 Task: Look for space in Ústí nad Orlicí, Czech Republic from 5th June, 2023 to 16th June, 2023 for 2 adults in price range Rs.14000 to Rs.18000. Place can be entire place with 1  bedroom having 1 bed and 1 bathroom. Property type can be house, flat, guest house, hotel. Booking option can be shelf check-in. Required host language is English.
Action: Mouse moved to (472, 88)
Screenshot: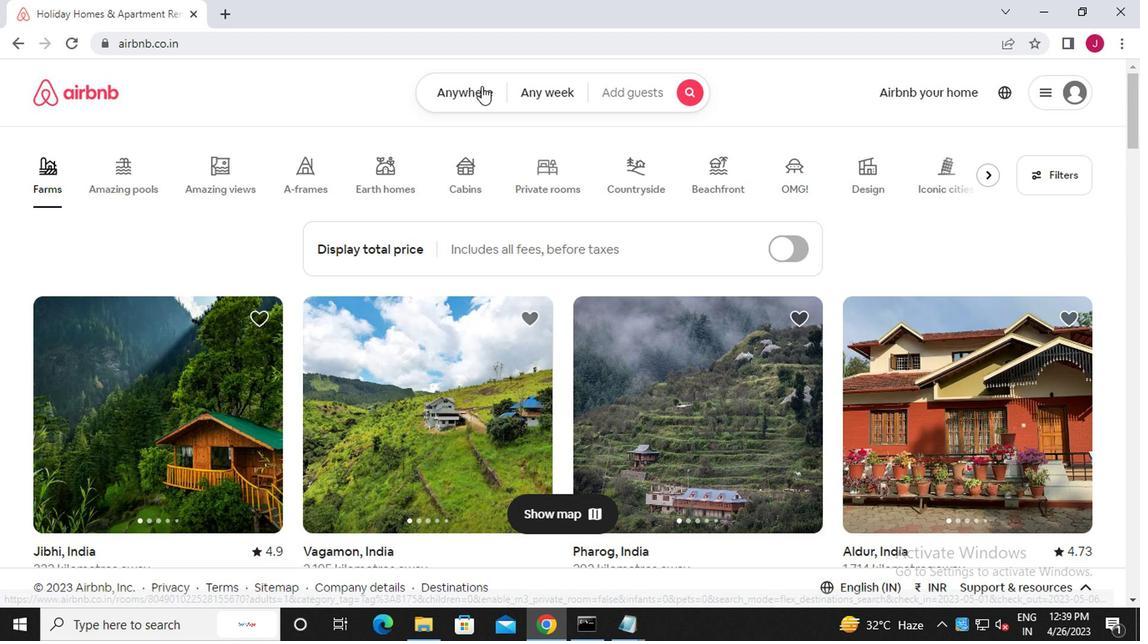 
Action: Mouse pressed left at (472, 88)
Screenshot: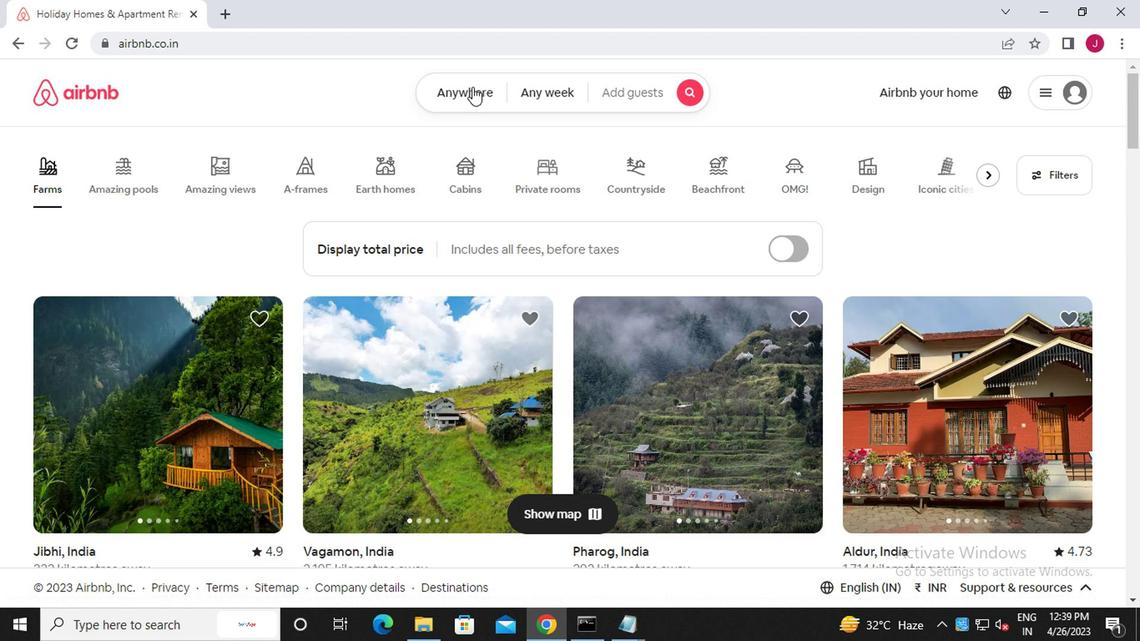 
Action: Mouse moved to (279, 159)
Screenshot: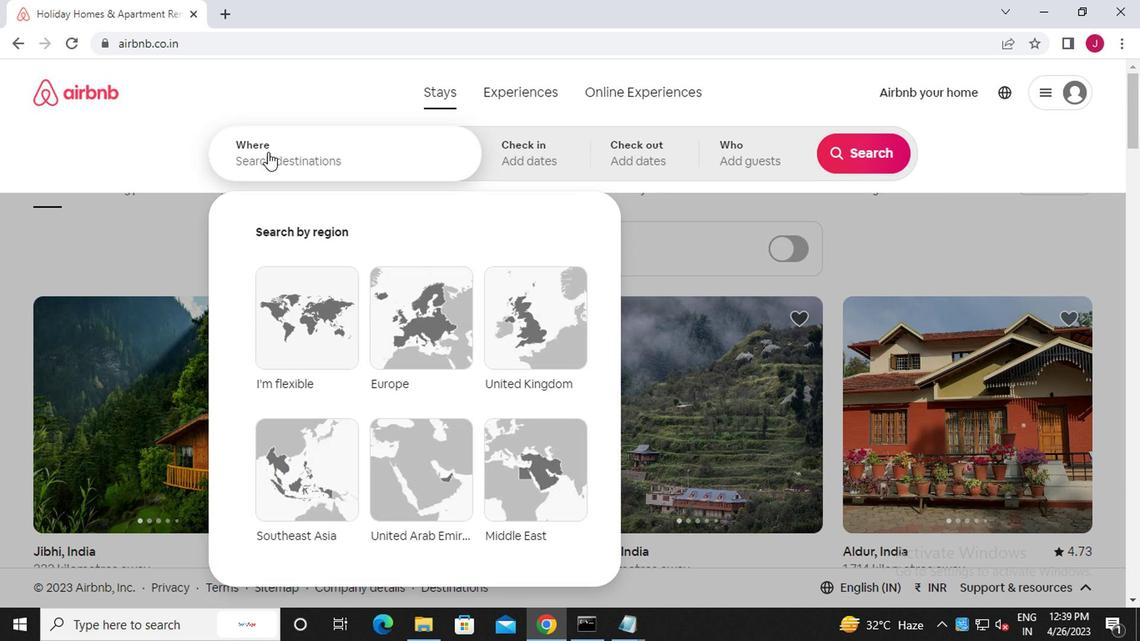 
Action: Mouse pressed left at (279, 159)
Screenshot: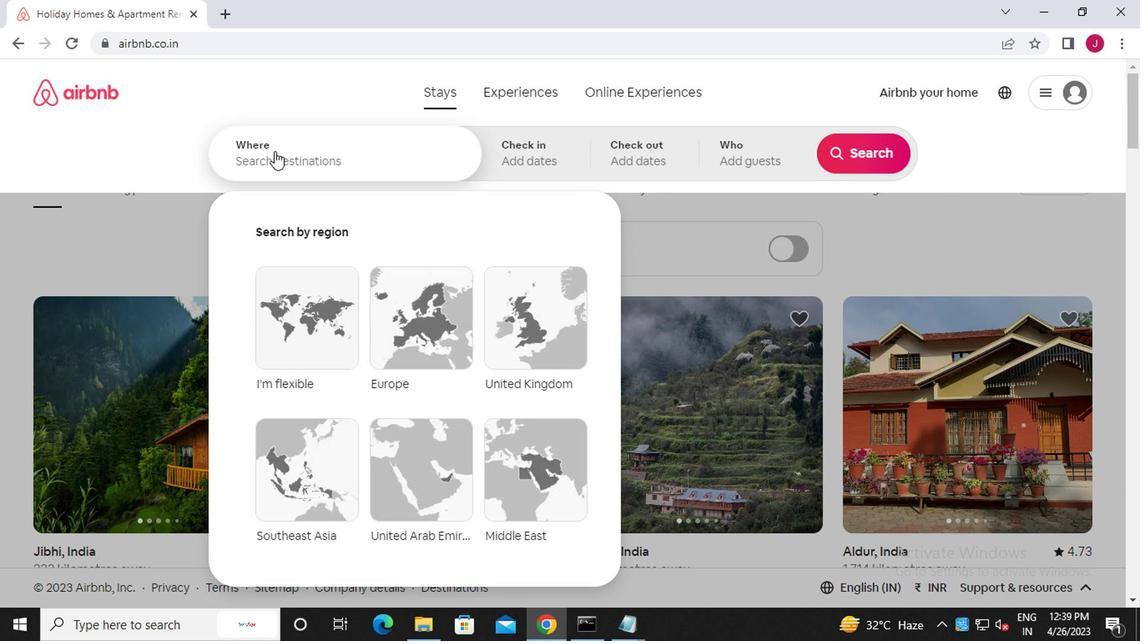 
Action: Mouse moved to (279, 159)
Screenshot: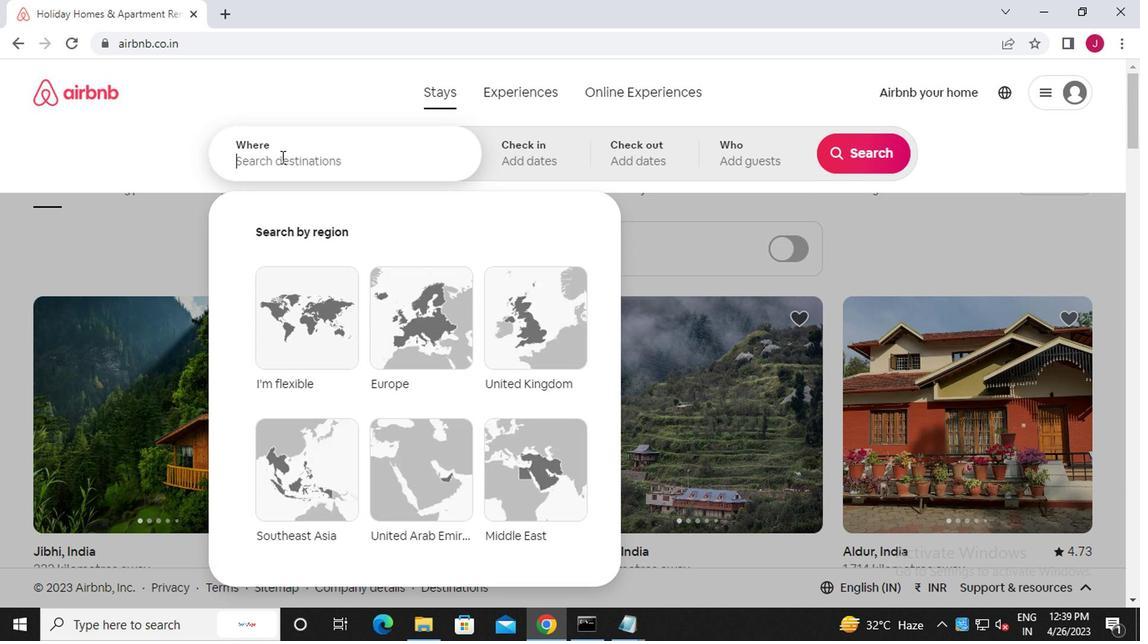 
Action: Key pressed u<Key.caps_lock>sti<Key.space>nad<Key.space><Key.caps_lock>o<Key.caps_lock>rlici,<Key.caps_lock>c<Key.caps_lock>zech<Key.space><Key.caps_lock>r<Key.caps_lock>epubliv<Key.backspace>c
Screenshot: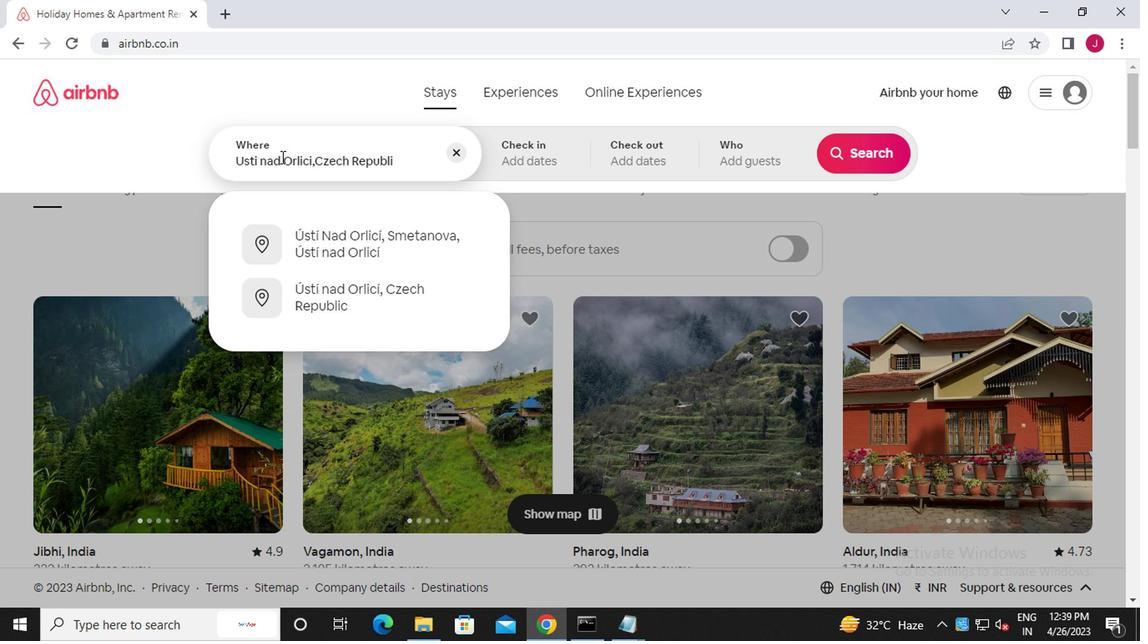 
Action: Mouse moved to (538, 159)
Screenshot: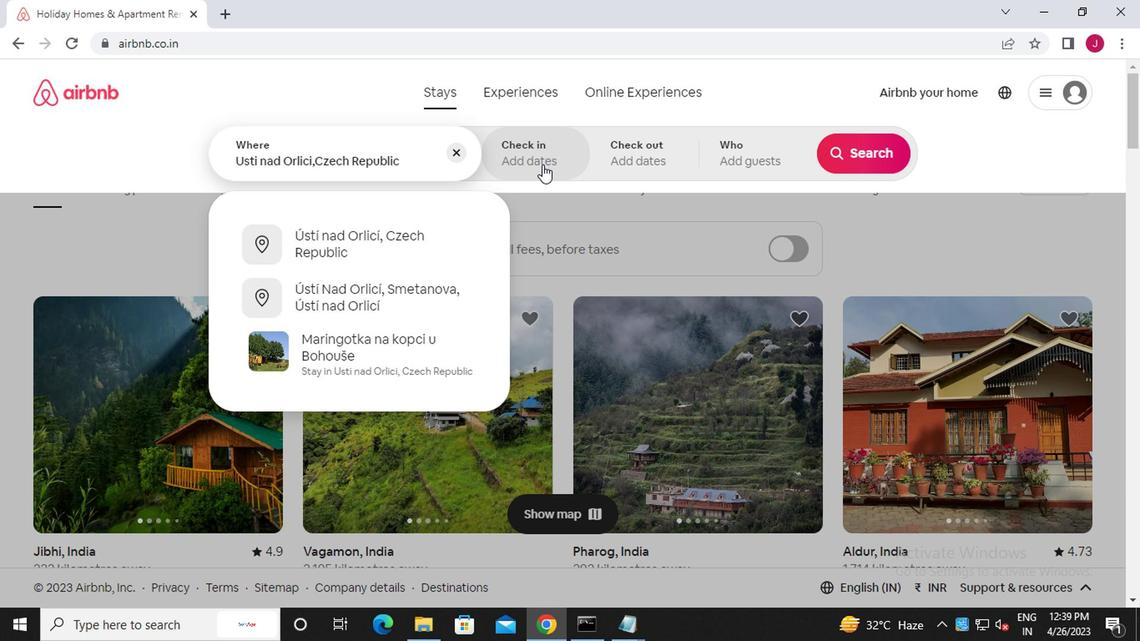 
Action: Mouse pressed left at (538, 159)
Screenshot: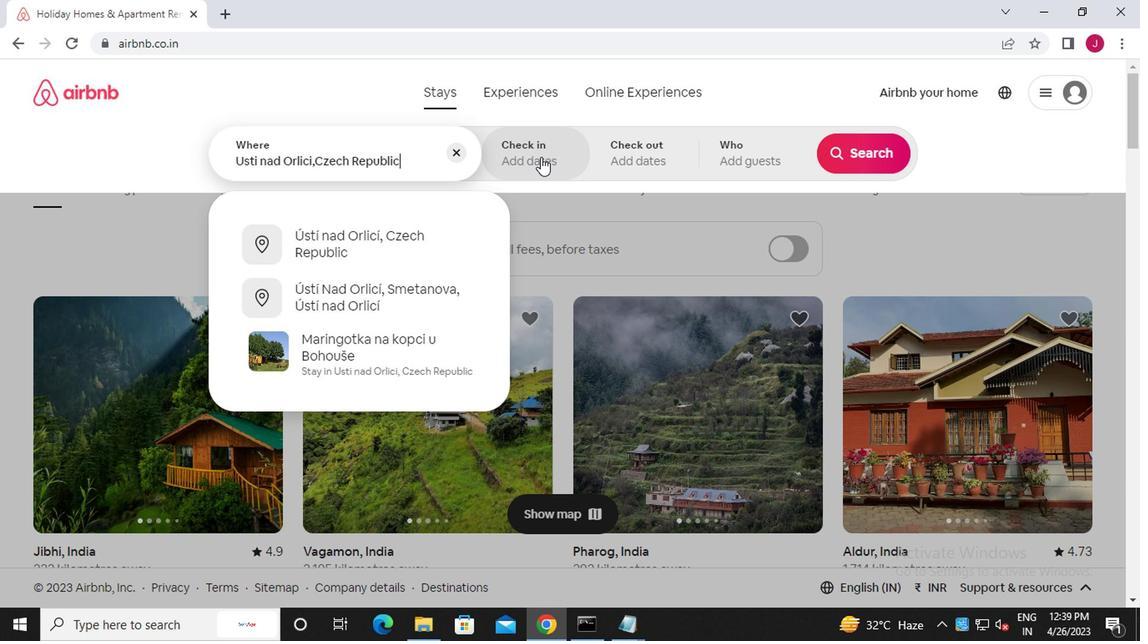 
Action: Mouse moved to (843, 292)
Screenshot: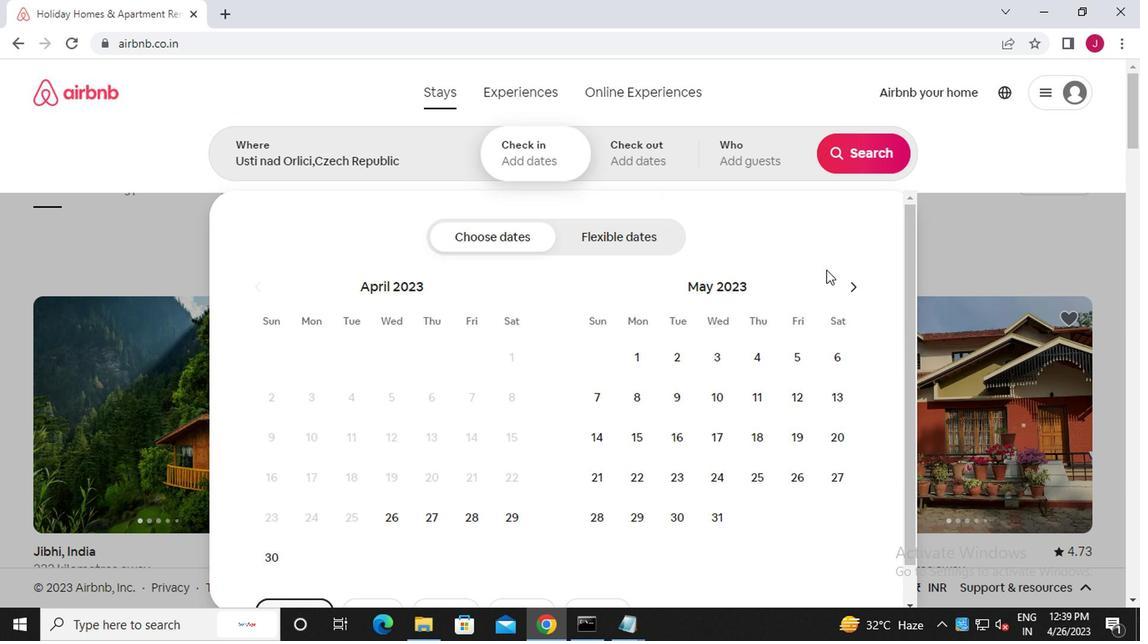 
Action: Mouse pressed left at (843, 292)
Screenshot: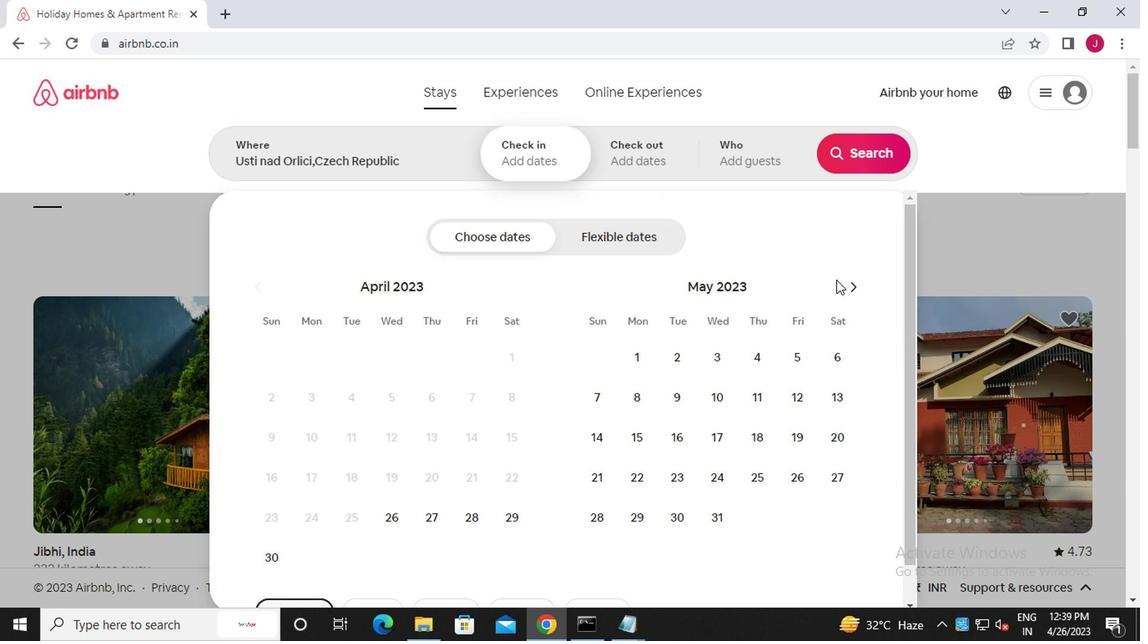 
Action: Mouse moved to (640, 398)
Screenshot: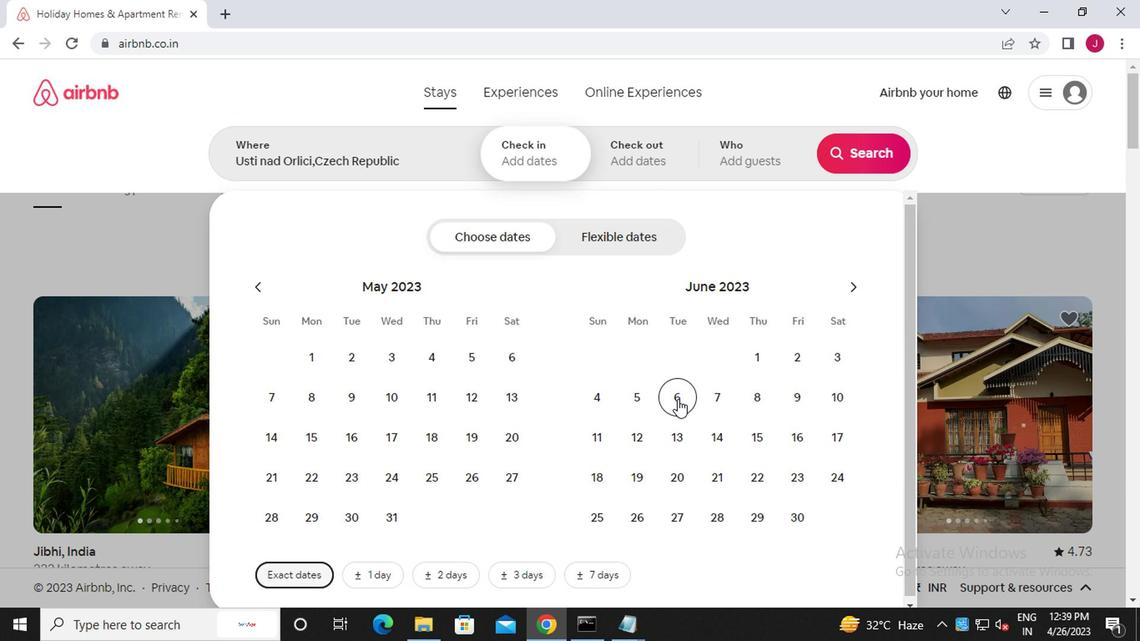 
Action: Mouse pressed left at (640, 398)
Screenshot: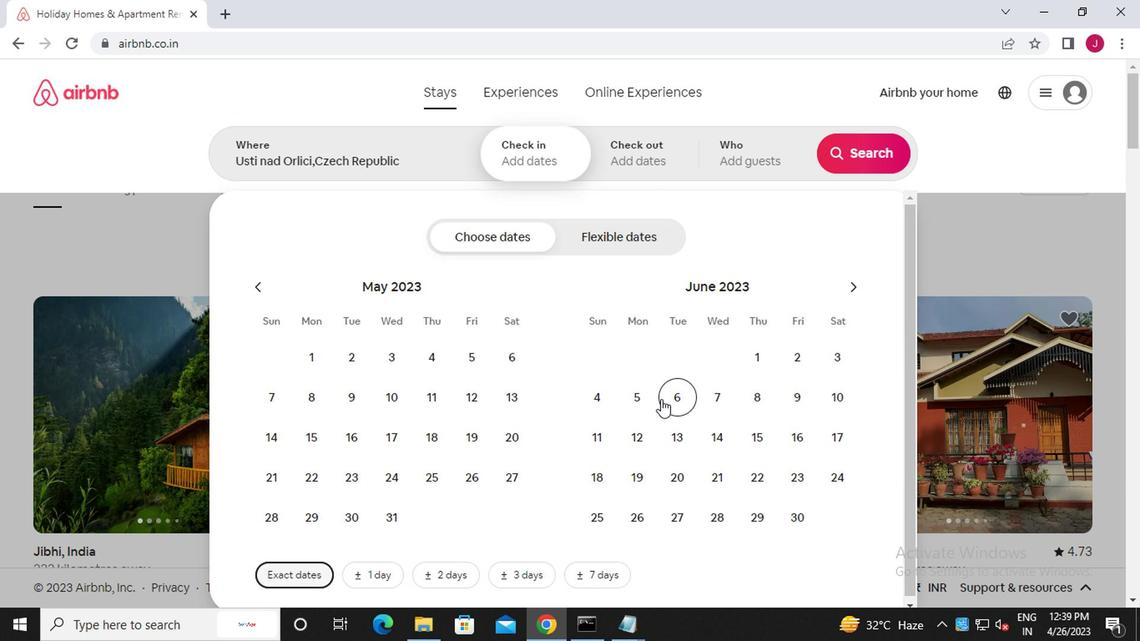 
Action: Mouse moved to (786, 436)
Screenshot: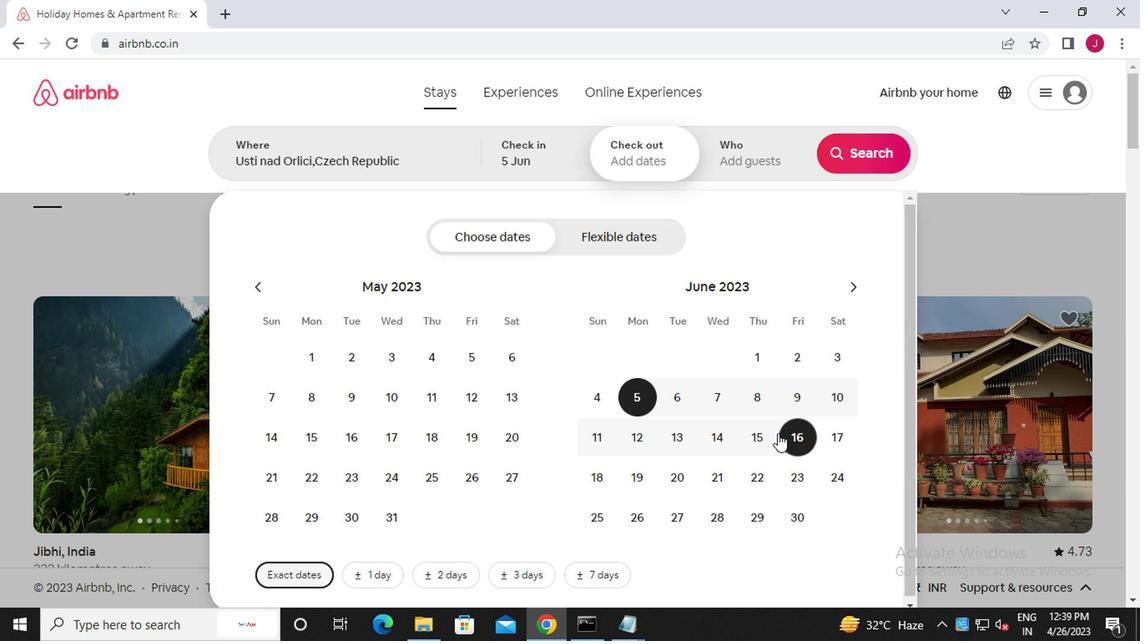 
Action: Mouse pressed left at (786, 436)
Screenshot: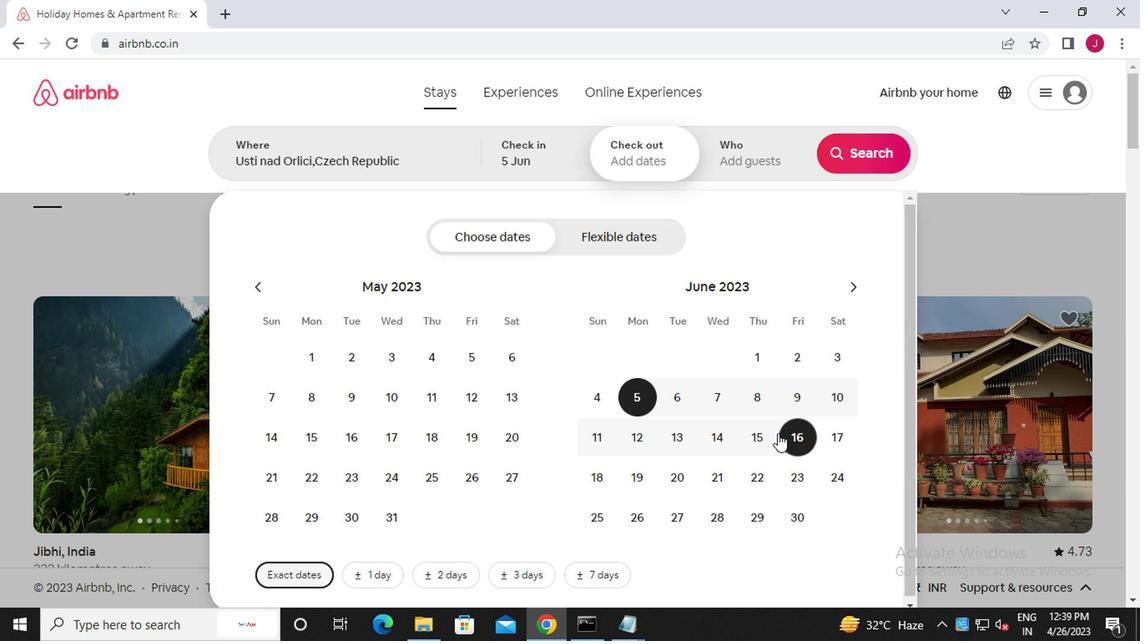 
Action: Mouse moved to (748, 157)
Screenshot: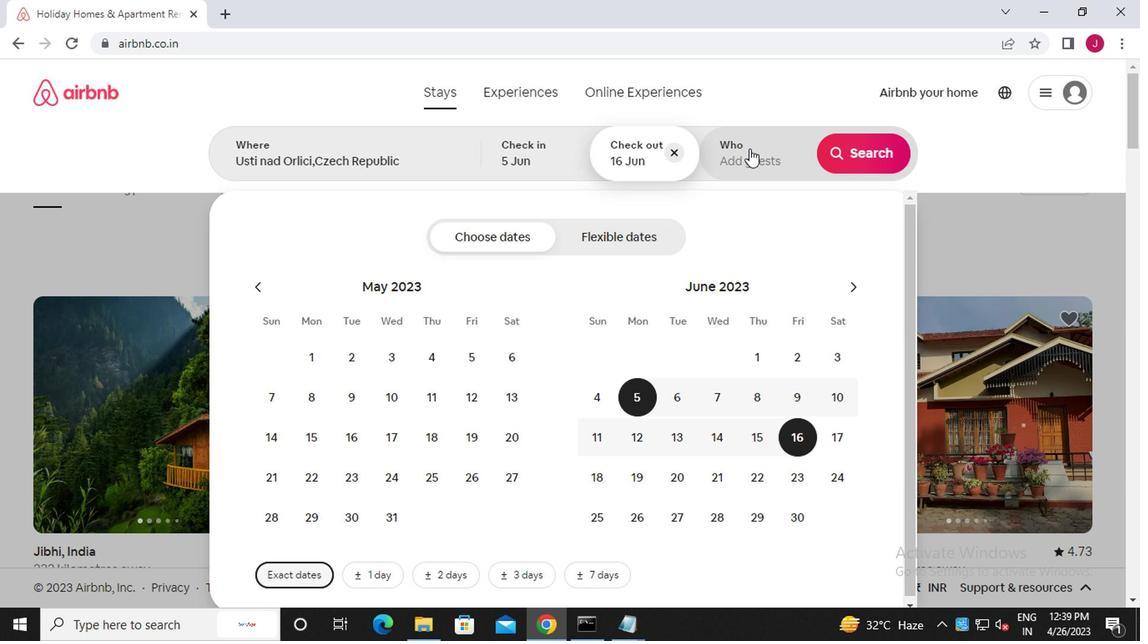 
Action: Mouse pressed left at (748, 157)
Screenshot: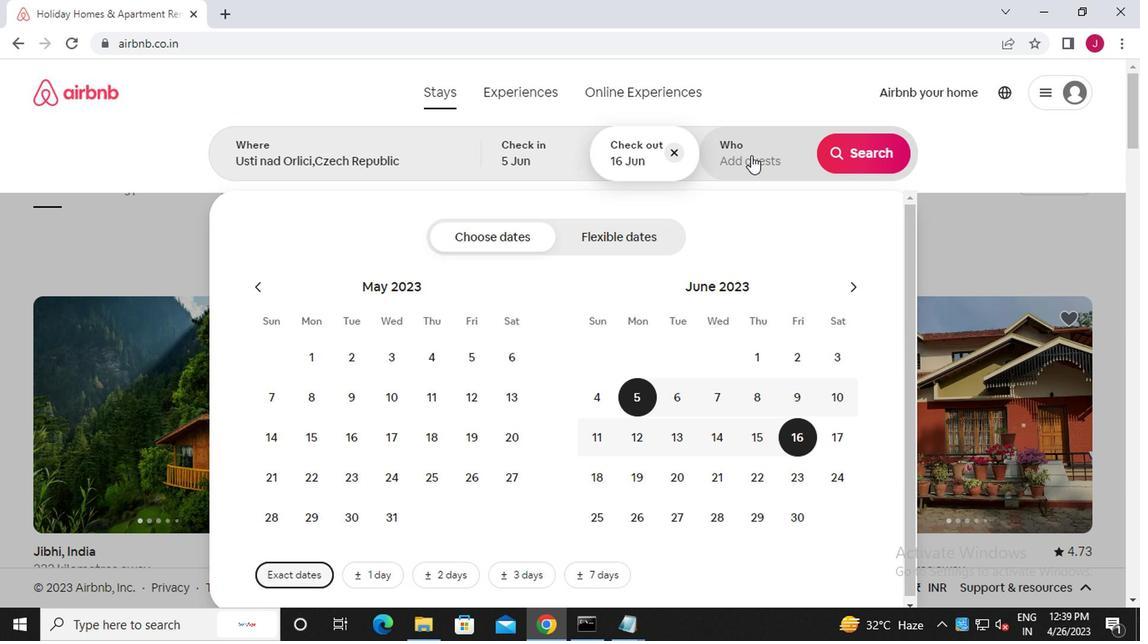 
Action: Mouse moved to (863, 246)
Screenshot: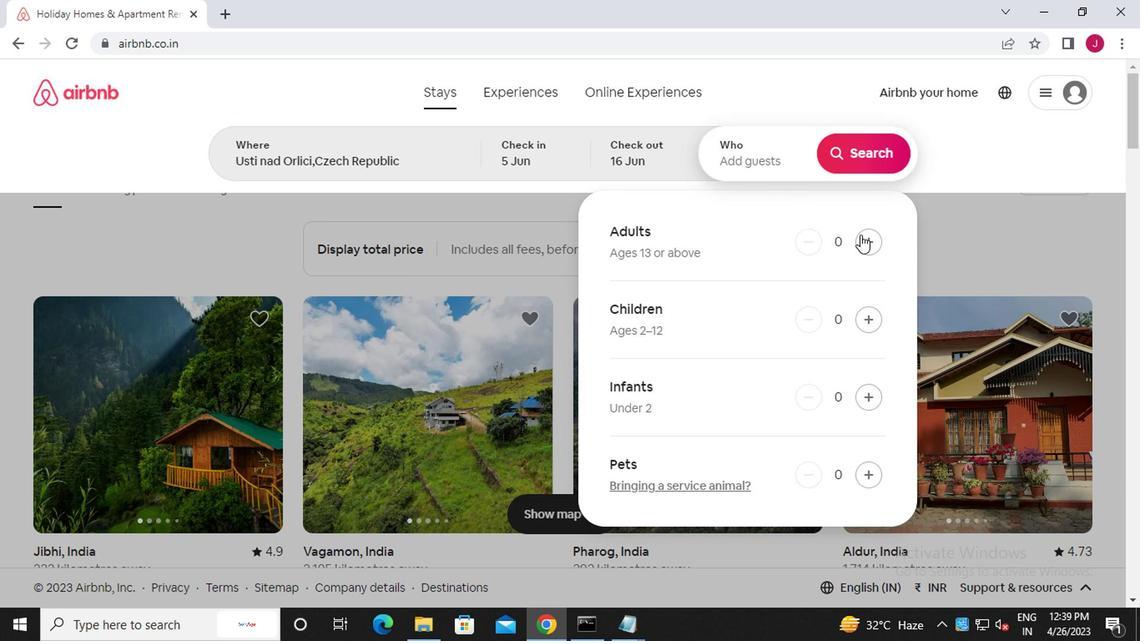 
Action: Mouse pressed left at (863, 246)
Screenshot: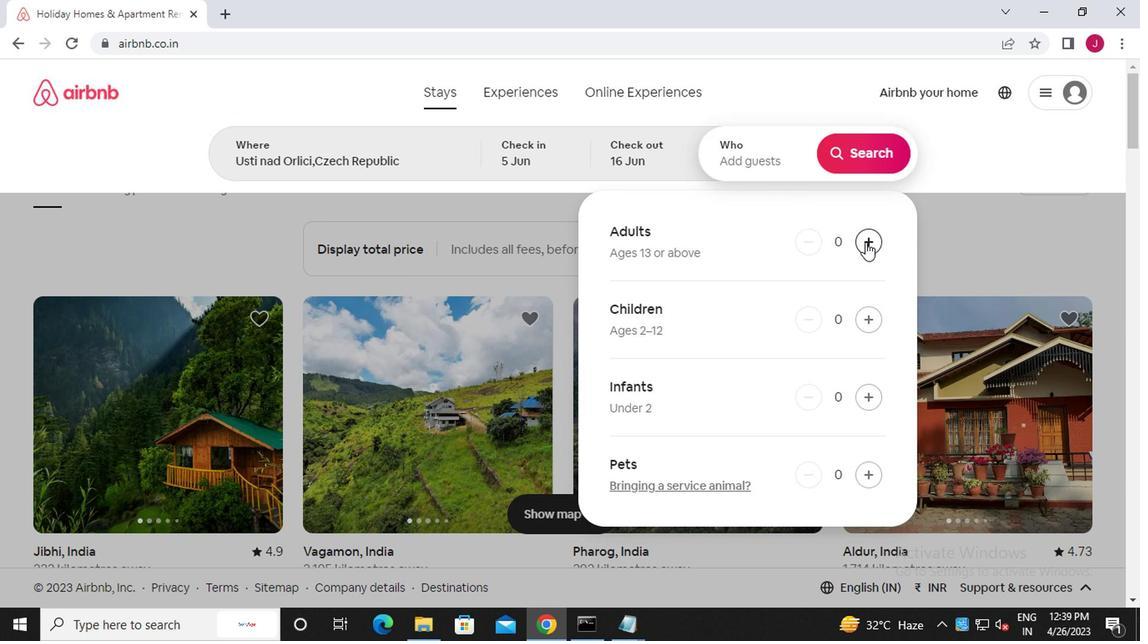 
Action: Mouse pressed left at (863, 246)
Screenshot: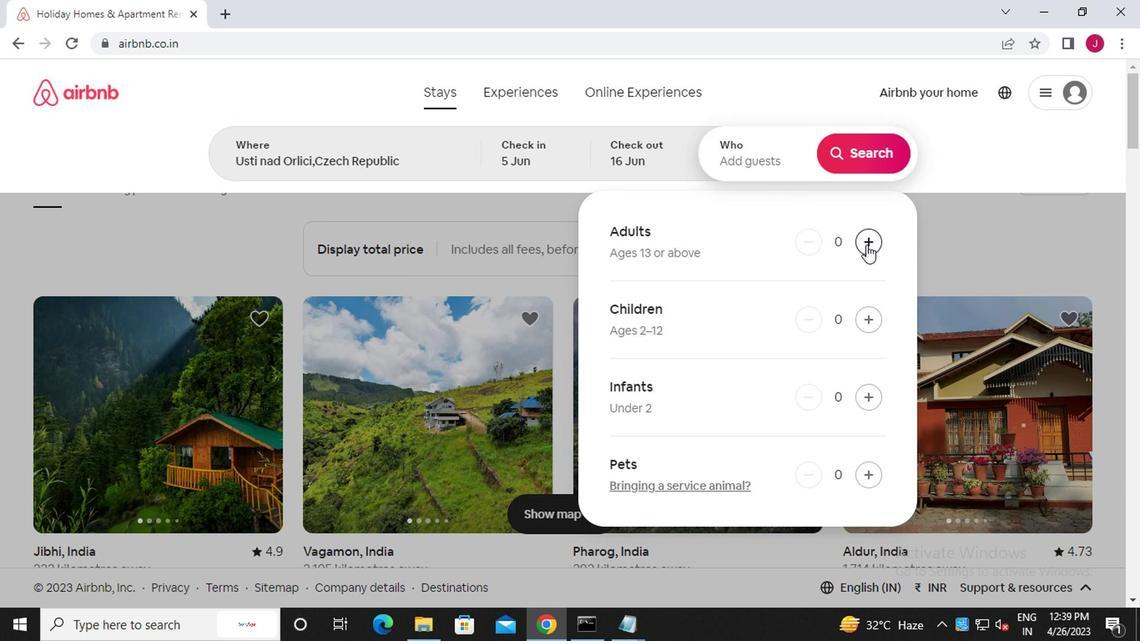 
Action: Mouse moved to (867, 154)
Screenshot: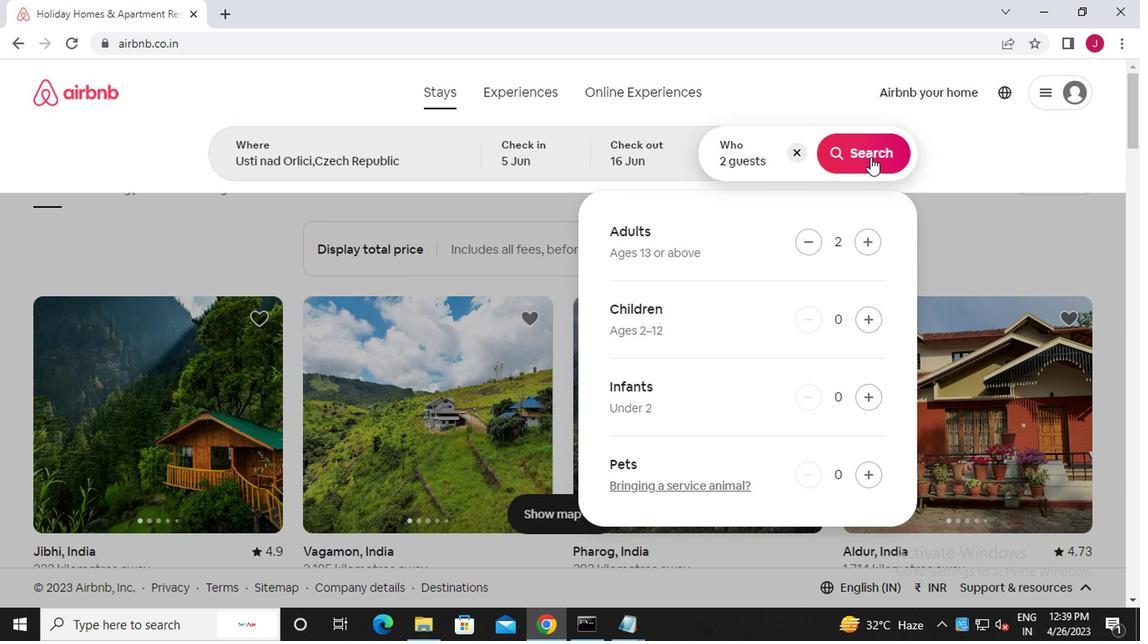 
Action: Mouse pressed left at (867, 154)
Screenshot: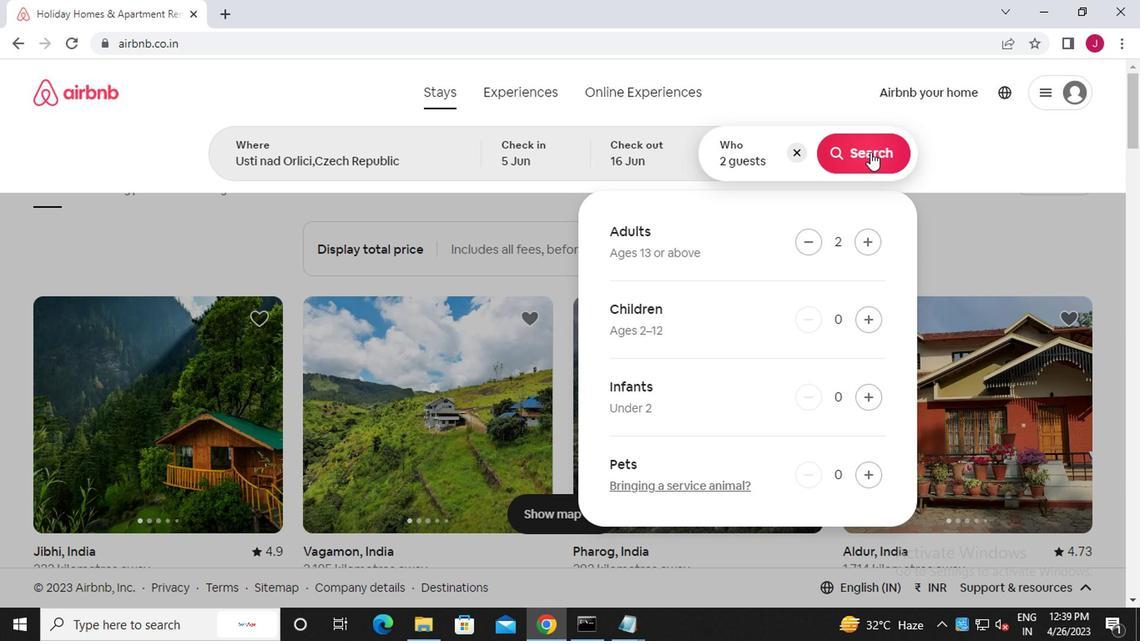 
Action: Mouse moved to (1082, 160)
Screenshot: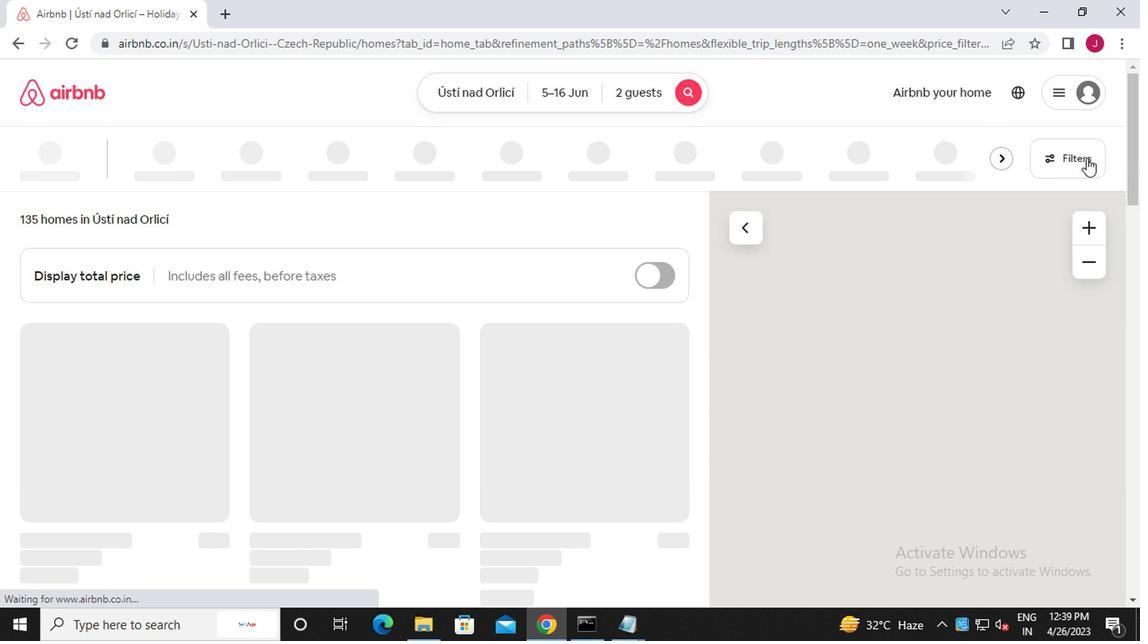 
Action: Mouse pressed left at (1082, 160)
Screenshot: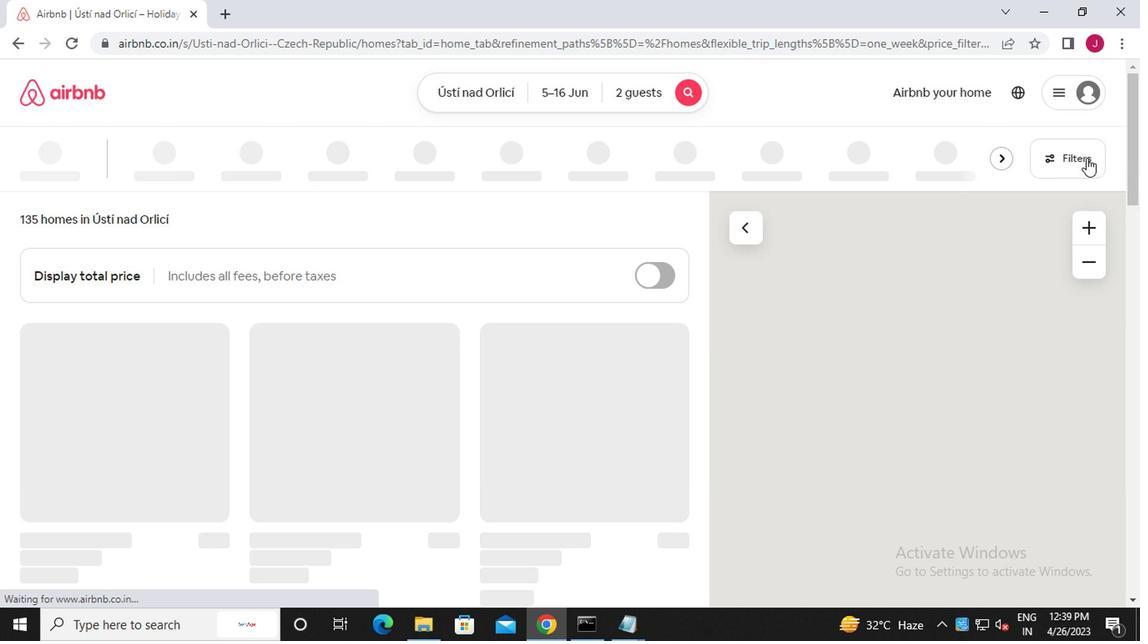 
Action: Mouse moved to (373, 371)
Screenshot: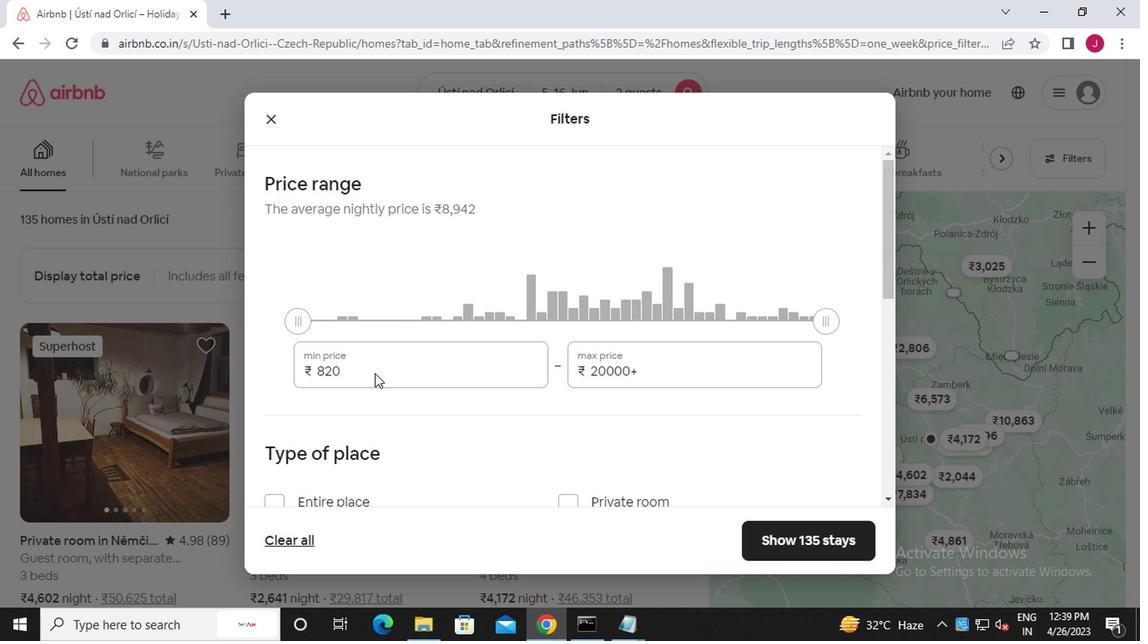 
Action: Mouse pressed left at (373, 371)
Screenshot: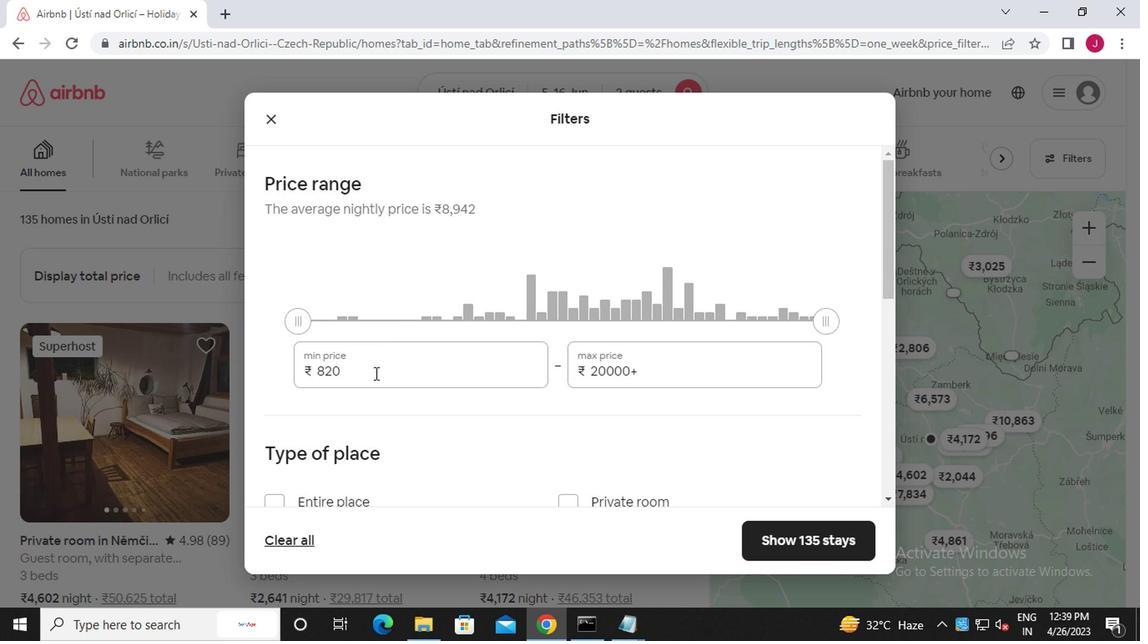 
Action: Mouse moved to (355, 352)
Screenshot: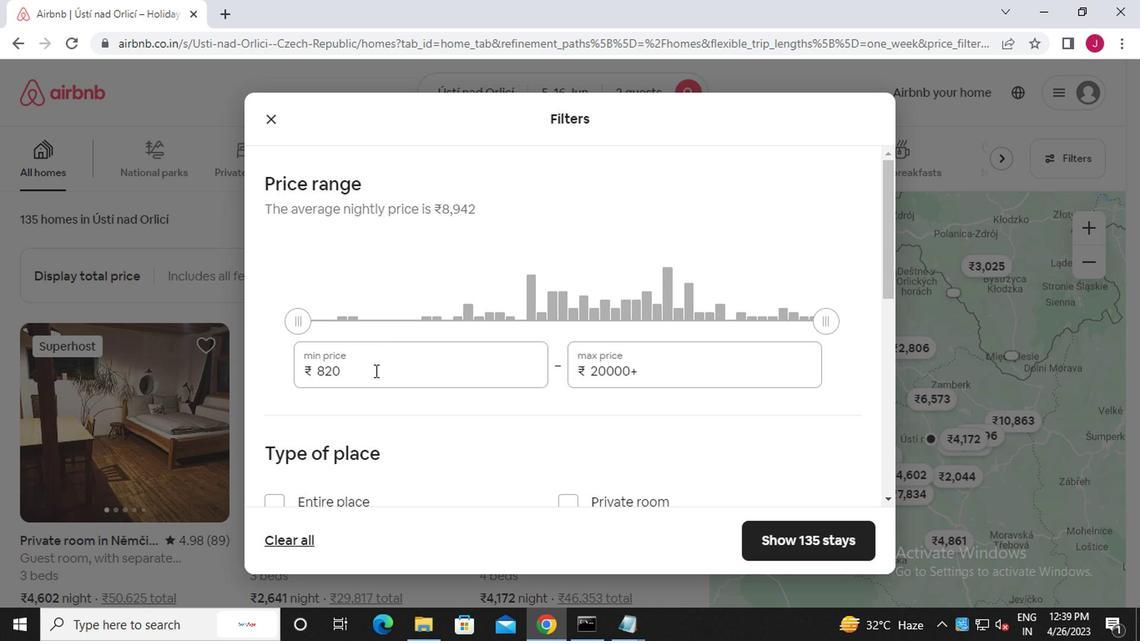 
Action: Key pressed <Key.backspace><Key.backspace><Key.backspace><<97>><<100>><<96>><<96>><<96>>
Screenshot: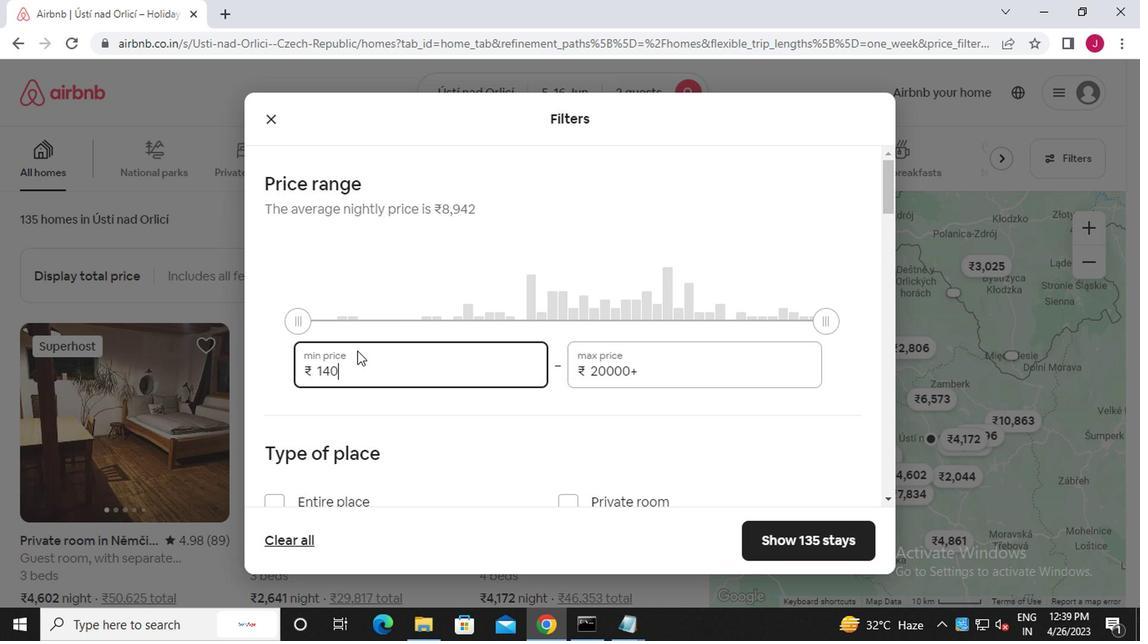 
Action: Mouse moved to (739, 371)
Screenshot: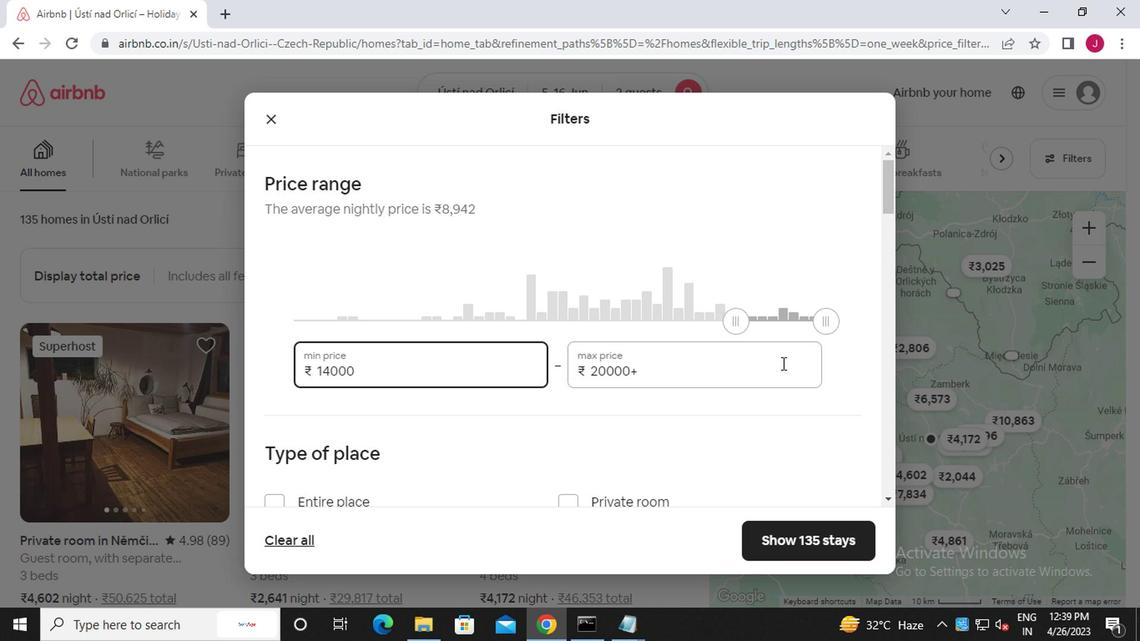 
Action: Mouse pressed left at (739, 371)
Screenshot: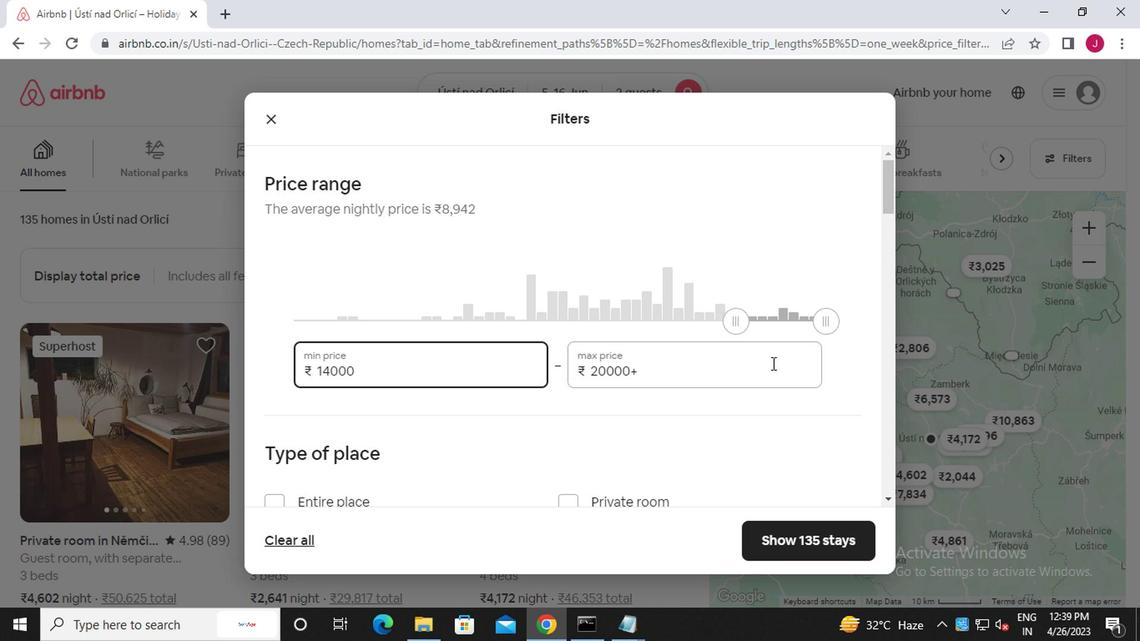 
Action: Mouse moved to (742, 379)
Screenshot: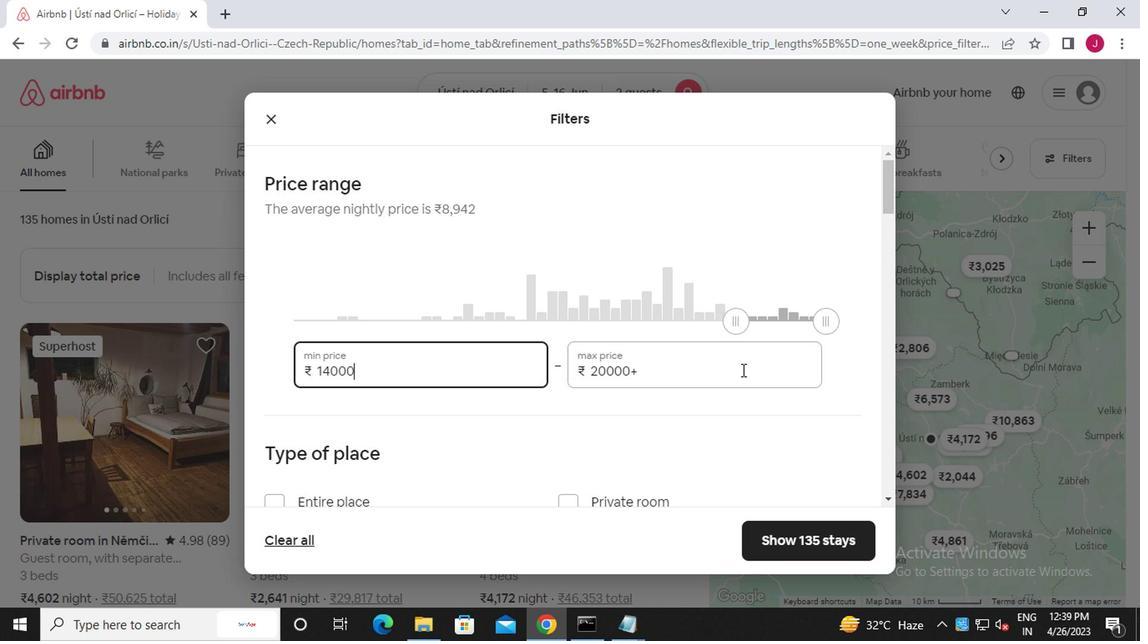 
Action: Key pressed <Key.backspace><Key.backspace><Key.backspace><Key.backspace><Key.backspace><Key.backspace><<97>><<104>><<96>><<96>><<96>>
Screenshot: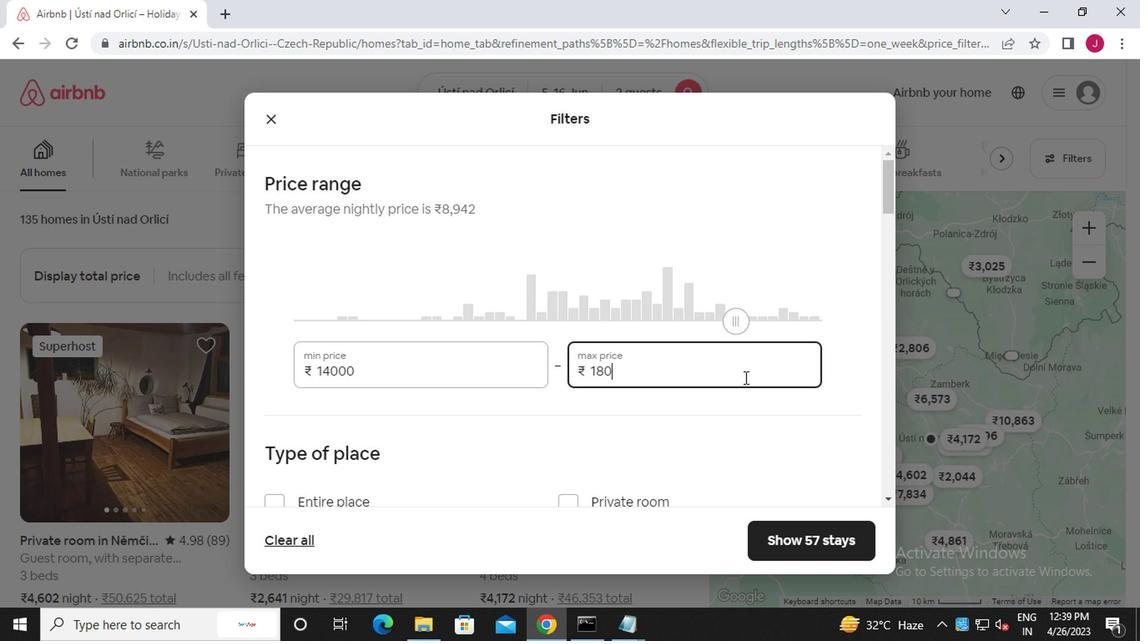 
Action: Mouse moved to (538, 371)
Screenshot: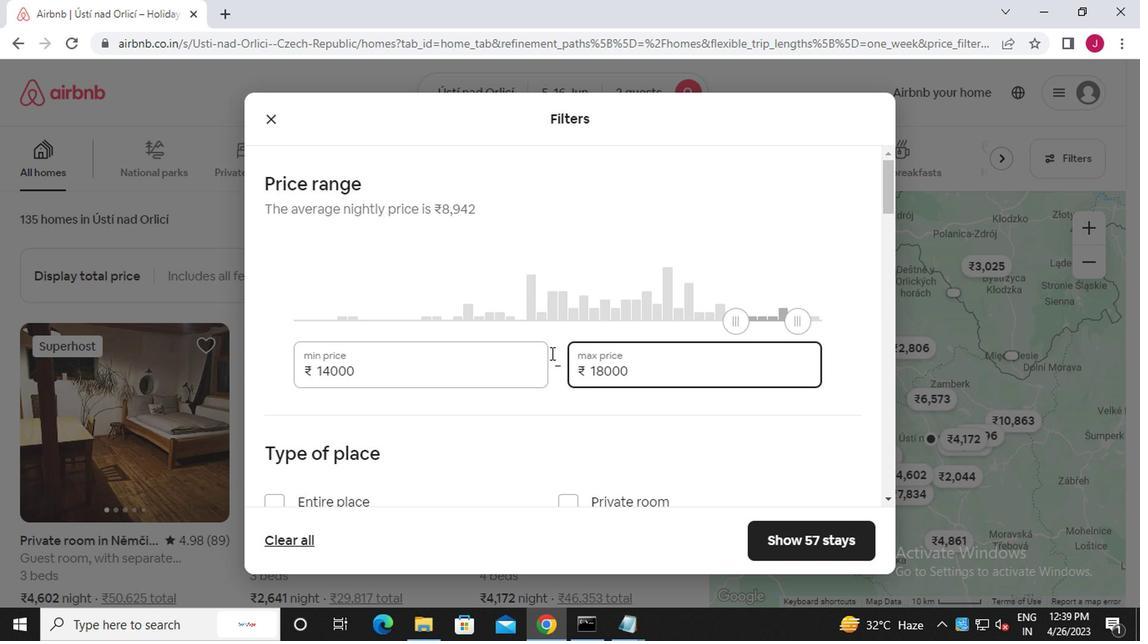 
Action: Mouse scrolled (538, 371) with delta (0, 0)
Screenshot: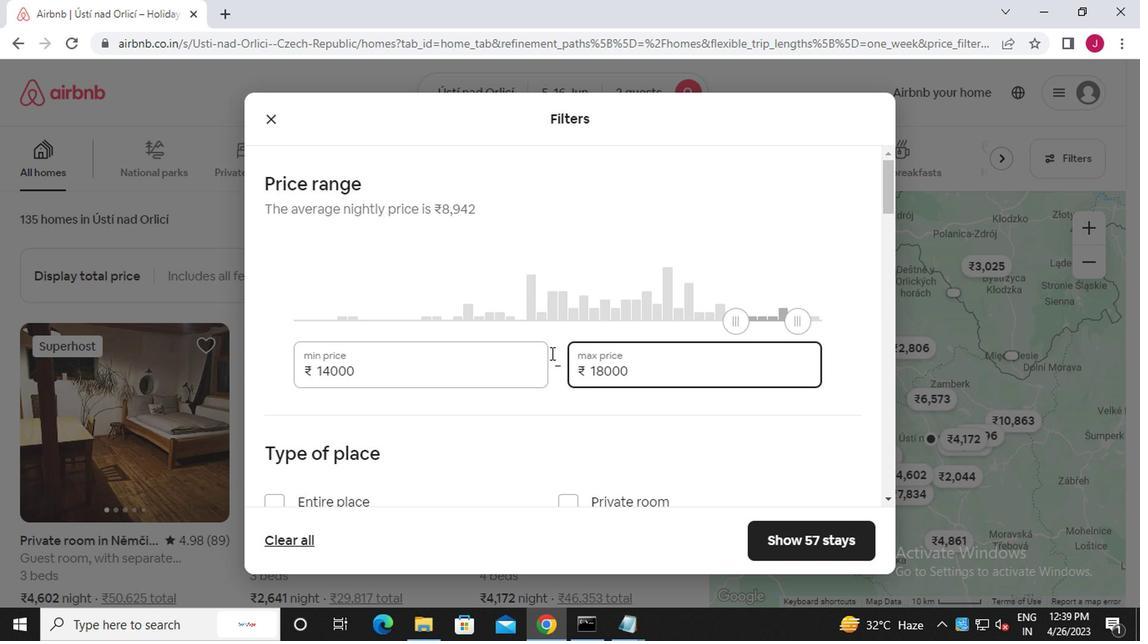 
Action: Mouse moved to (537, 379)
Screenshot: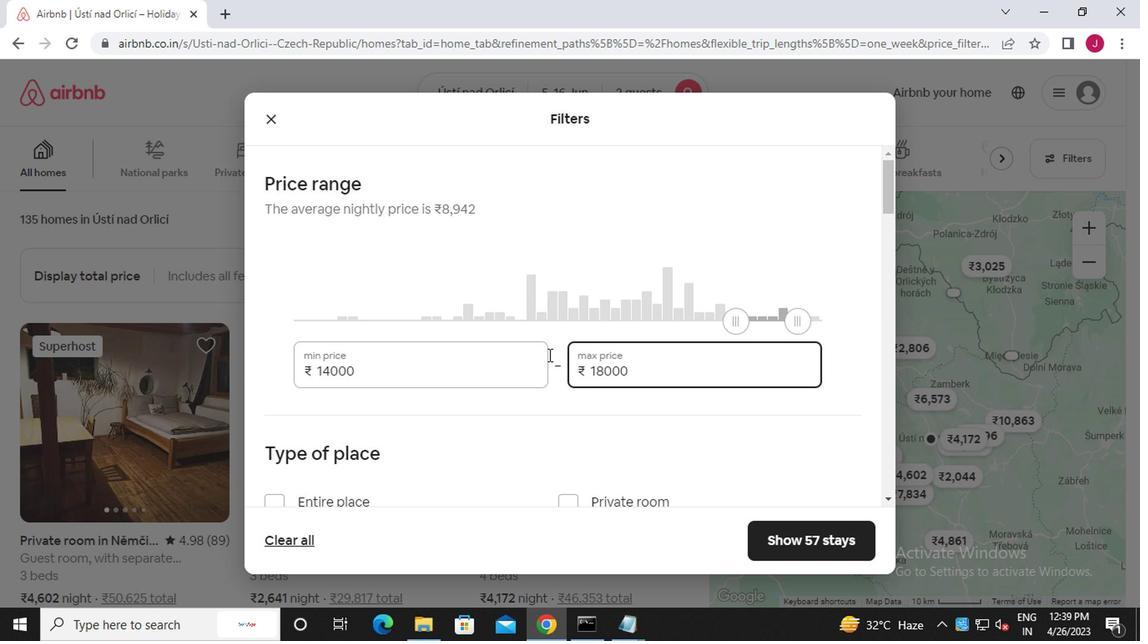 
Action: Mouse scrolled (537, 377) with delta (0, -1)
Screenshot: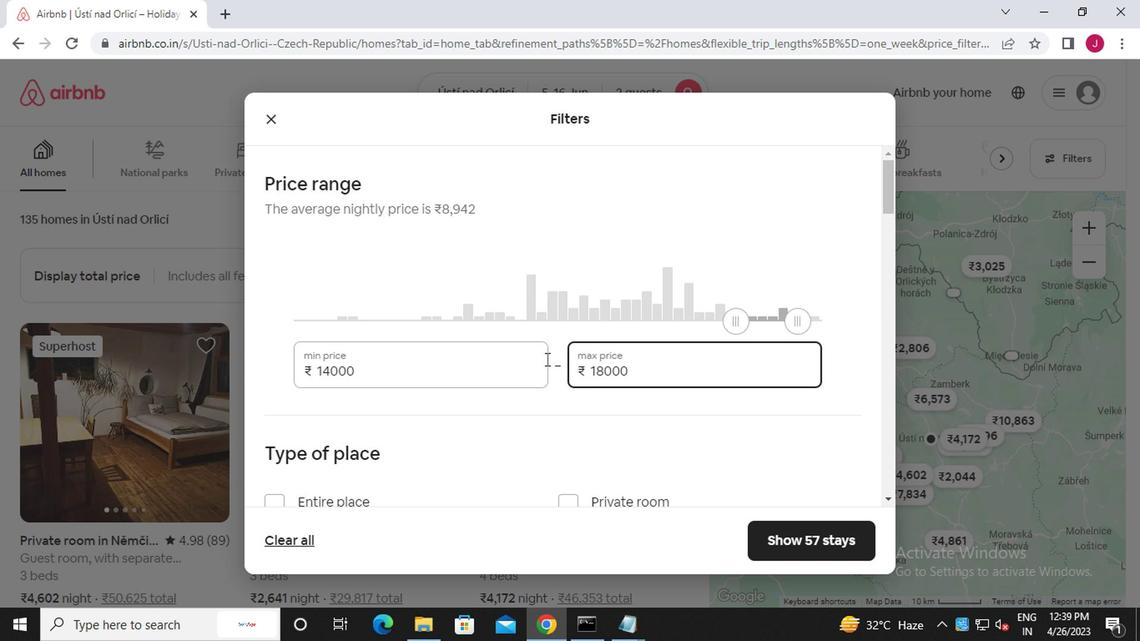 
Action: Mouse moved to (537, 379)
Screenshot: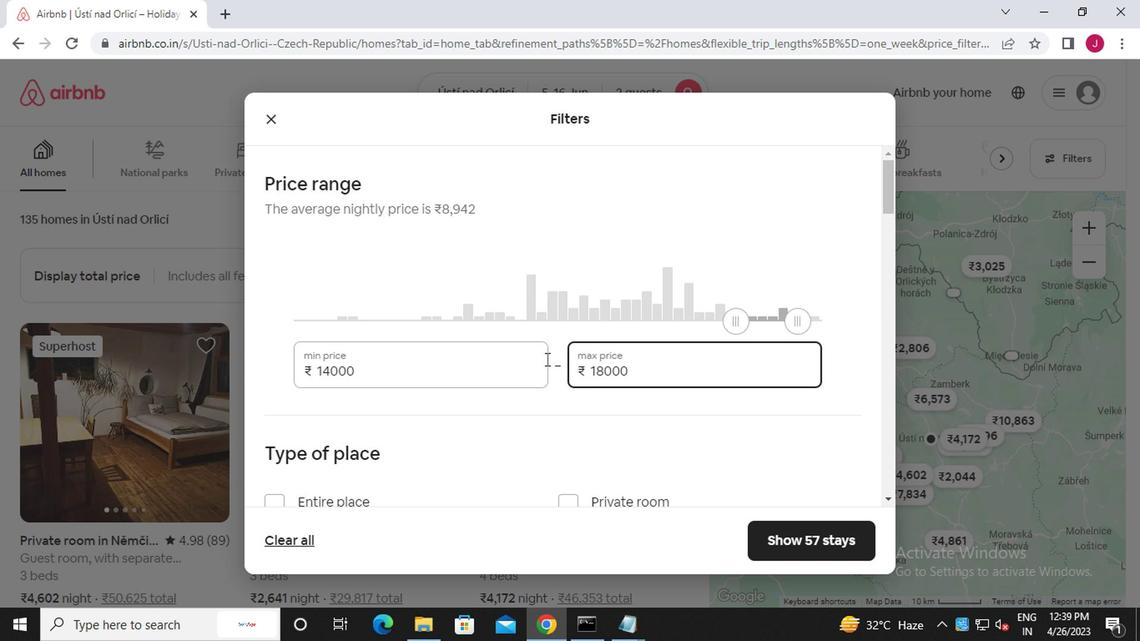 
Action: Mouse scrolled (537, 377) with delta (0, -1)
Screenshot: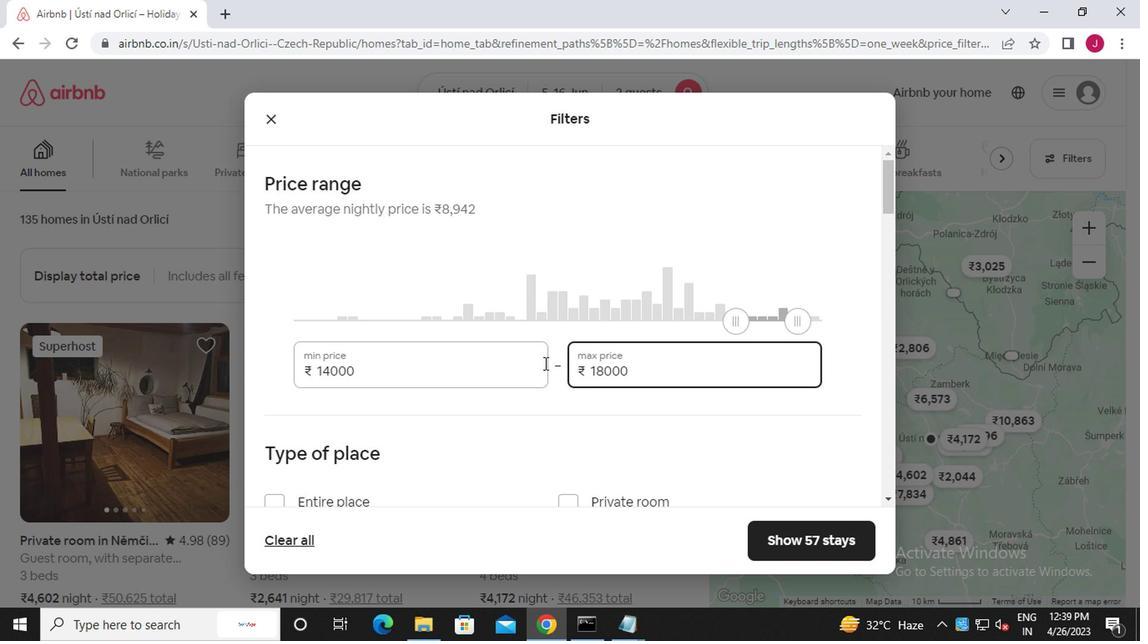 
Action: Mouse scrolled (537, 377) with delta (0, -1)
Screenshot: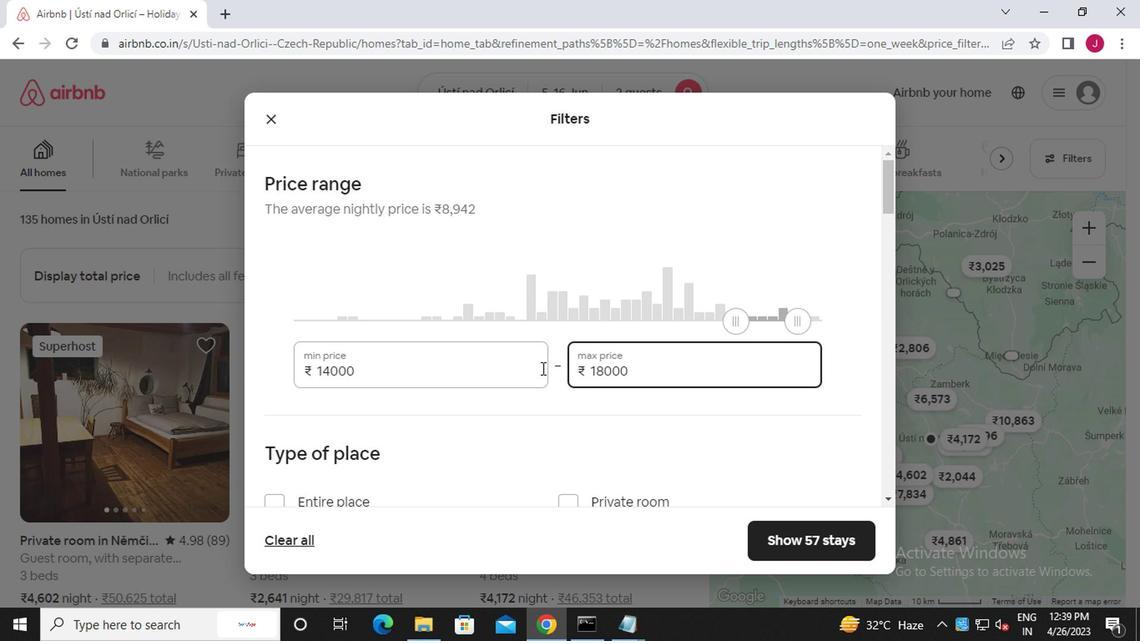 
Action: Mouse moved to (278, 175)
Screenshot: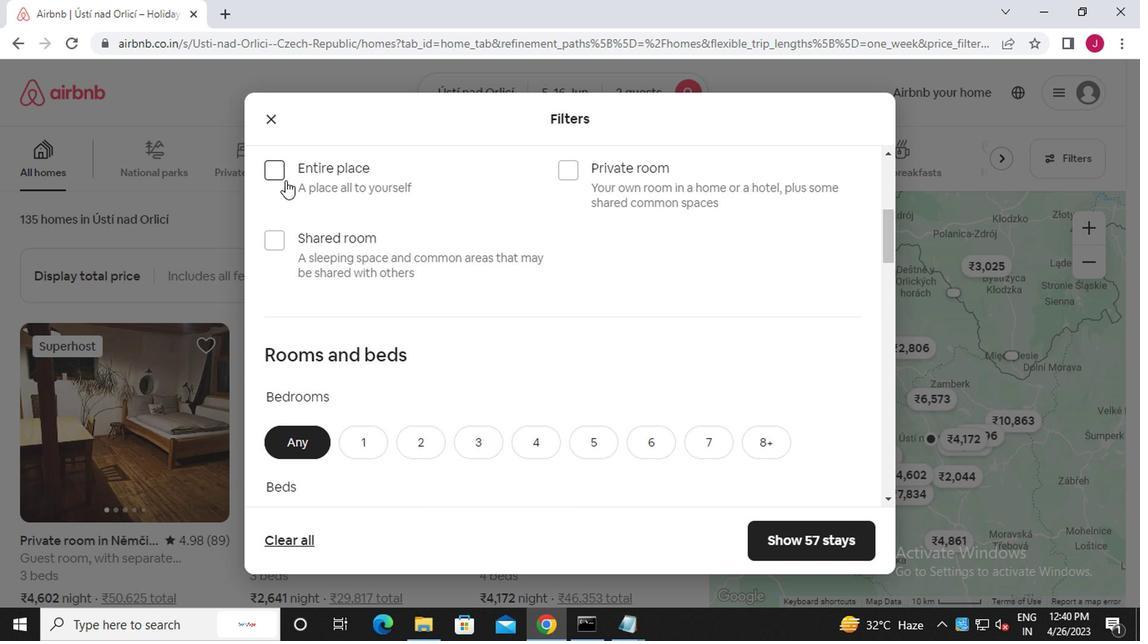 
Action: Mouse pressed left at (278, 175)
Screenshot: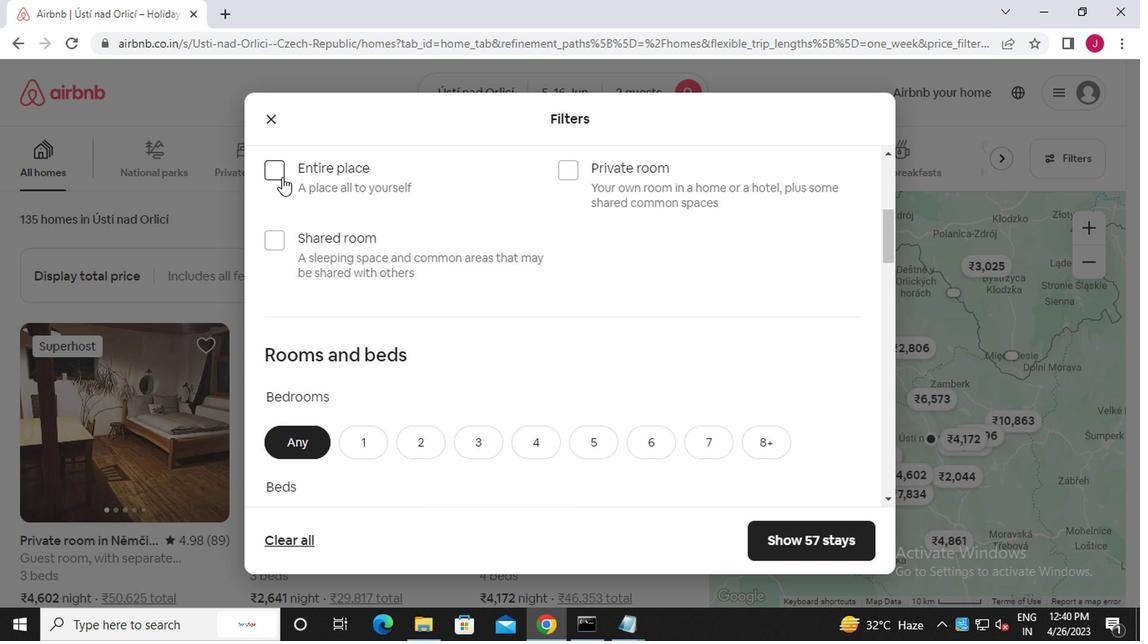 
Action: Mouse moved to (387, 319)
Screenshot: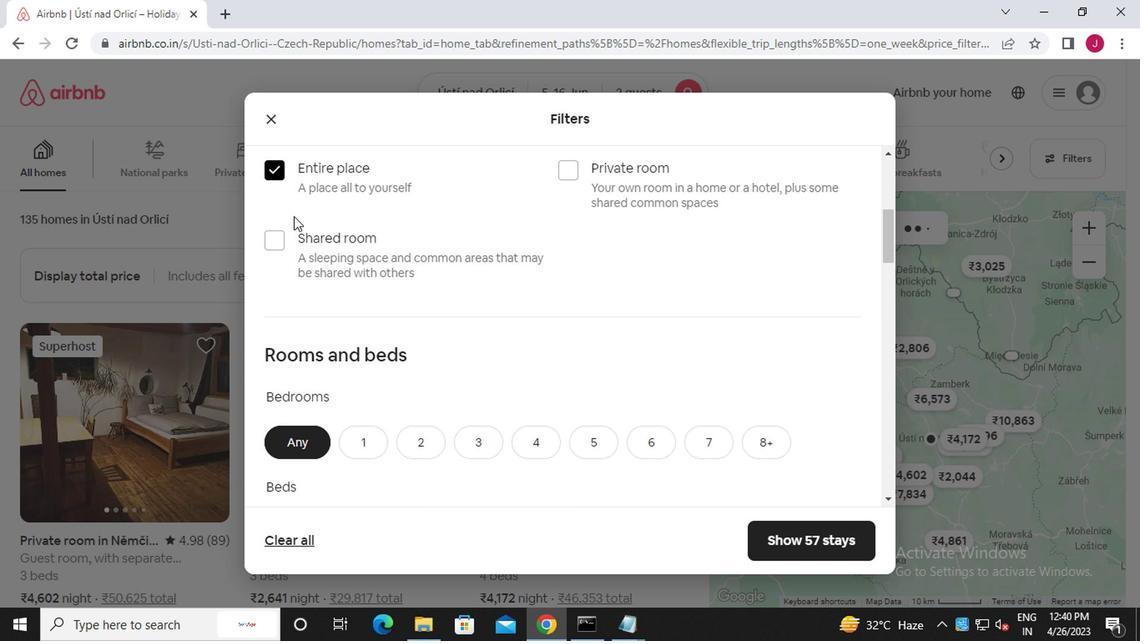 
Action: Mouse scrolled (387, 317) with delta (0, -1)
Screenshot: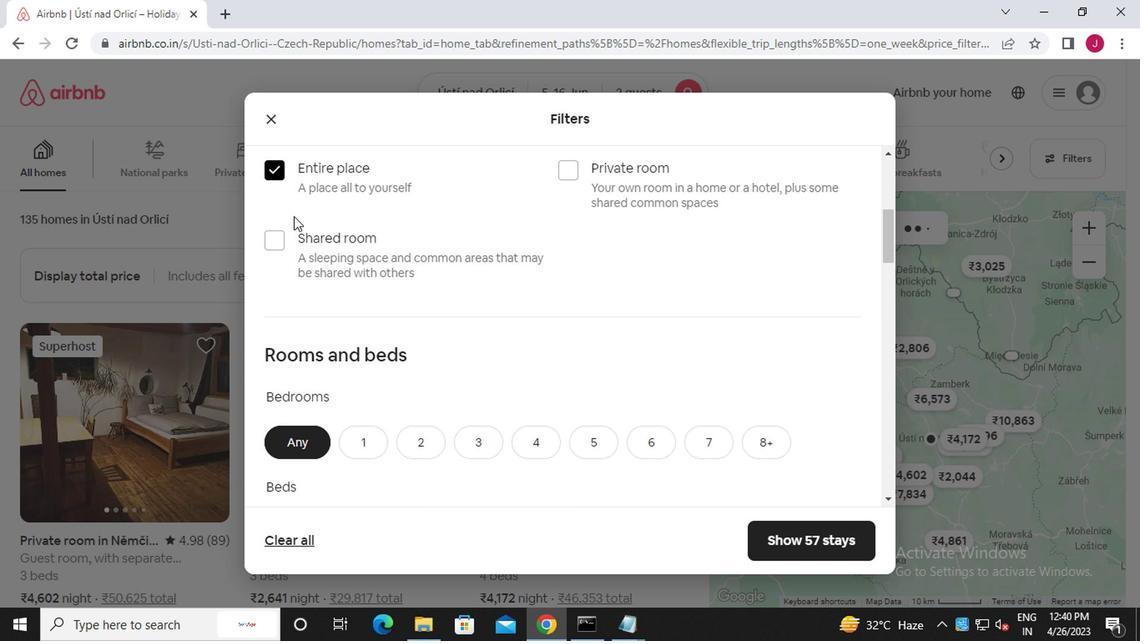 
Action: Mouse moved to (387, 320)
Screenshot: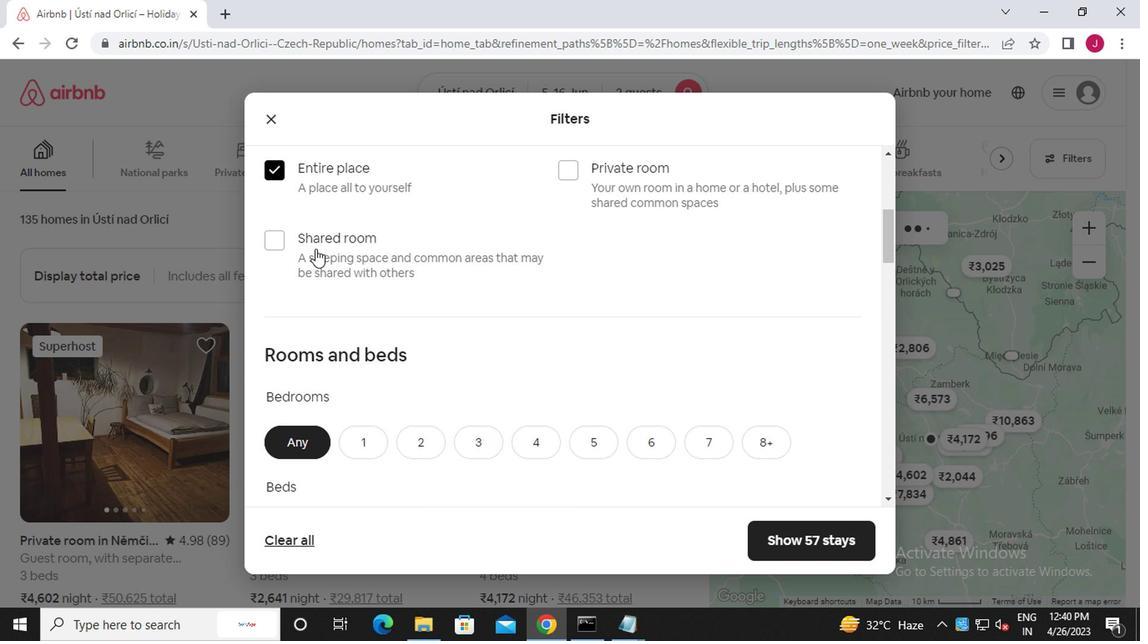 
Action: Mouse scrolled (387, 319) with delta (0, -1)
Screenshot: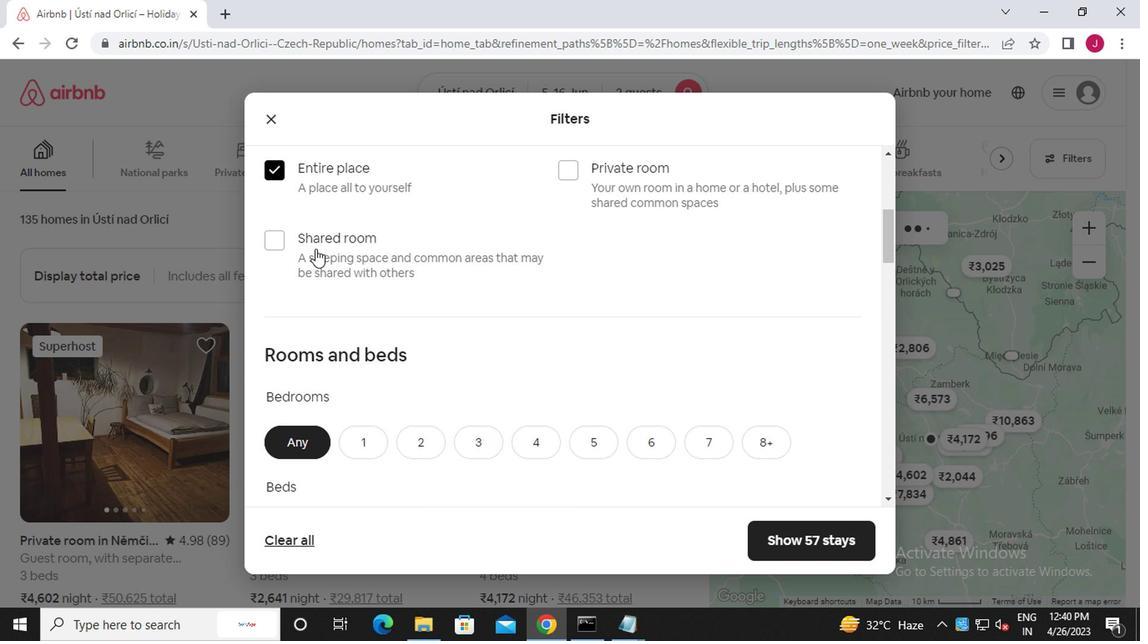 
Action: Mouse moved to (389, 322)
Screenshot: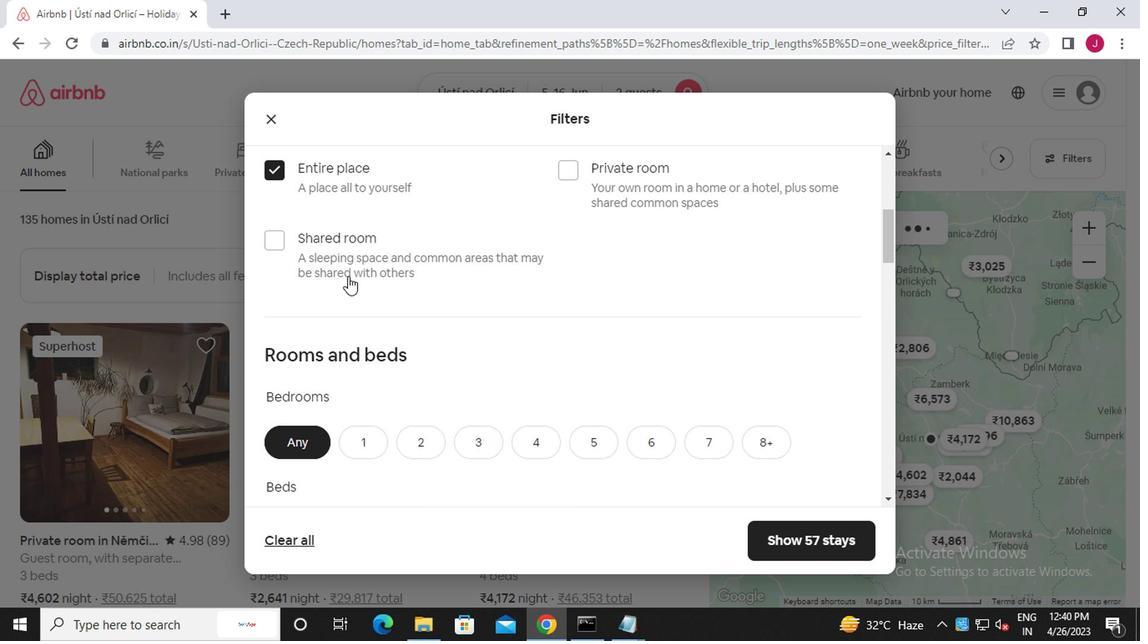 
Action: Mouse scrolled (389, 321) with delta (0, 0)
Screenshot: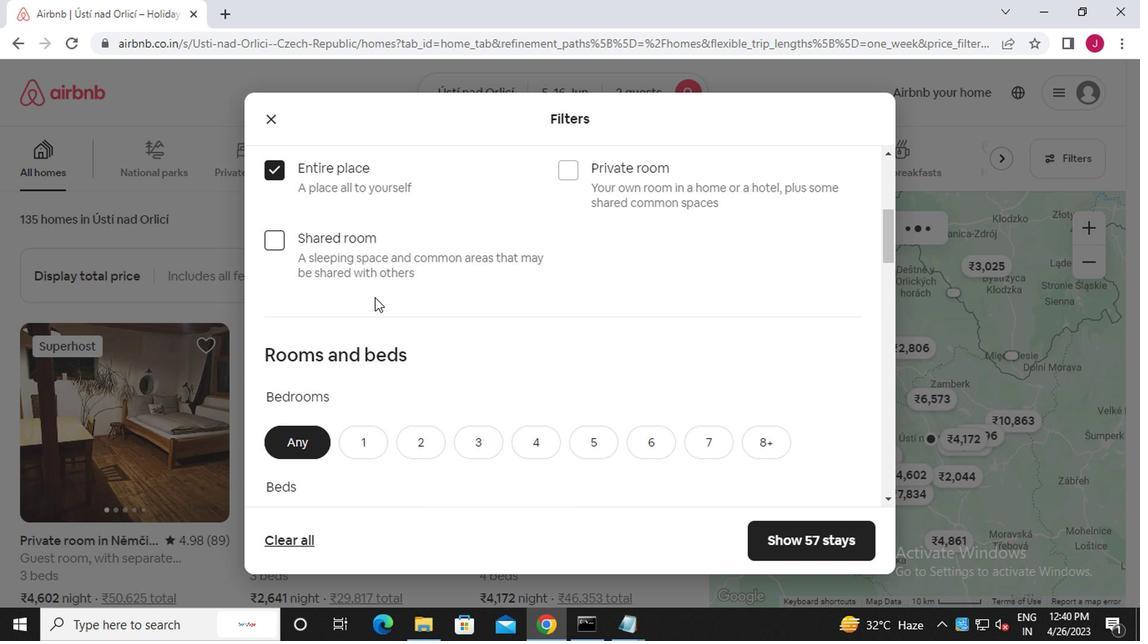 
Action: Mouse moved to (356, 196)
Screenshot: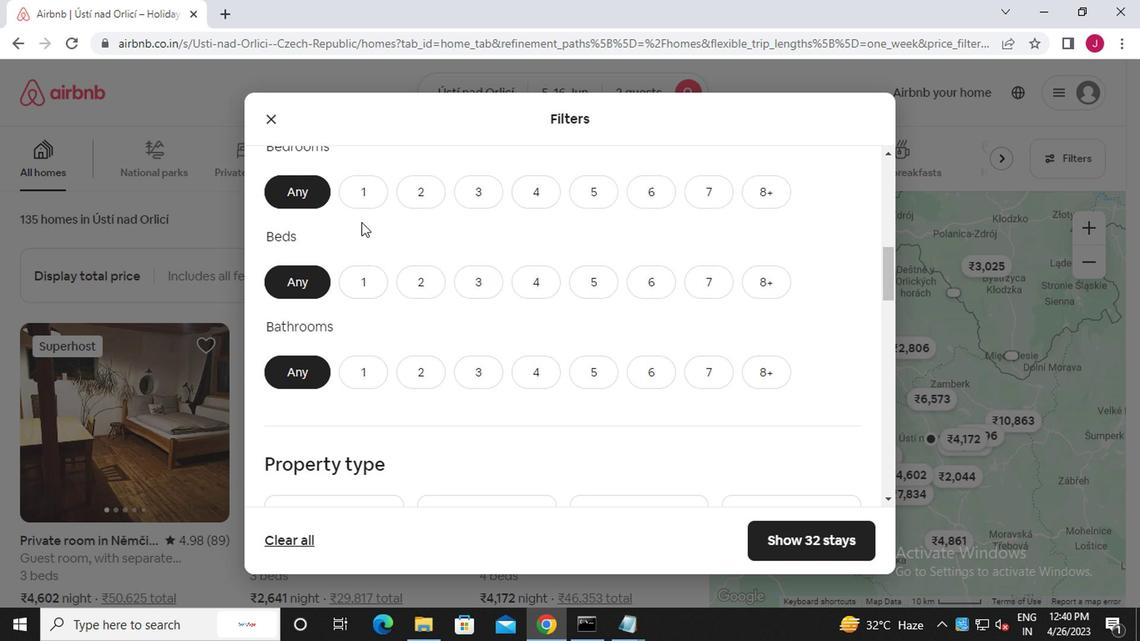 
Action: Mouse pressed left at (356, 196)
Screenshot: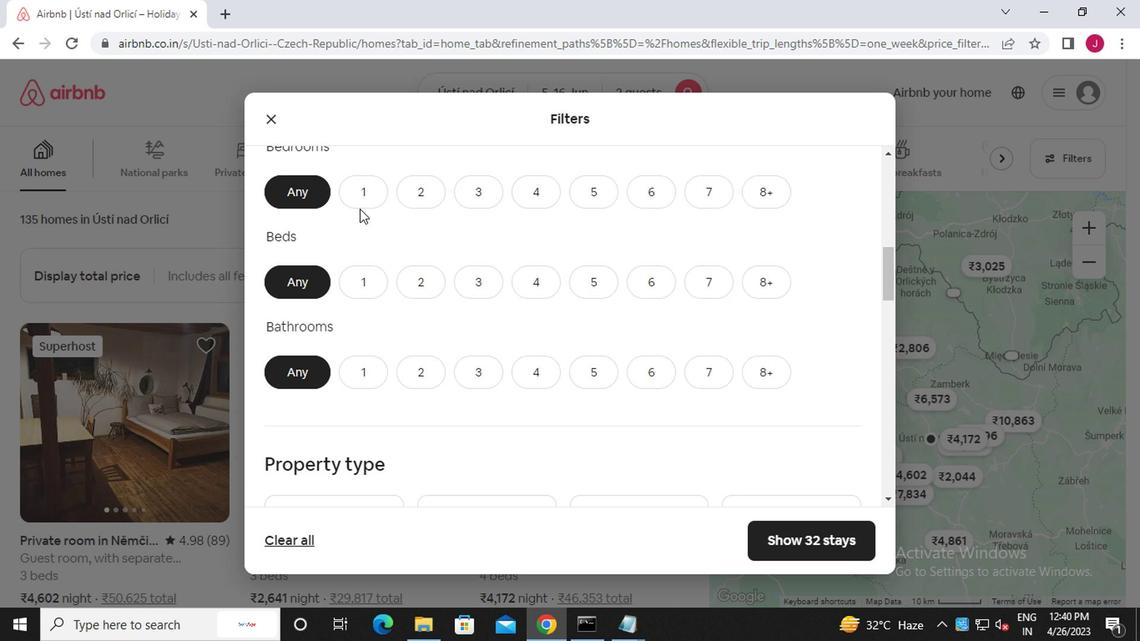 
Action: Mouse moved to (361, 279)
Screenshot: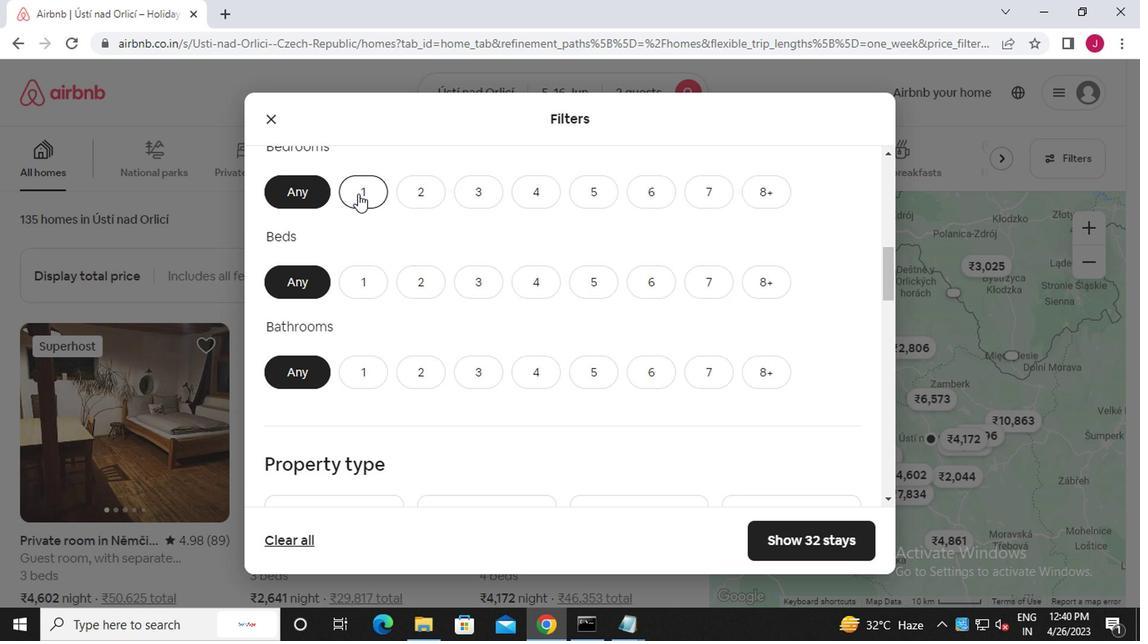 
Action: Mouse pressed left at (361, 279)
Screenshot: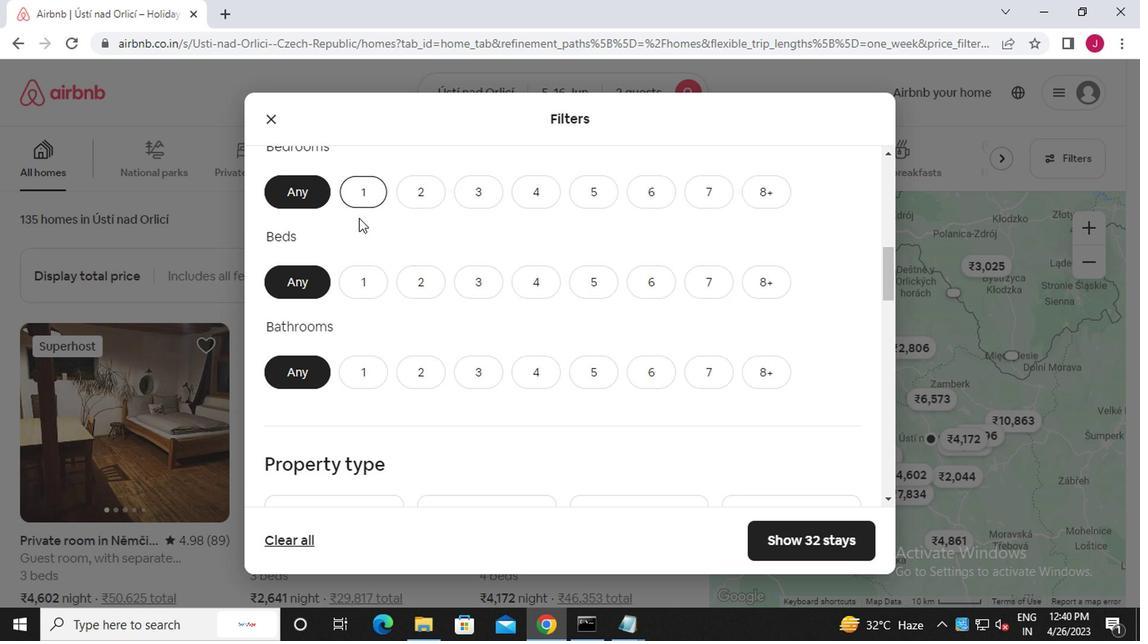 
Action: Mouse moved to (371, 379)
Screenshot: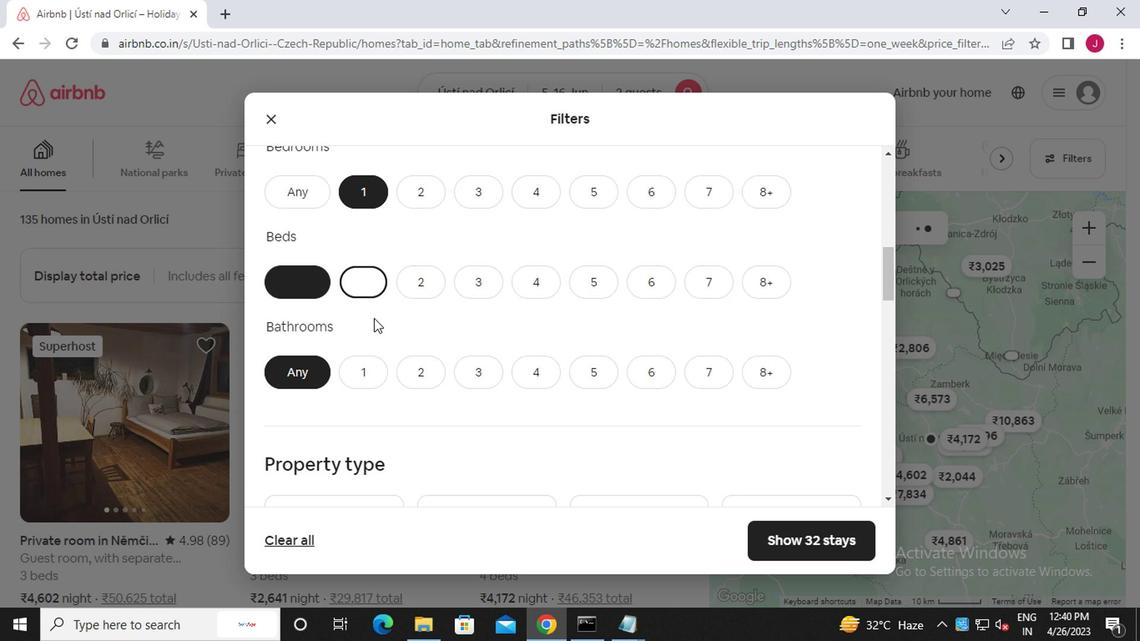 
Action: Mouse pressed left at (371, 379)
Screenshot: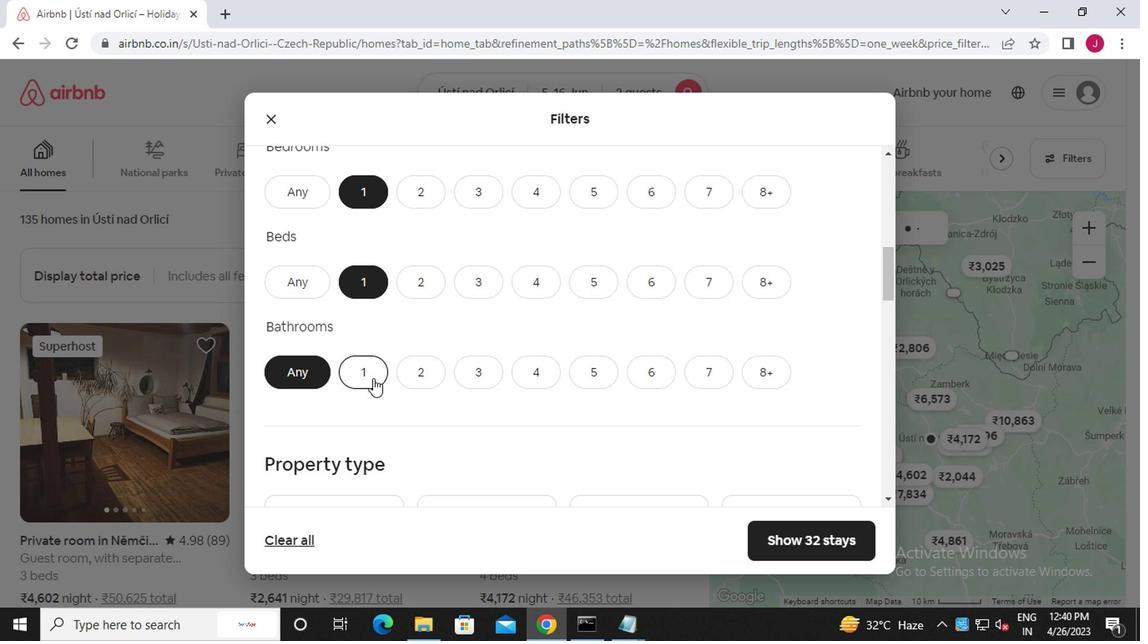 
Action: Mouse moved to (371, 380)
Screenshot: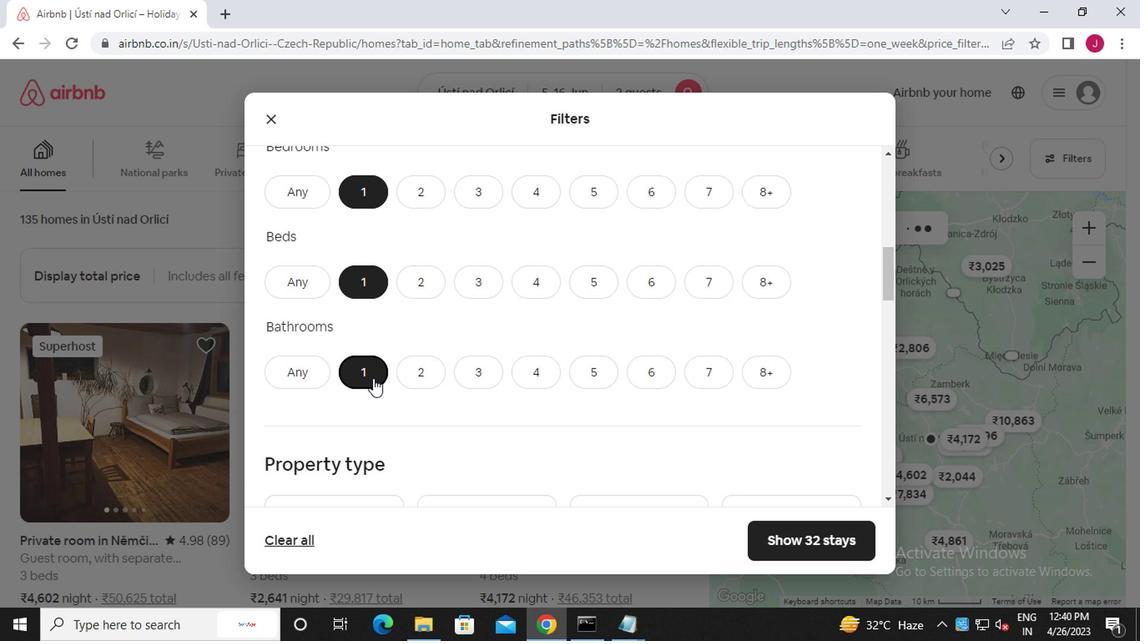 
Action: Mouse scrolled (371, 379) with delta (0, 0)
Screenshot: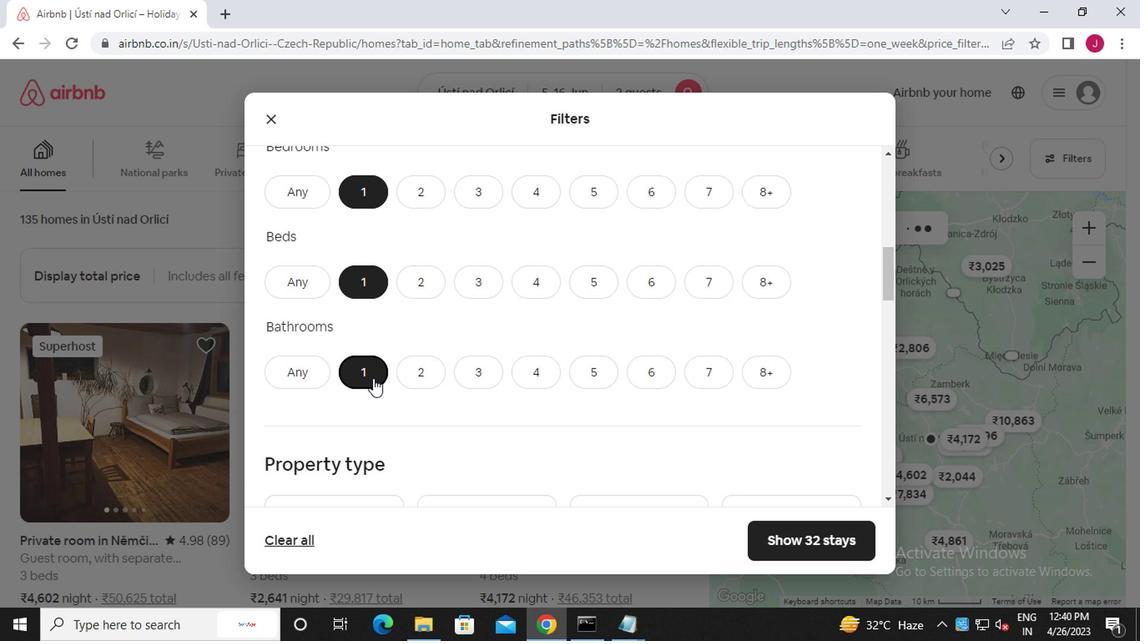
Action: Mouse moved to (373, 383)
Screenshot: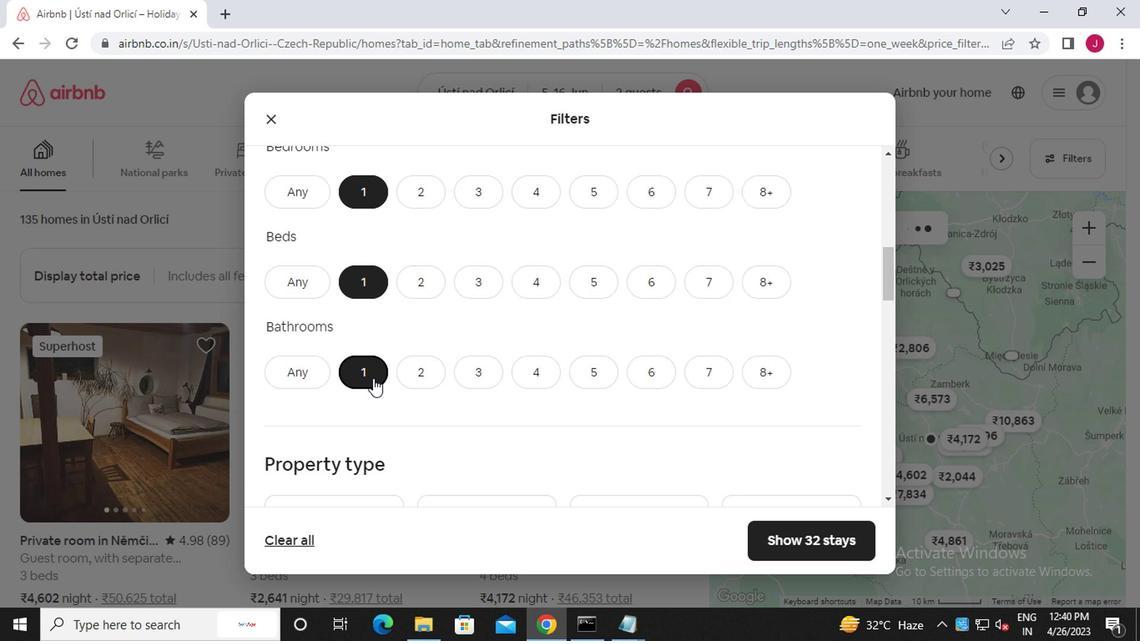 
Action: Mouse scrolled (373, 382) with delta (0, -1)
Screenshot: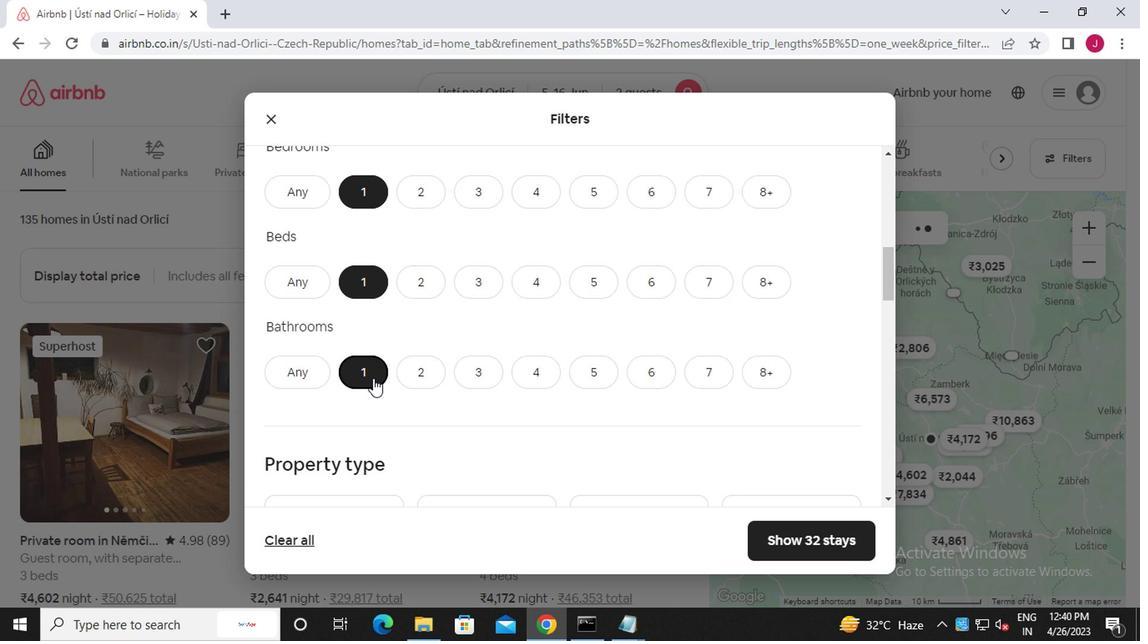 
Action: Mouse scrolled (373, 382) with delta (0, -1)
Screenshot: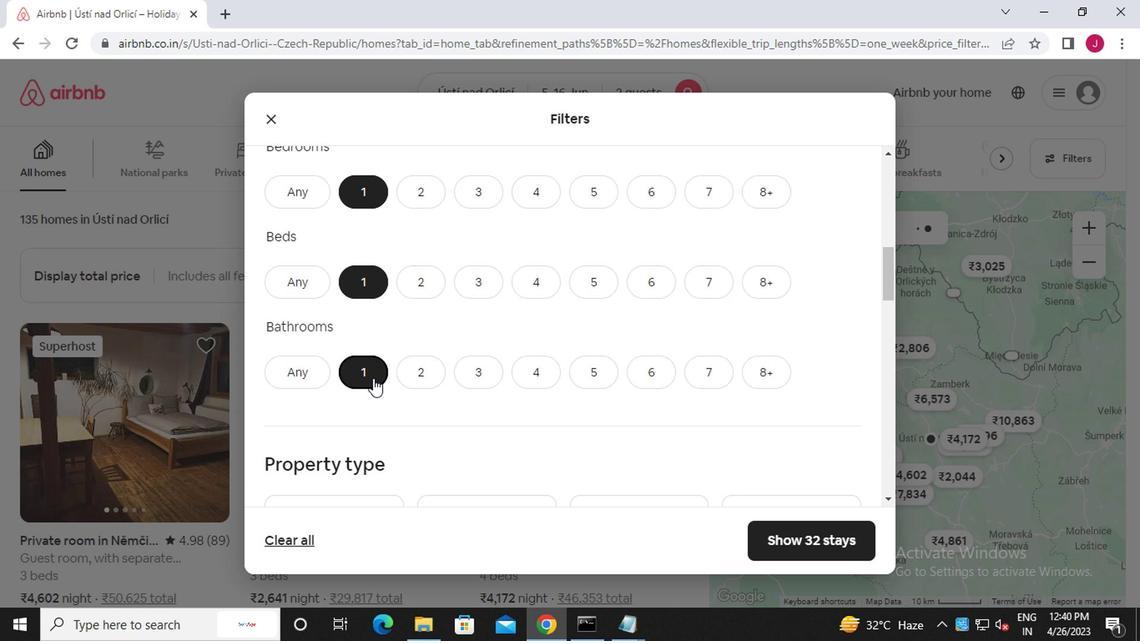 
Action: Mouse moved to (349, 319)
Screenshot: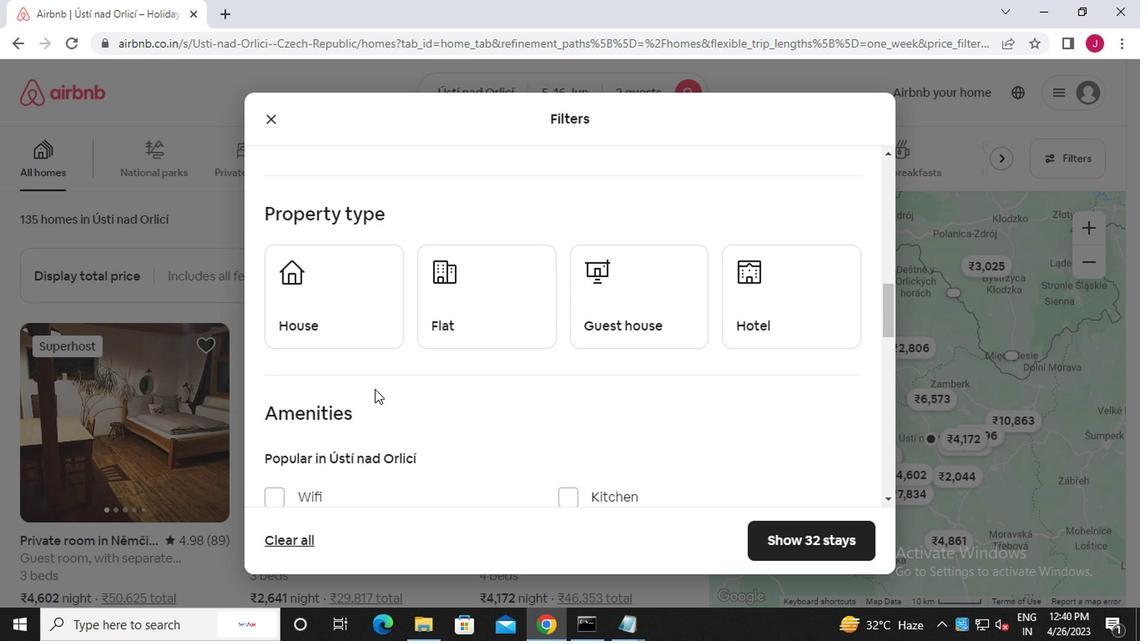 
Action: Mouse pressed left at (349, 319)
Screenshot: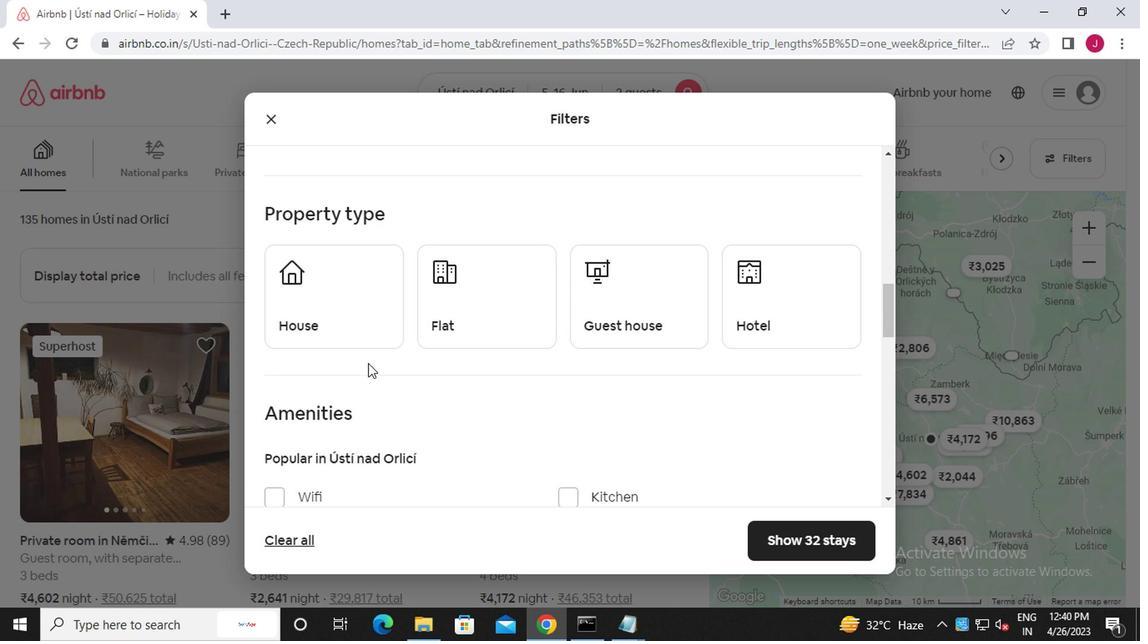 
Action: Mouse moved to (455, 317)
Screenshot: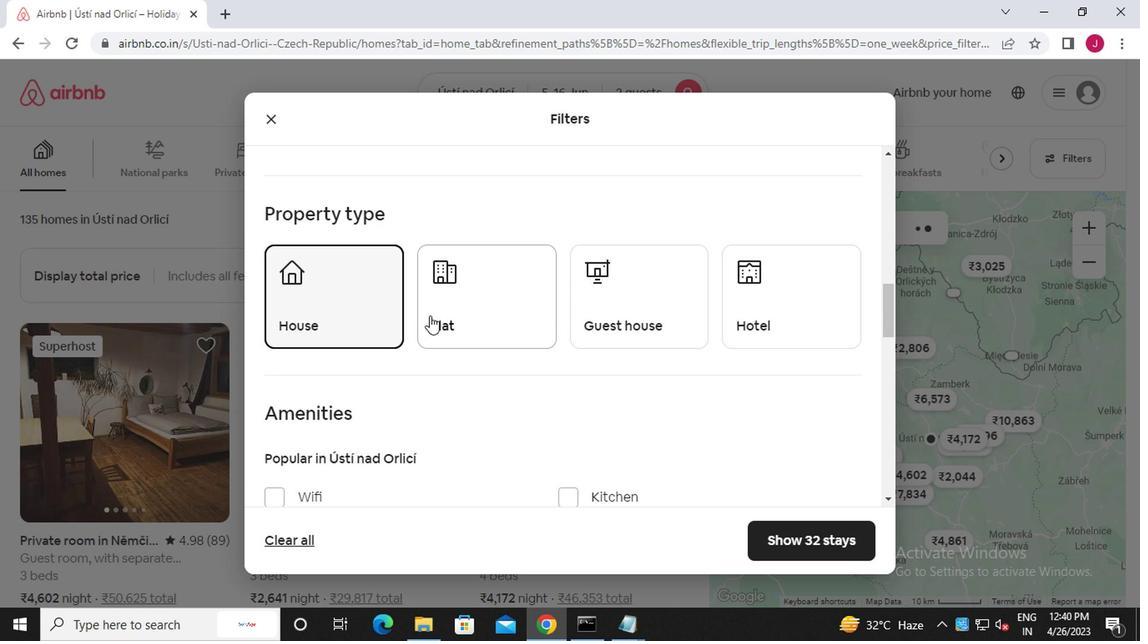 
Action: Mouse pressed left at (455, 317)
Screenshot: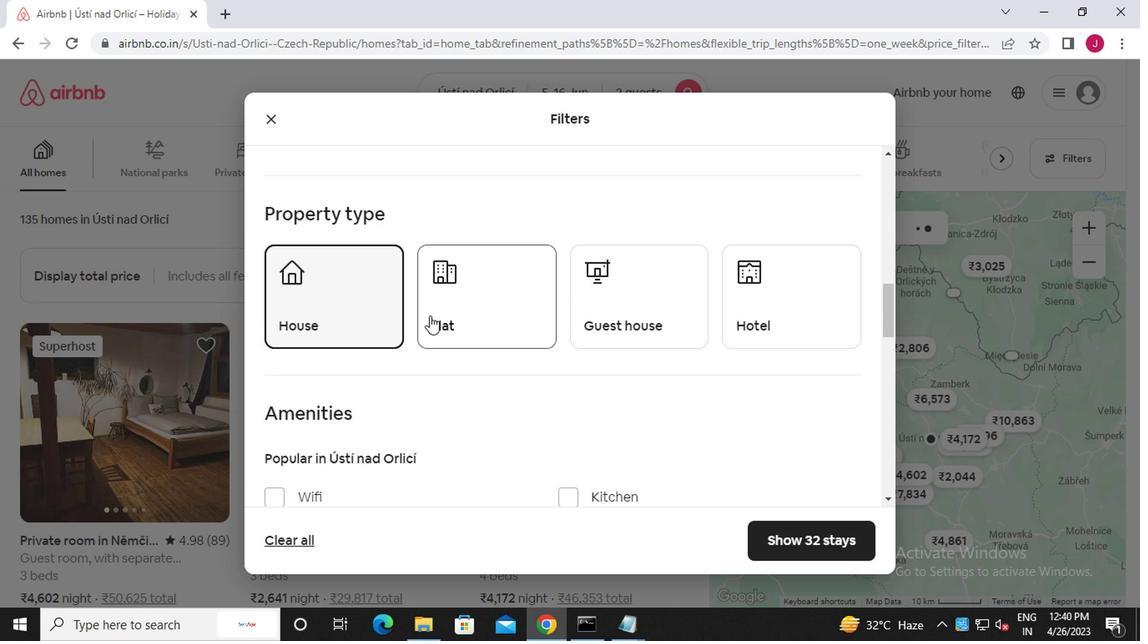 
Action: Mouse moved to (669, 313)
Screenshot: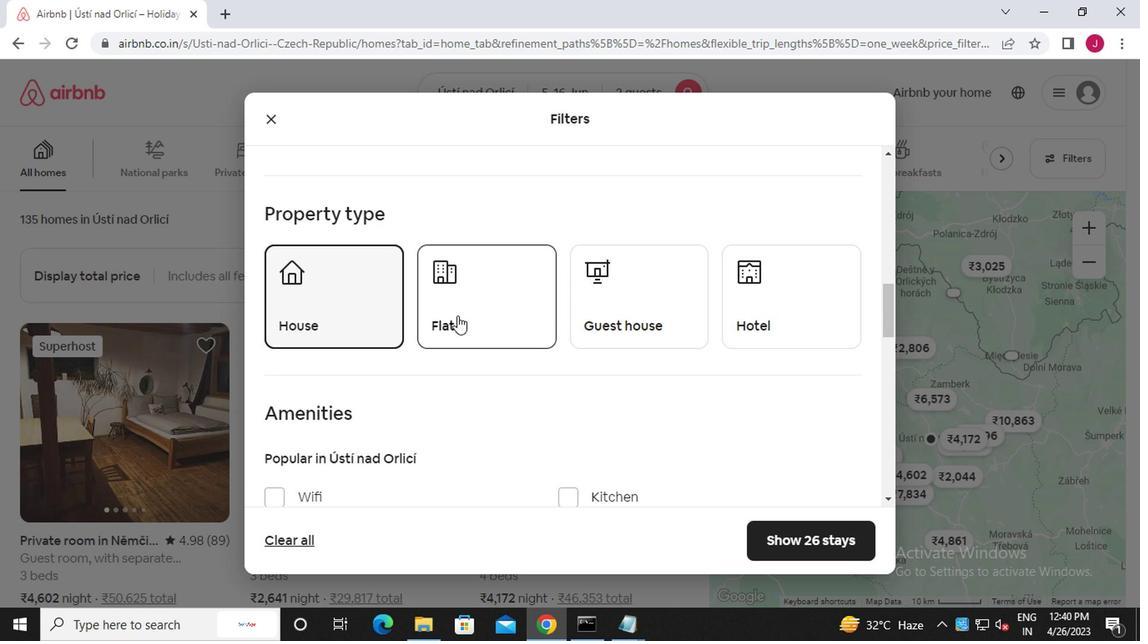 
Action: Mouse pressed left at (669, 313)
Screenshot: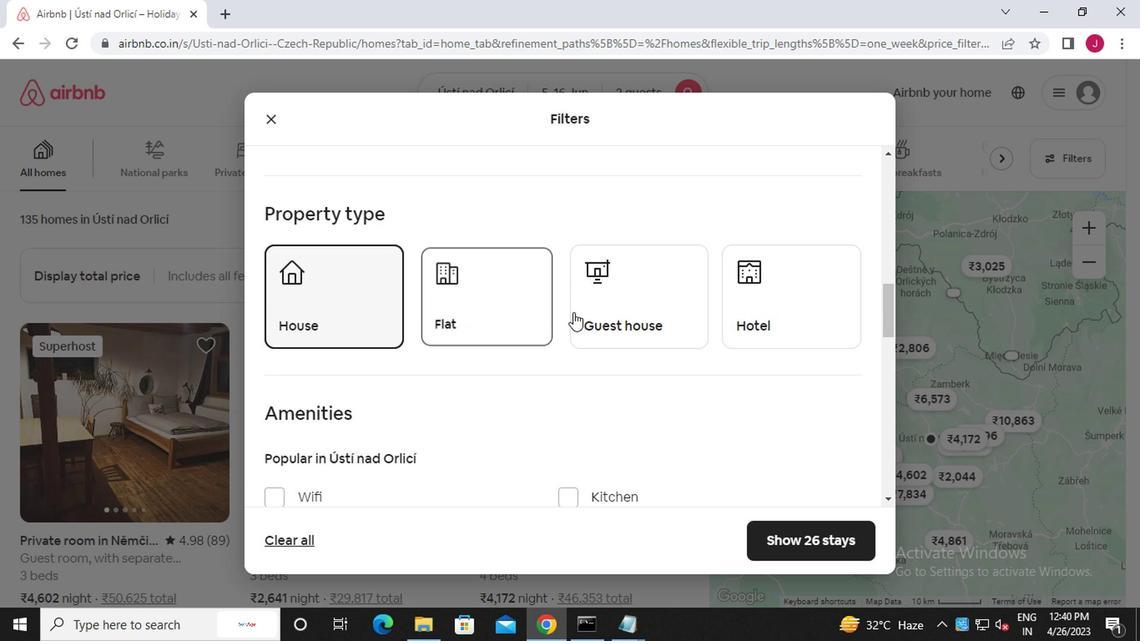 
Action: Mouse moved to (766, 314)
Screenshot: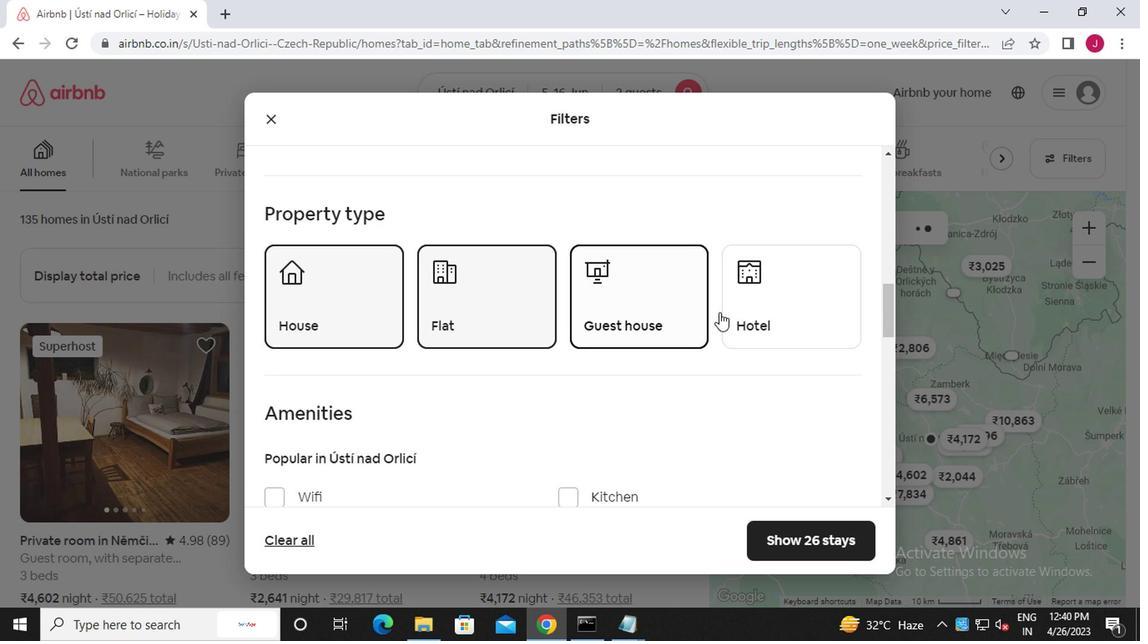 
Action: Mouse pressed left at (766, 314)
Screenshot: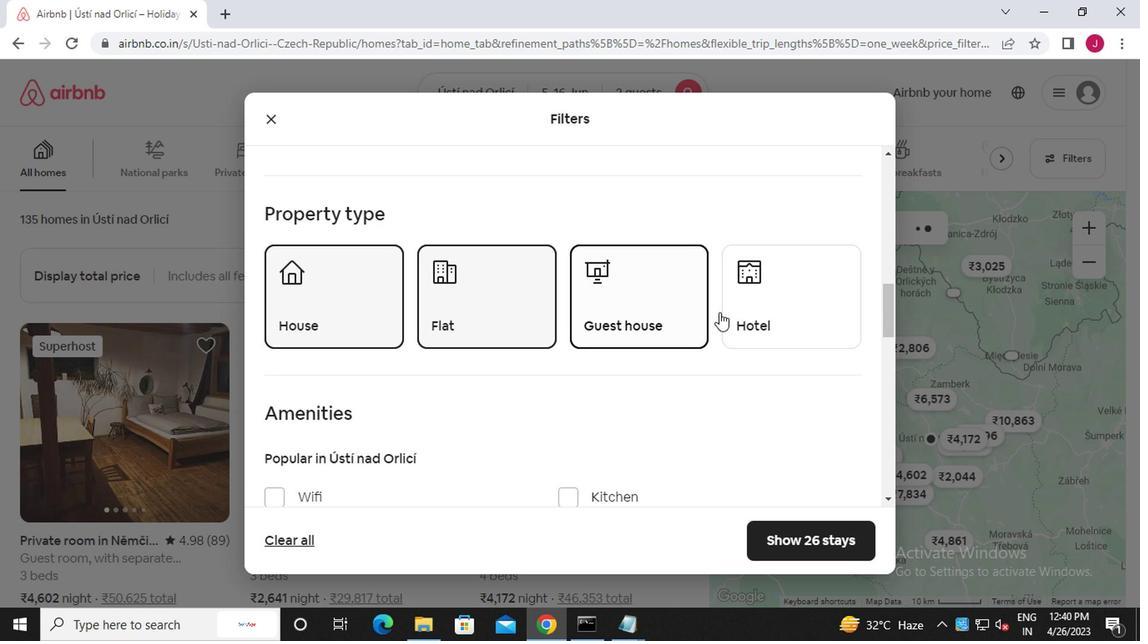 
Action: Mouse moved to (582, 363)
Screenshot: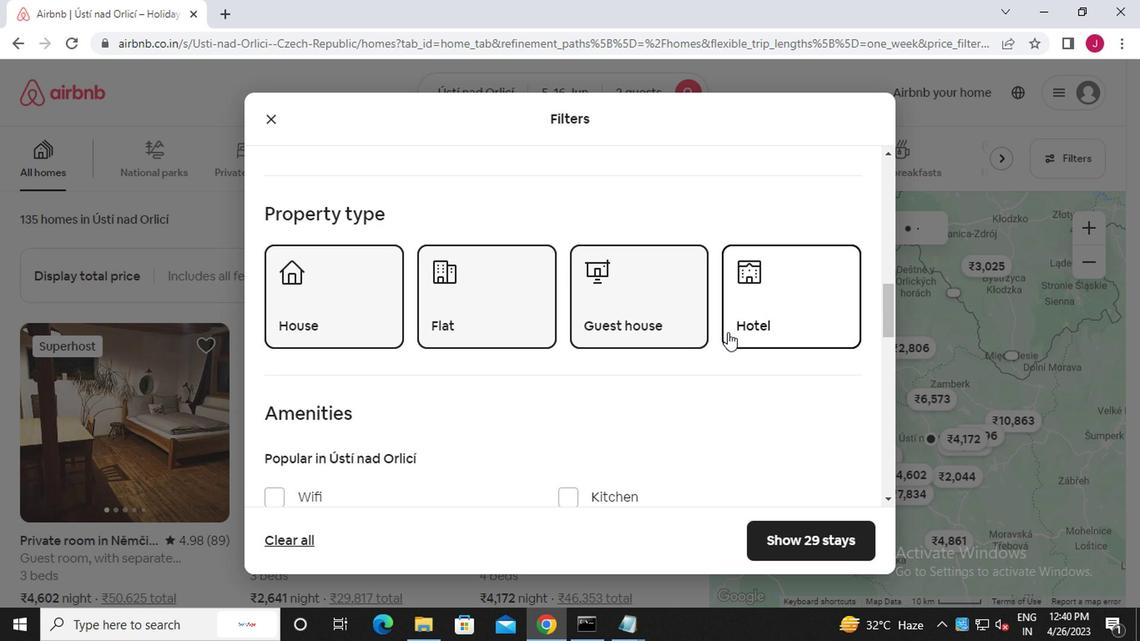 
Action: Mouse scrolled (582, 362) with delta (0, 0)
Screenshot: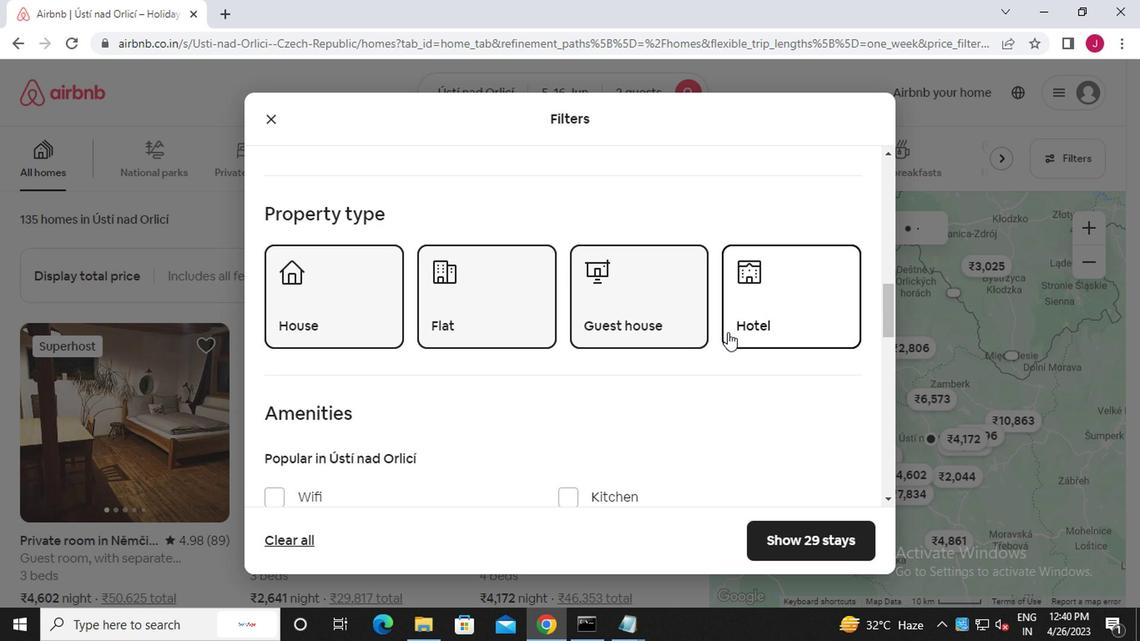 
Action: Mouse scrolled (582, 362) with delta (0, 0)
Screenshot: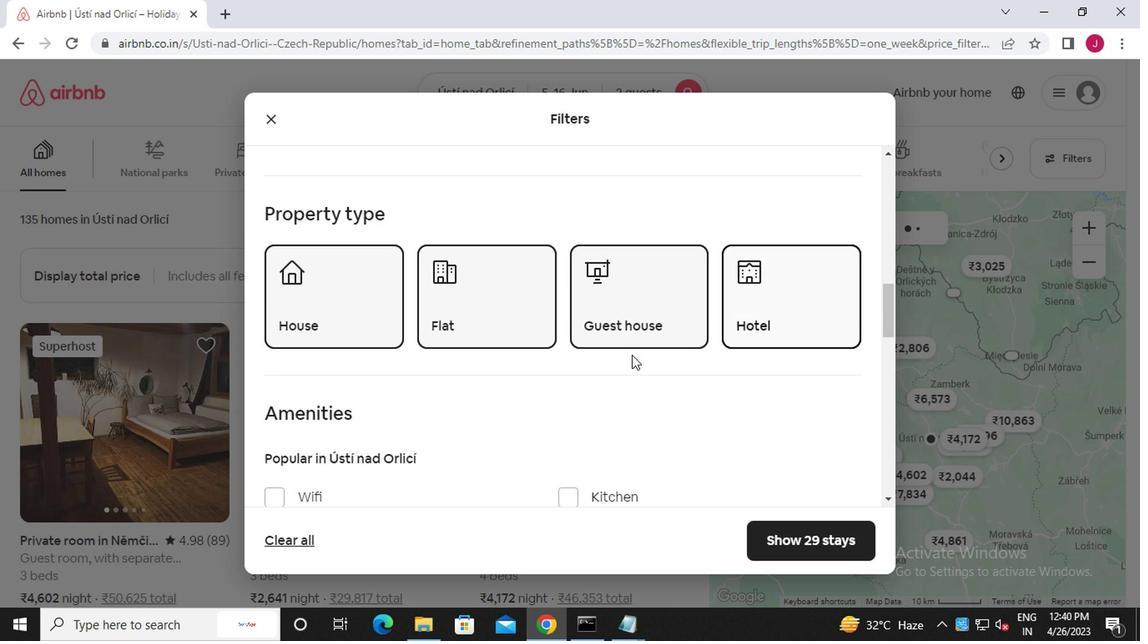 
Action: Mouse scrolled (582, 362) with delta (0, 0)
Screenshot: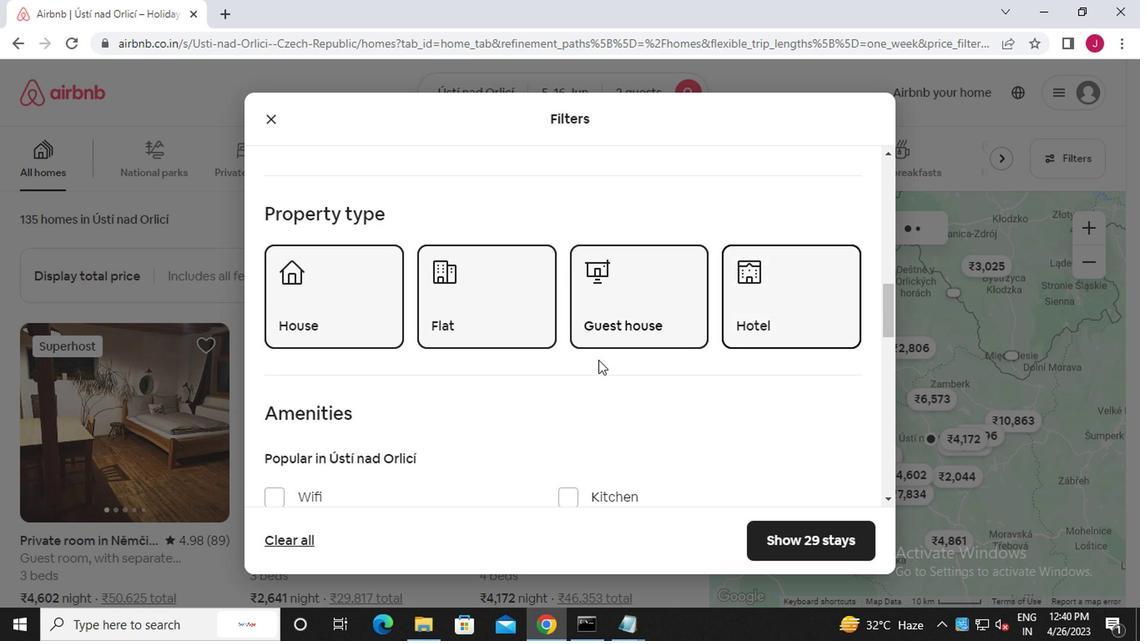 
Action: Mouse scrolled (582, 362) with delta (0, 0)
Screenshot: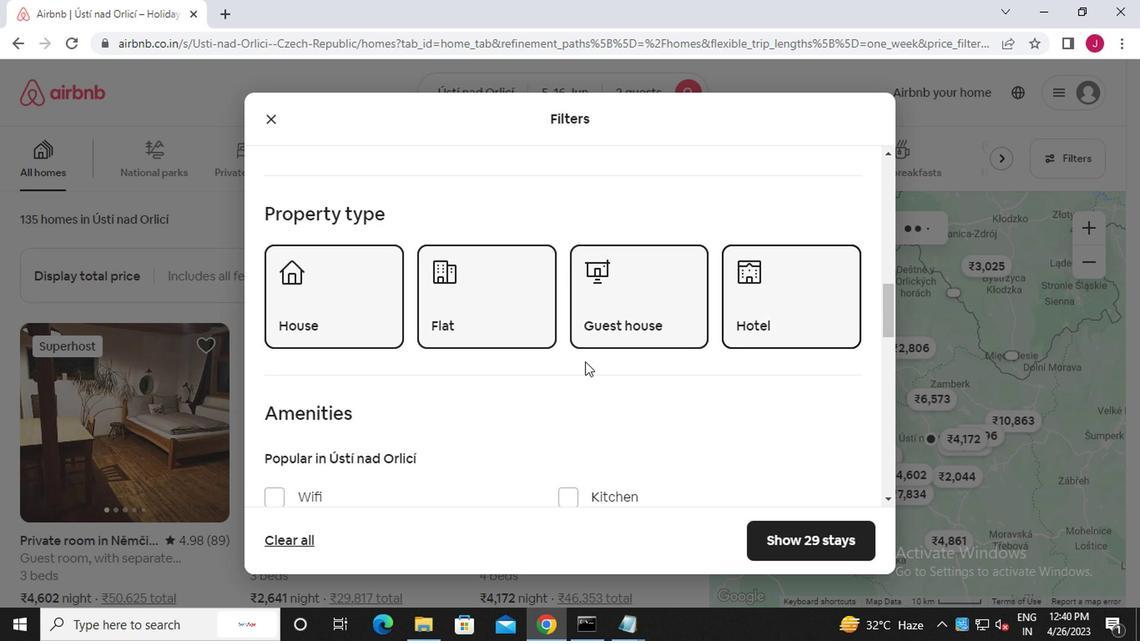 
Action: Mouse moved to (709, 385)
Screenshot: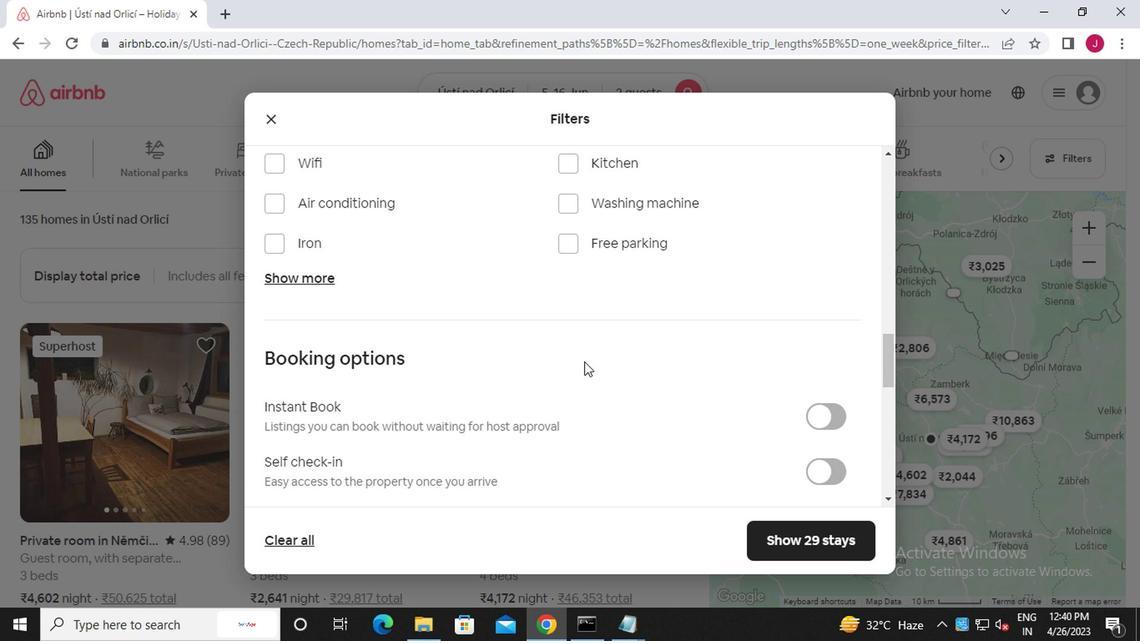 
Action: Mouse scrolled (709, 384) with delta (0, -1)
Screenshot: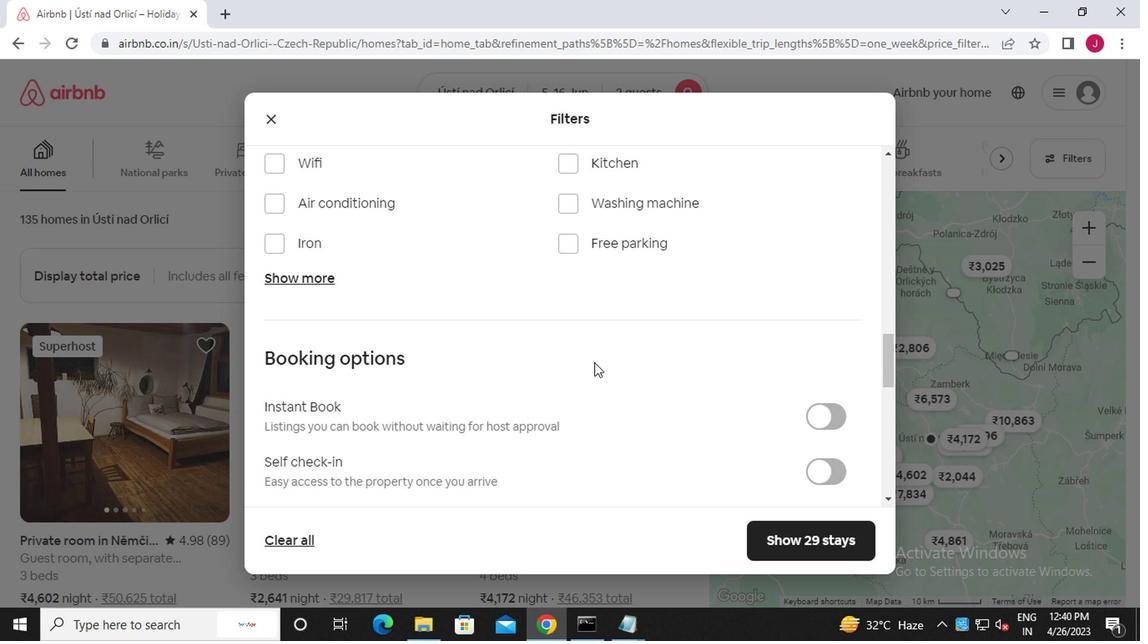 
Action: Mouse moved to (709, 385)
Screenshot: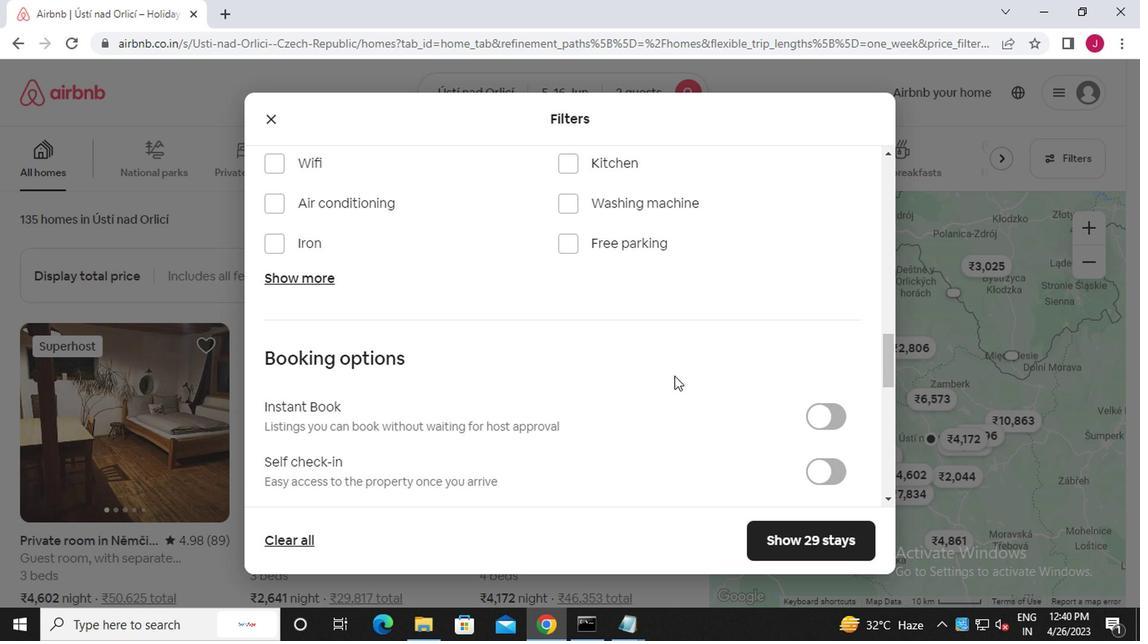 
Action: Mouse scrolled (709, 384) with delta (0, -1)
Screenshot: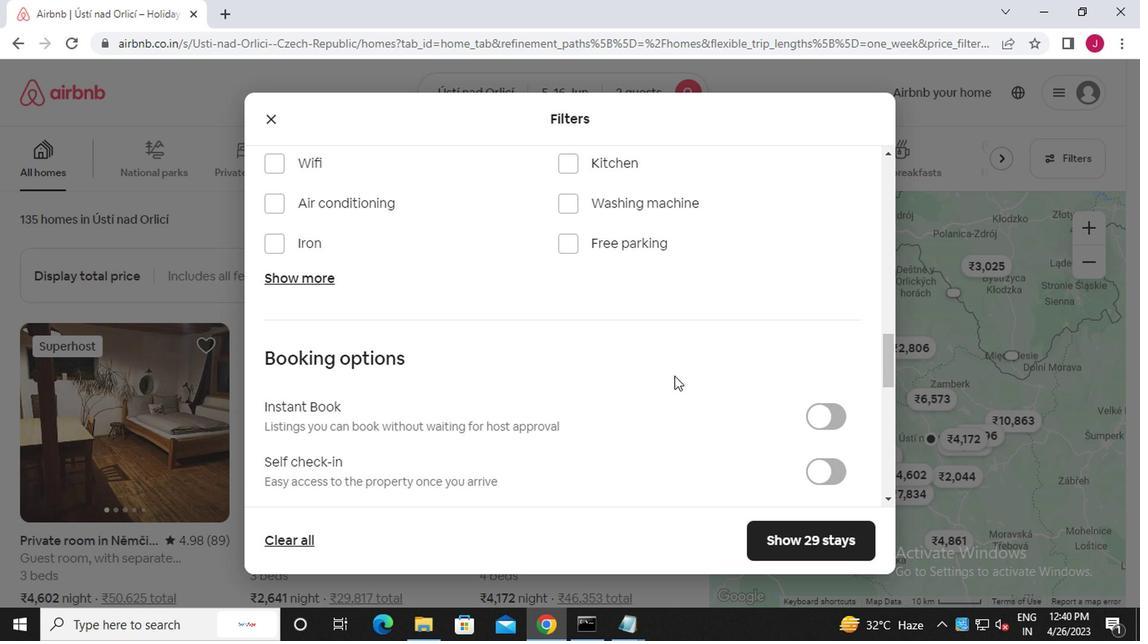 
Action: Mouse moved to (818, 308)
Screenshot: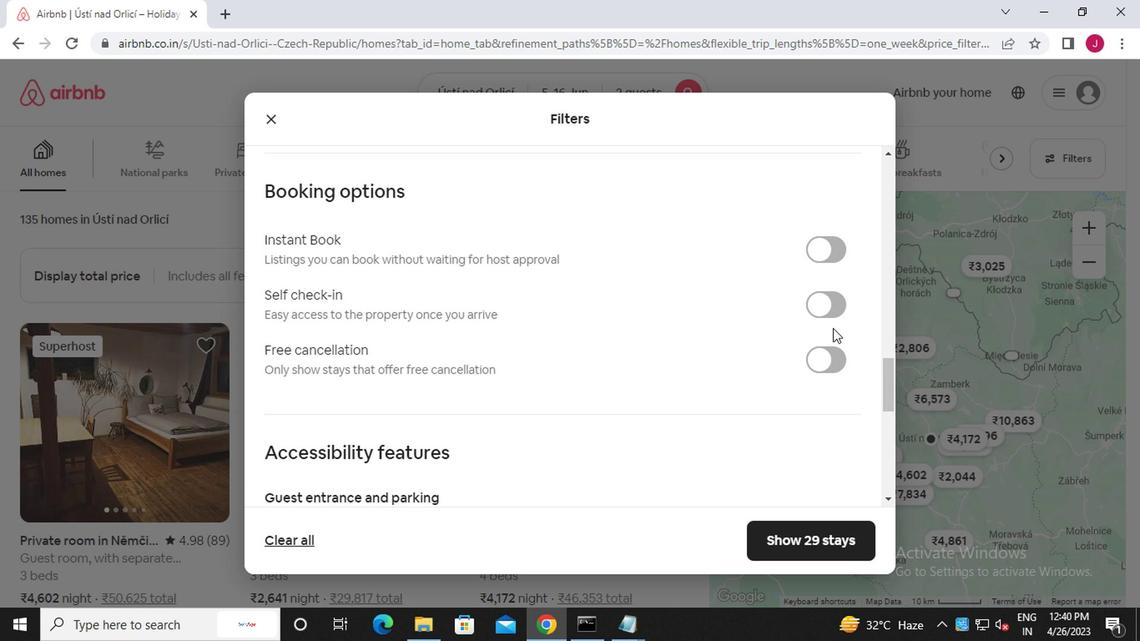 
Action: Mouse pressed left at (818, 308)
Screenshot: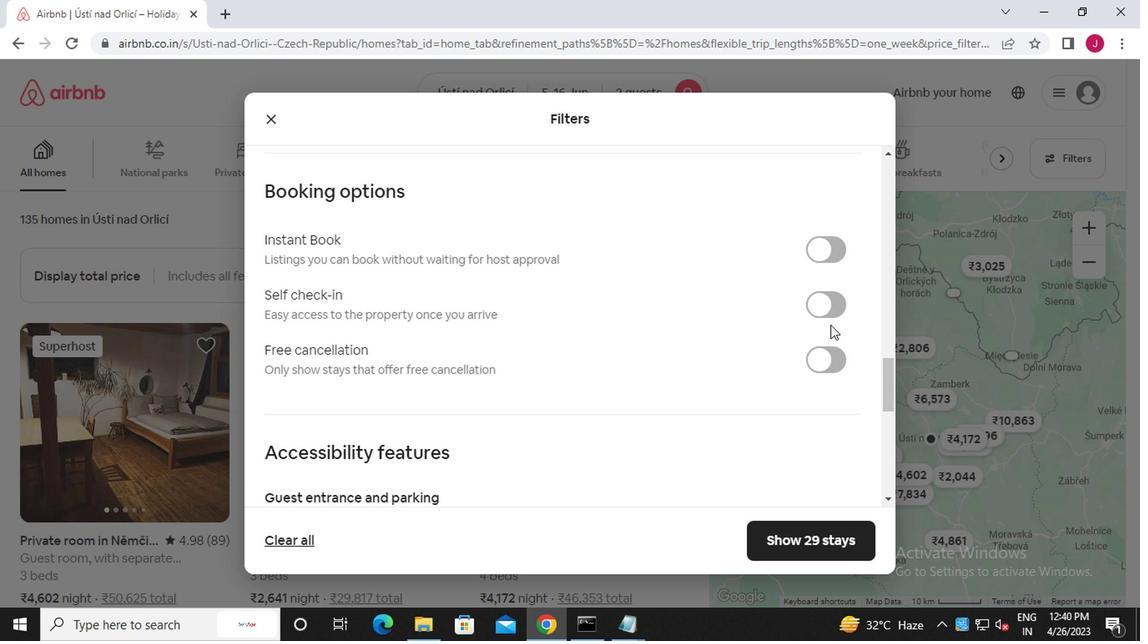 
Action: Mouse moved to (654, 348)
Screenshot: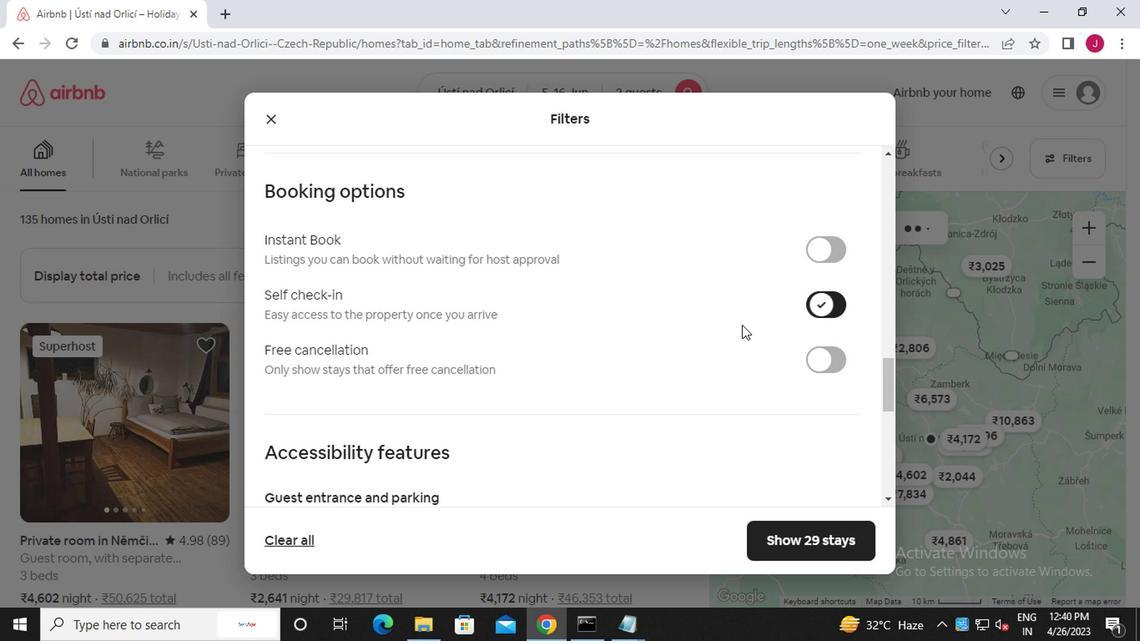 
Action: Mouse scrolled (654, 348) with delta (0, 0)
Screenshot: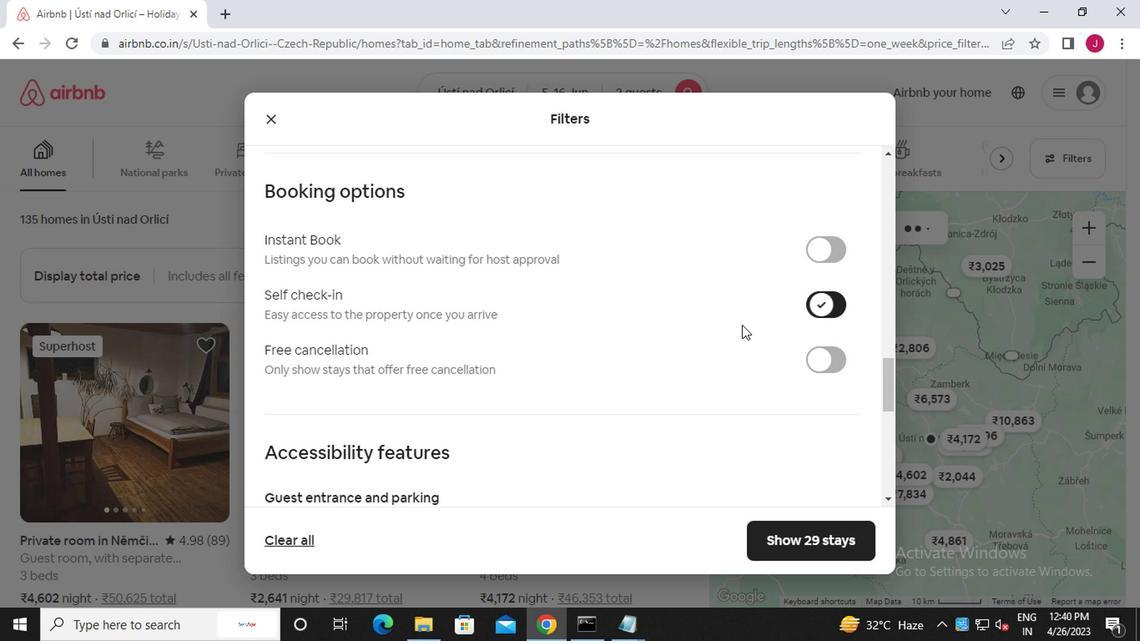 
Action: Mouse moved to (651, 354)
Screenshot: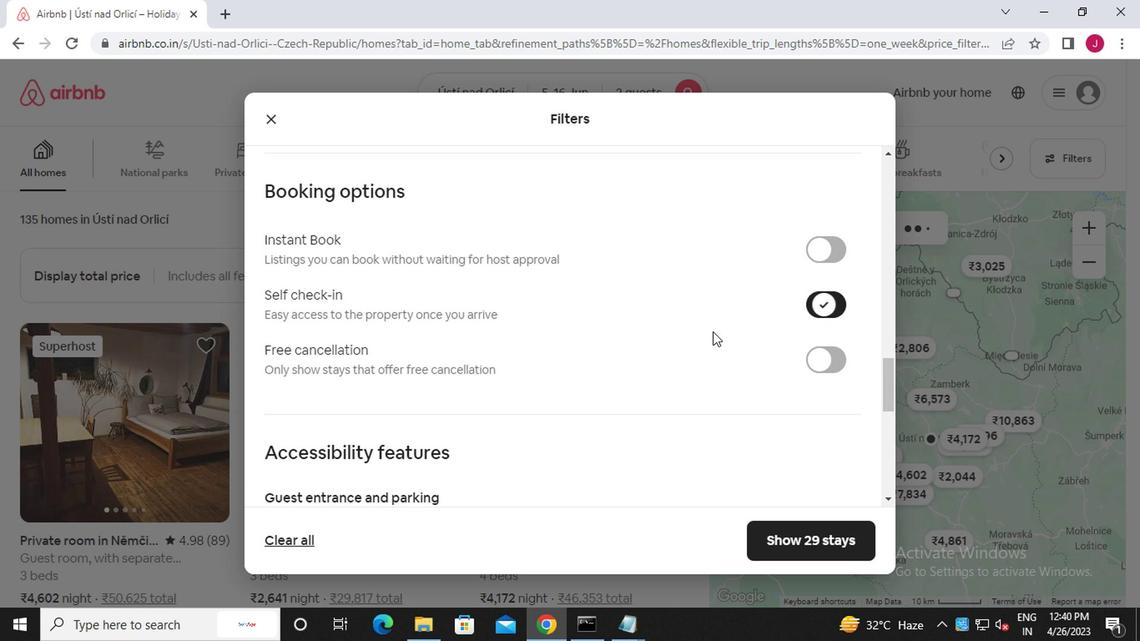
Action: Mouse scrolled (651, 352) with delta (0, -1)
Screenshot: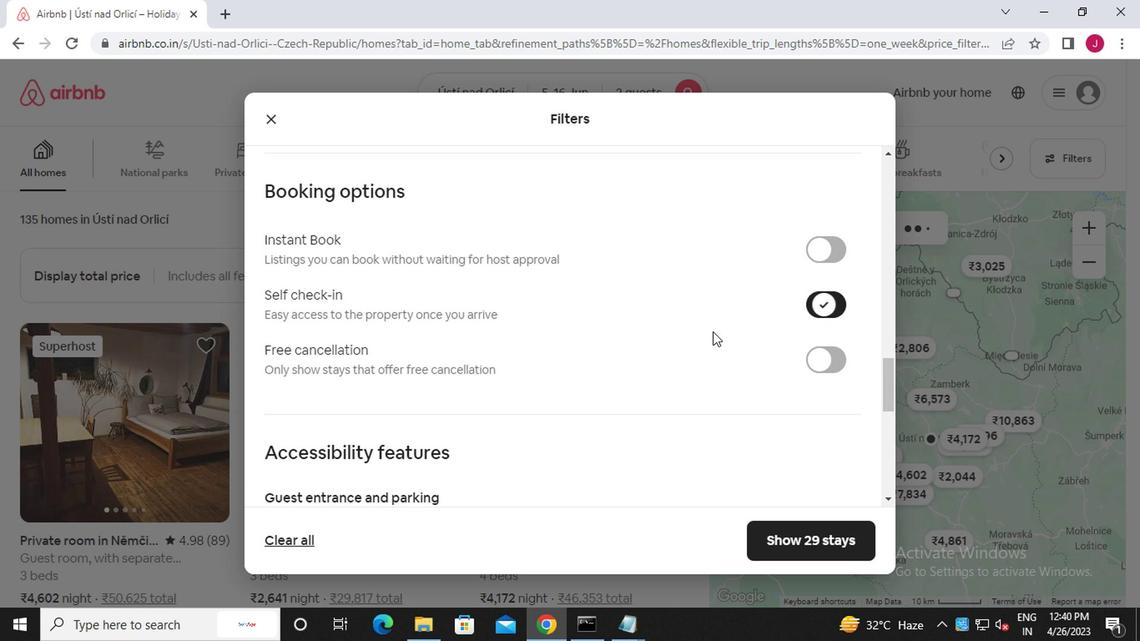 
Action: Mouse scrolled (651, 352) with delta (0, -1)
Screenshot: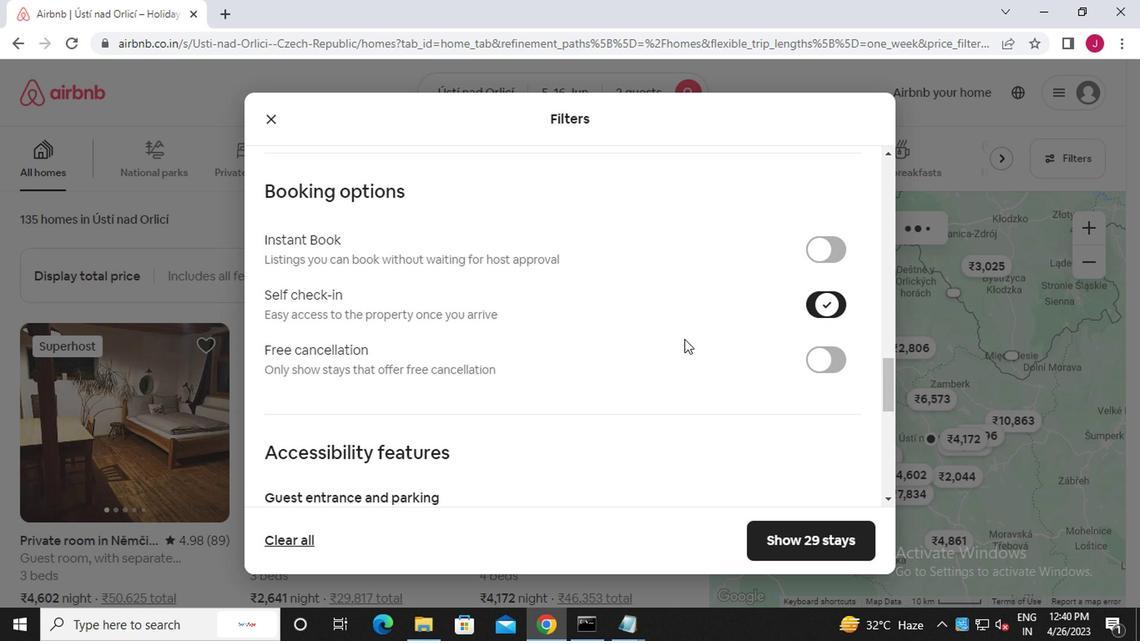 
Action: Mouse scrolled (651, 352) with delta (0, -1)
Screenshot: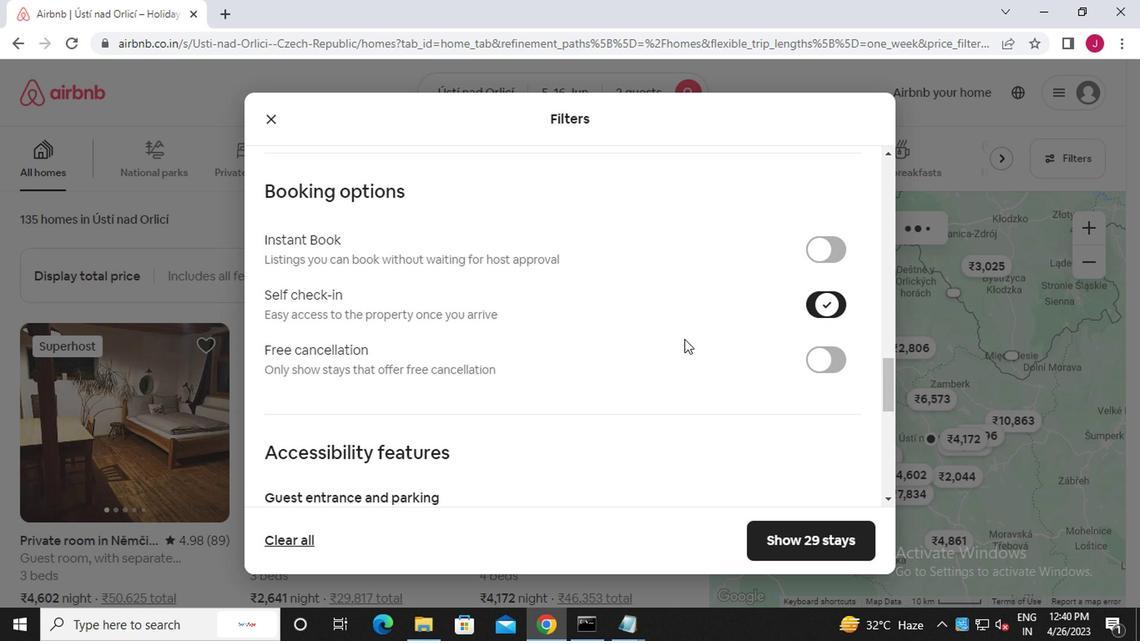
Action: Mouse scrolled (651, 352) with delta (0, -1)
Screenshot: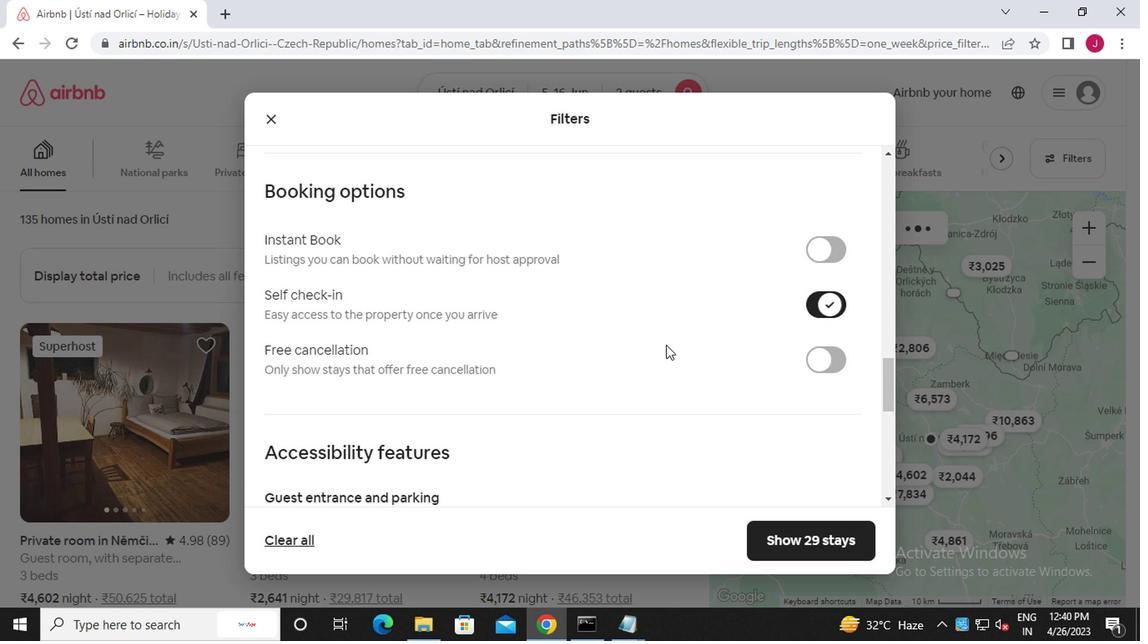 
Action: Mouse scrolled (651, 352) with delta (0, -1)
Screenshot: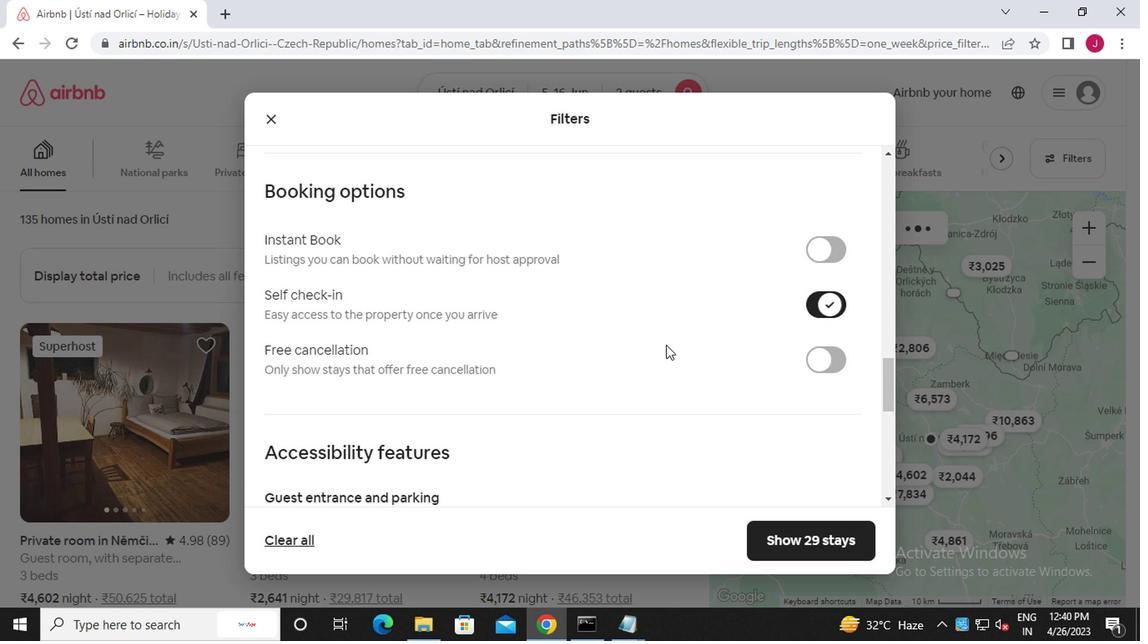 
Action: Mouse scrolled (651, 352) with delta (0, -1)
Screenshot: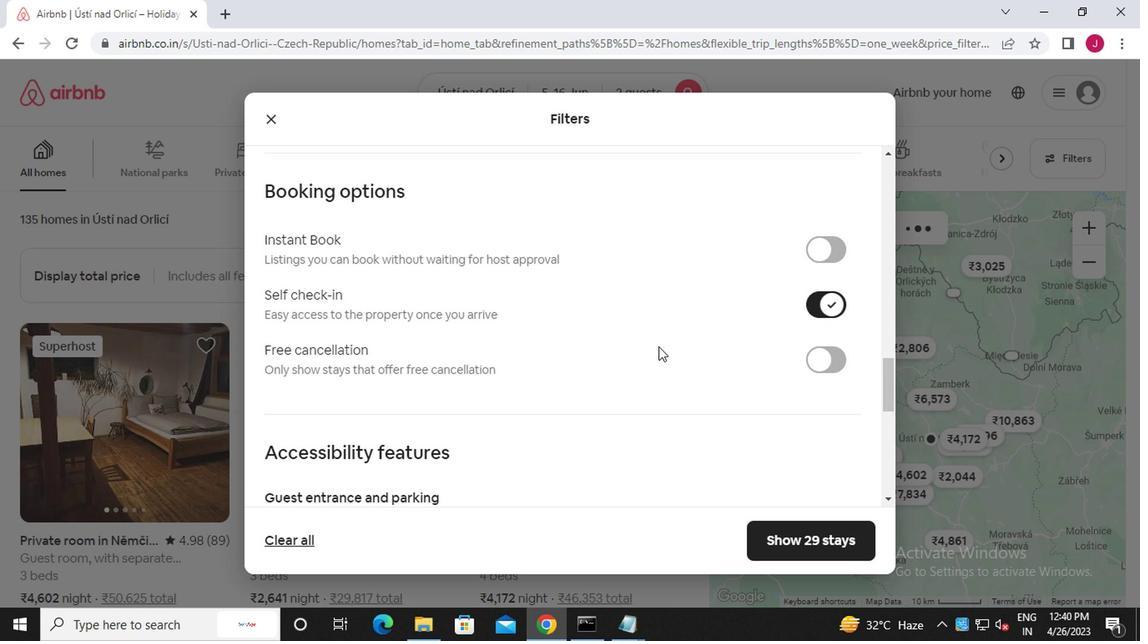
Action: Mouse moved to (651, 354)
Screenshot: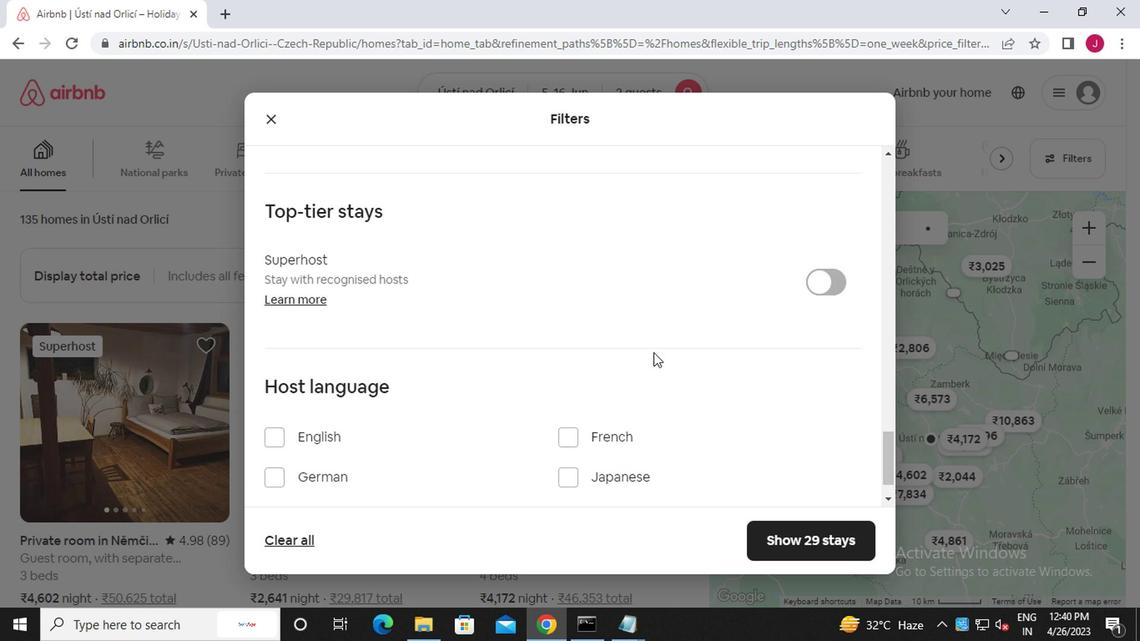 
Action: Mouse scrolled (651, 354) with delta (0, 0)
Screenshot: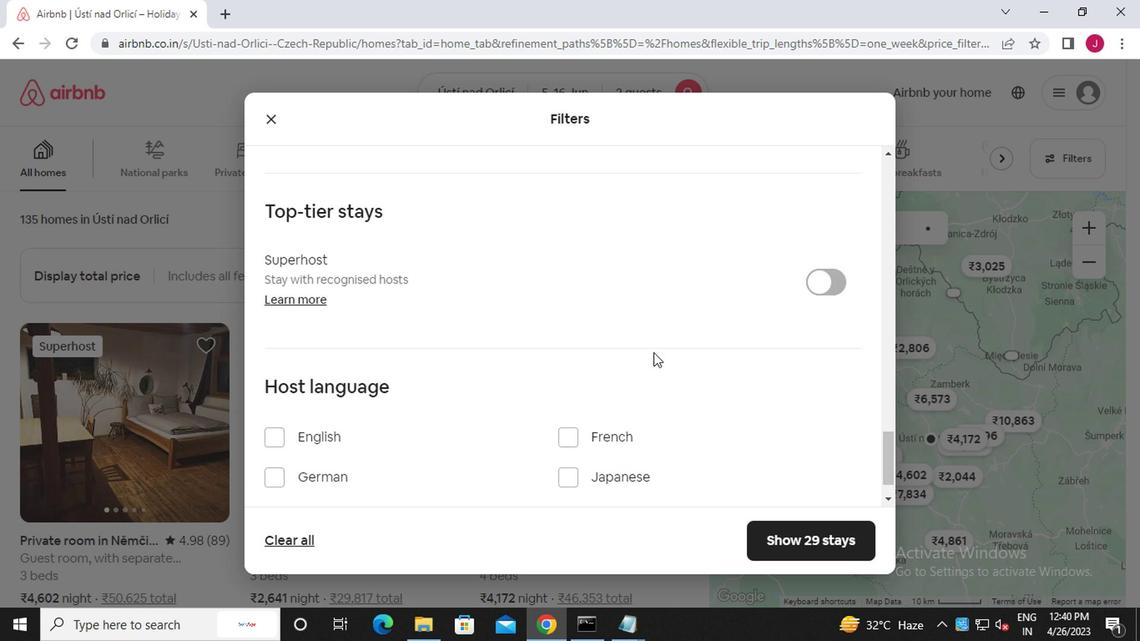 
Action: Mouse moved to (651, 367)
Screenshot: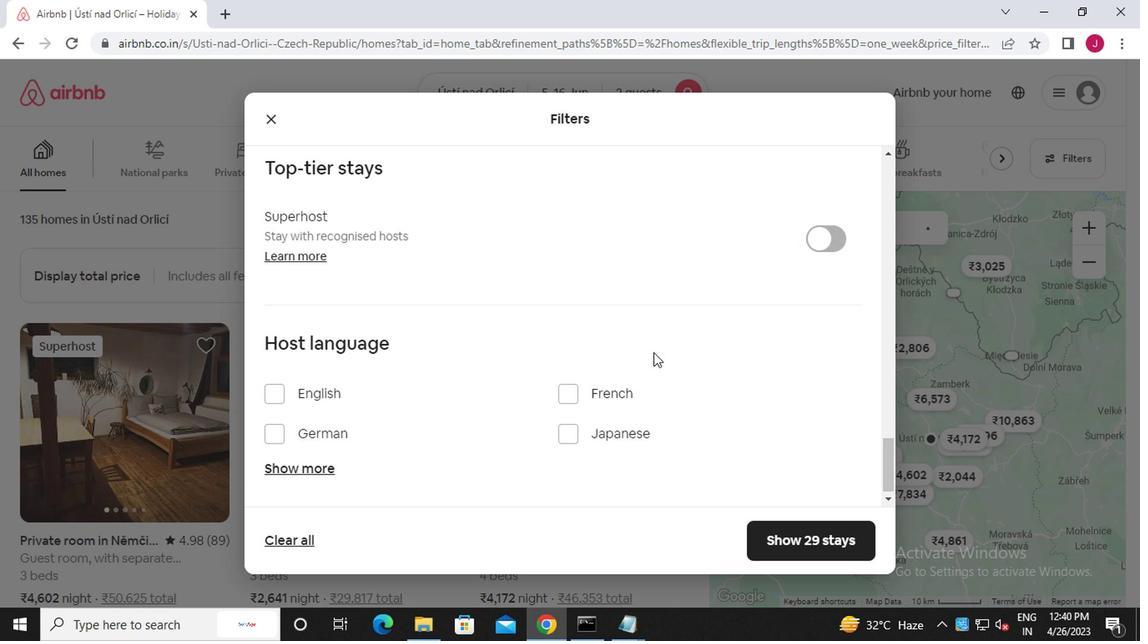 
Action: Mouse scrolled (651, 367) with delta (0, 0)
Screenshot: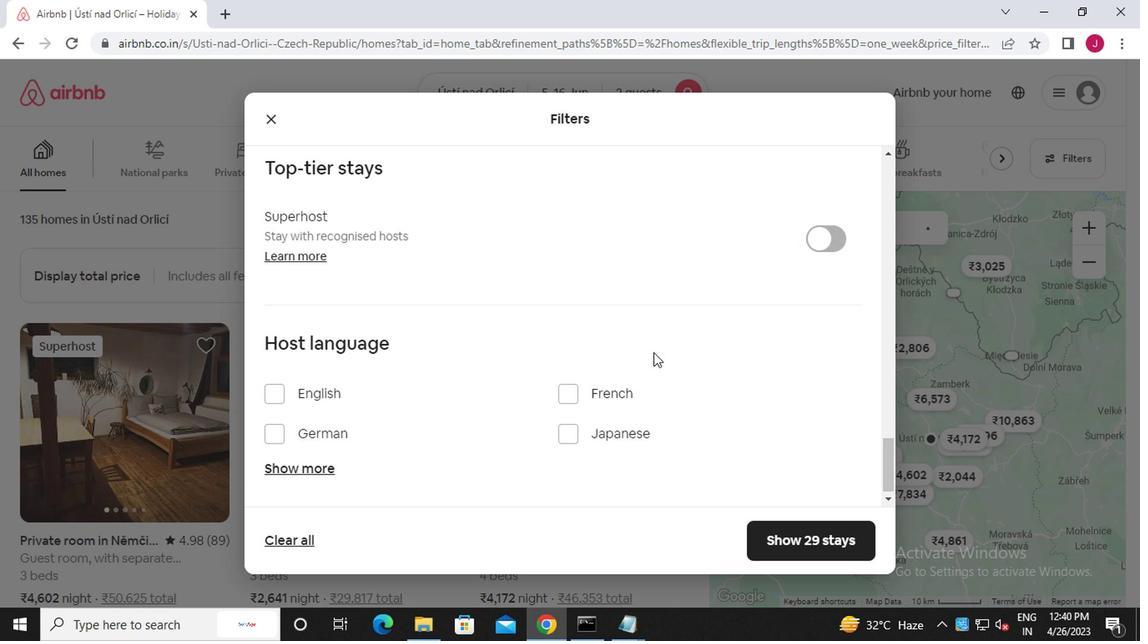 
Action: Mouse moved to (651, 368)
Screenshot: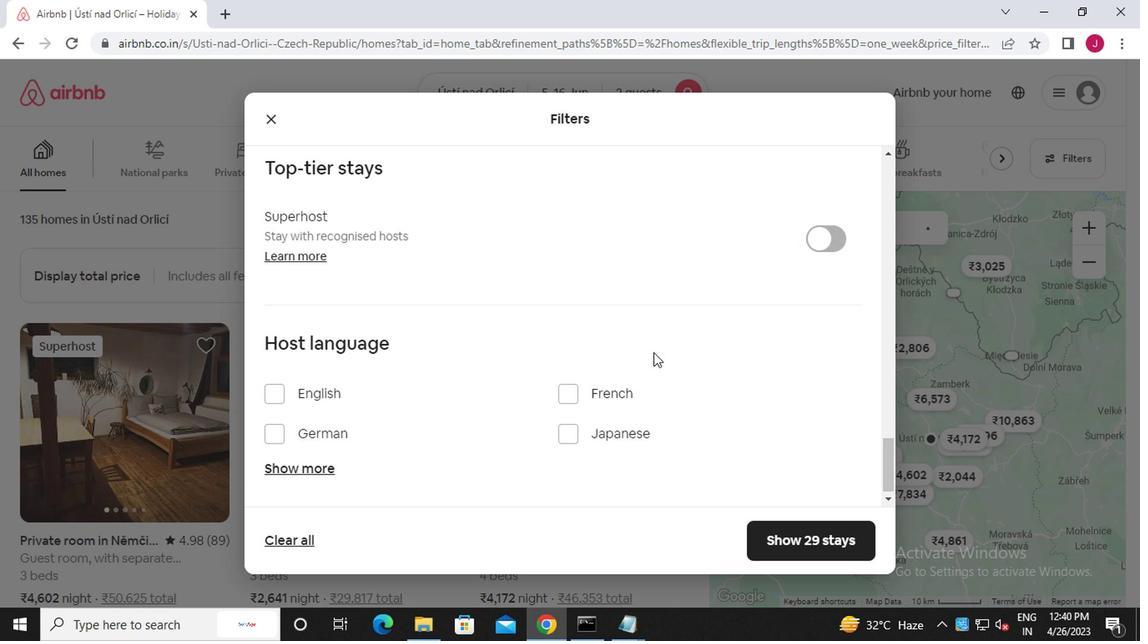 
Action: Mouse scrolled (651, 367) with delta (0, -1)
Screenshot: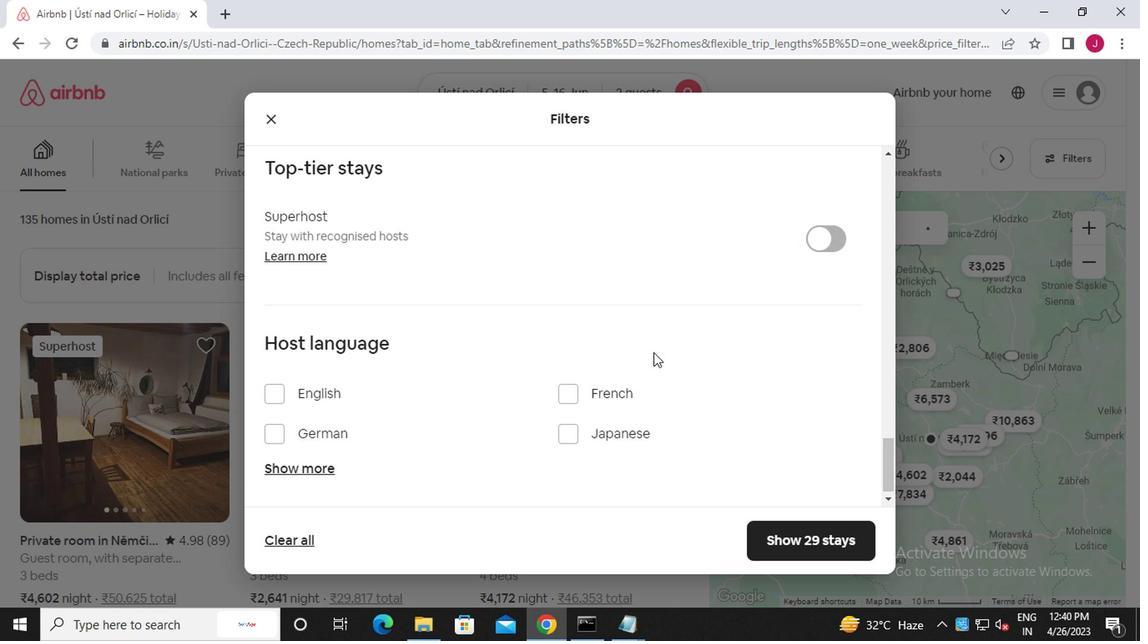 
Action: Mouse scrolled (651, 367) with delta (0, -1)
Screenshot: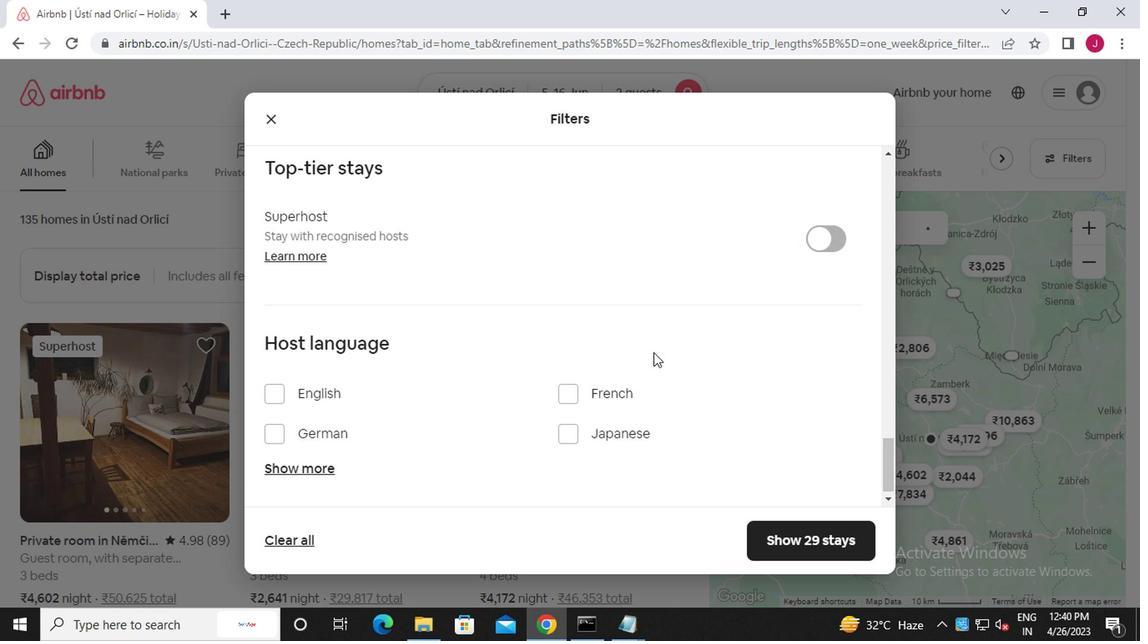 
Action: Mouse scrolled (651, 367) with delta (0, -1)
Screenshot: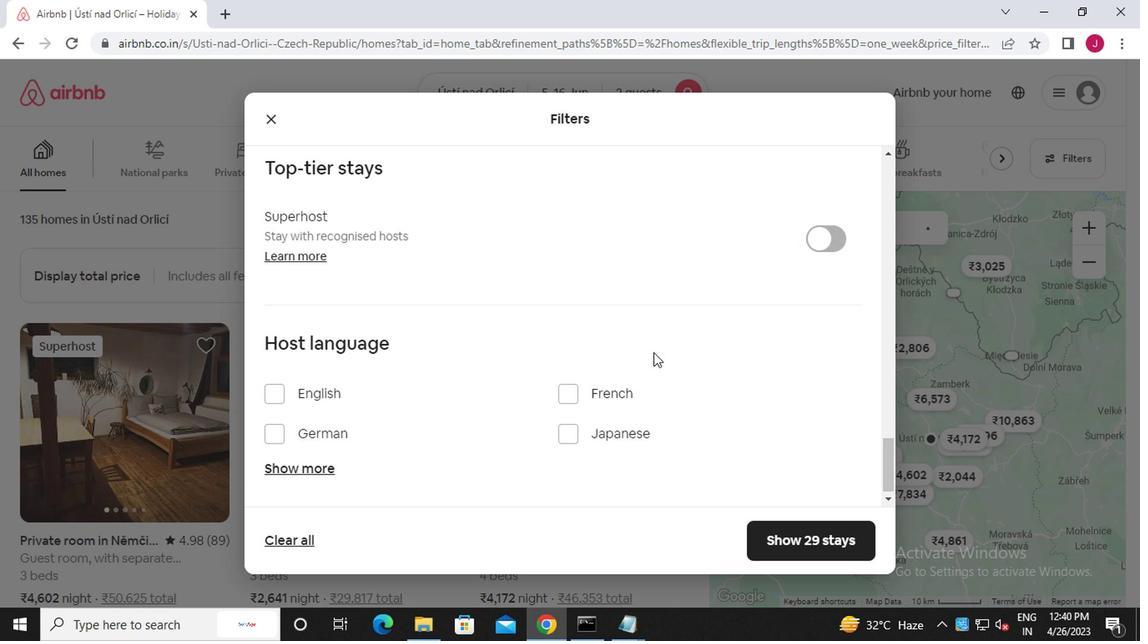 
Action: Mouse scrolled (651, 367) with delta (0, -1)
Screenshot: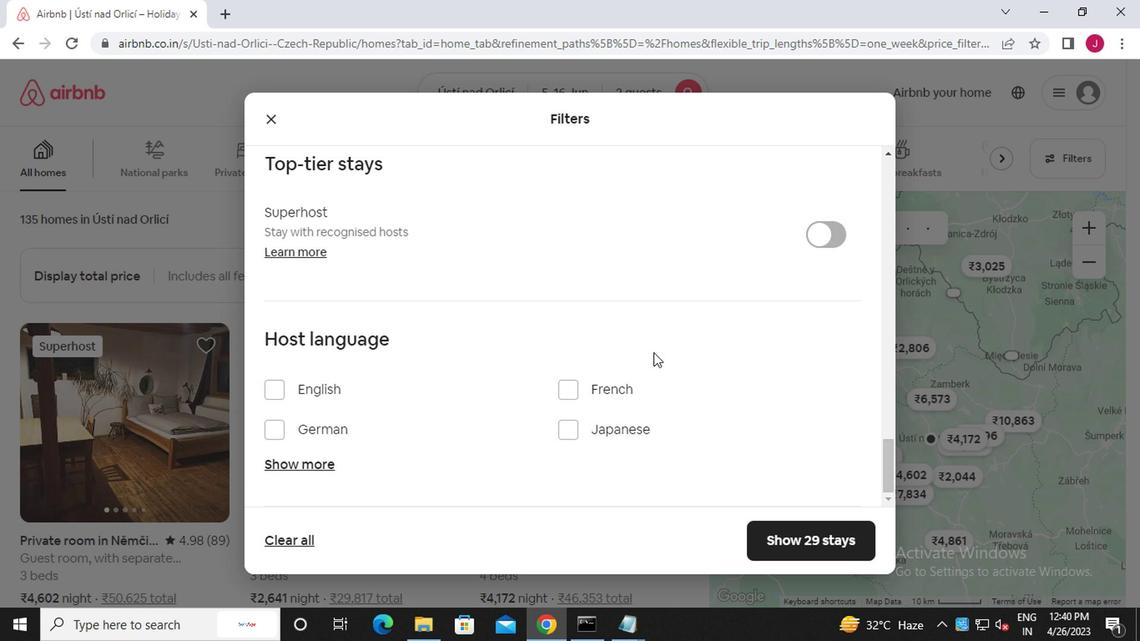 
Action: Mouse moved to (651, 369)
Screenshot: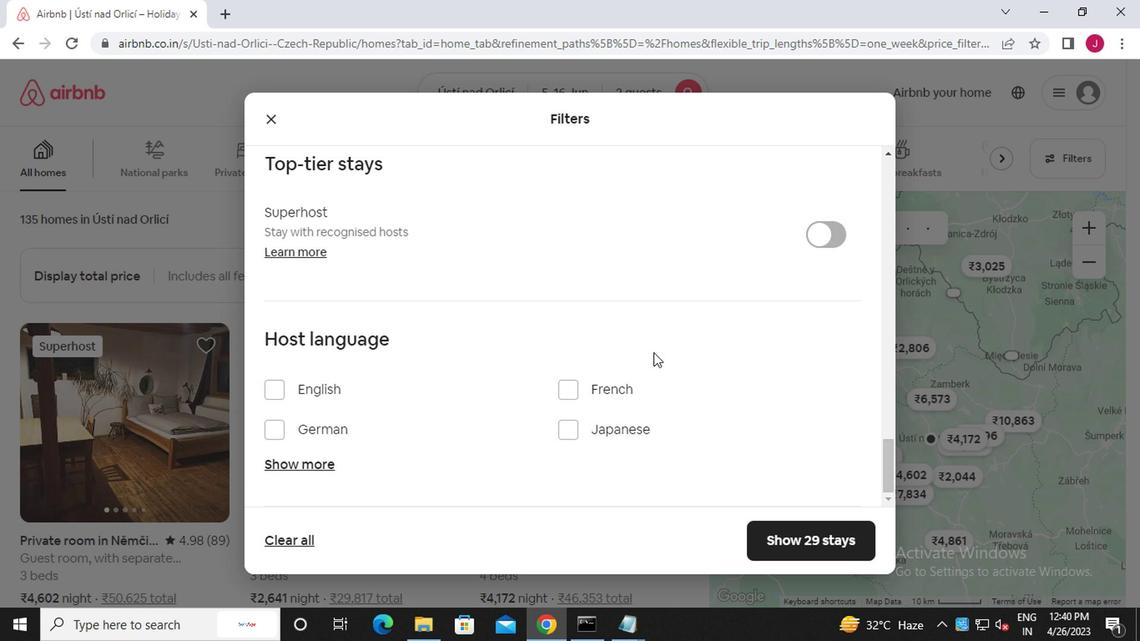 
Action: Mouse scrolled (651, 368) with delta (0, 0)
Screenshot: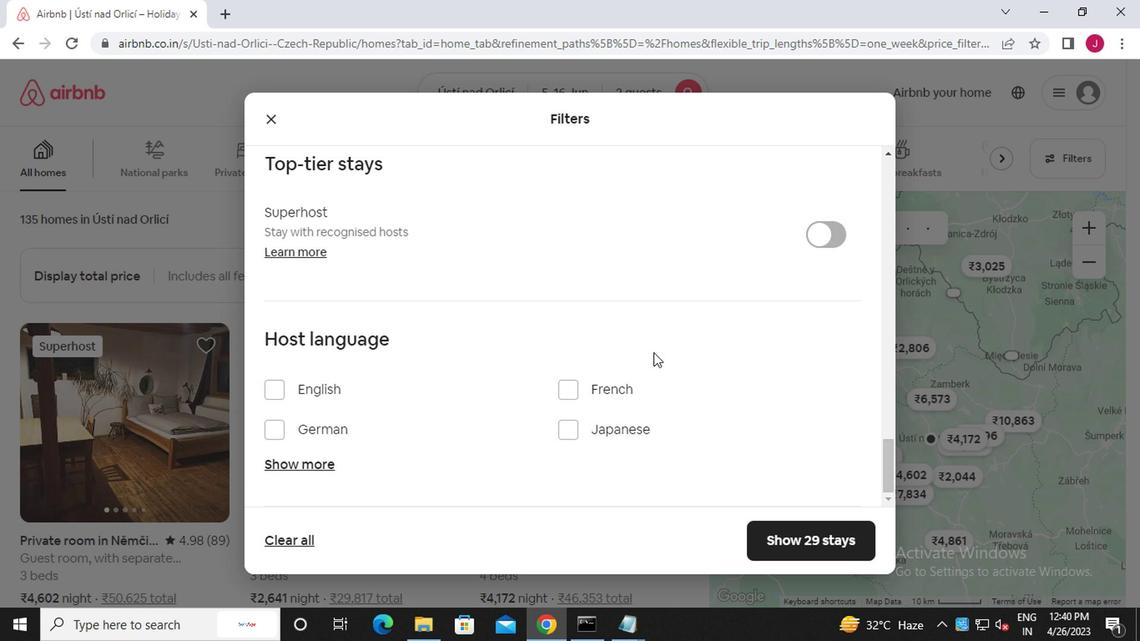 
Action: Mouse moved to (283, 392)
Screenshot: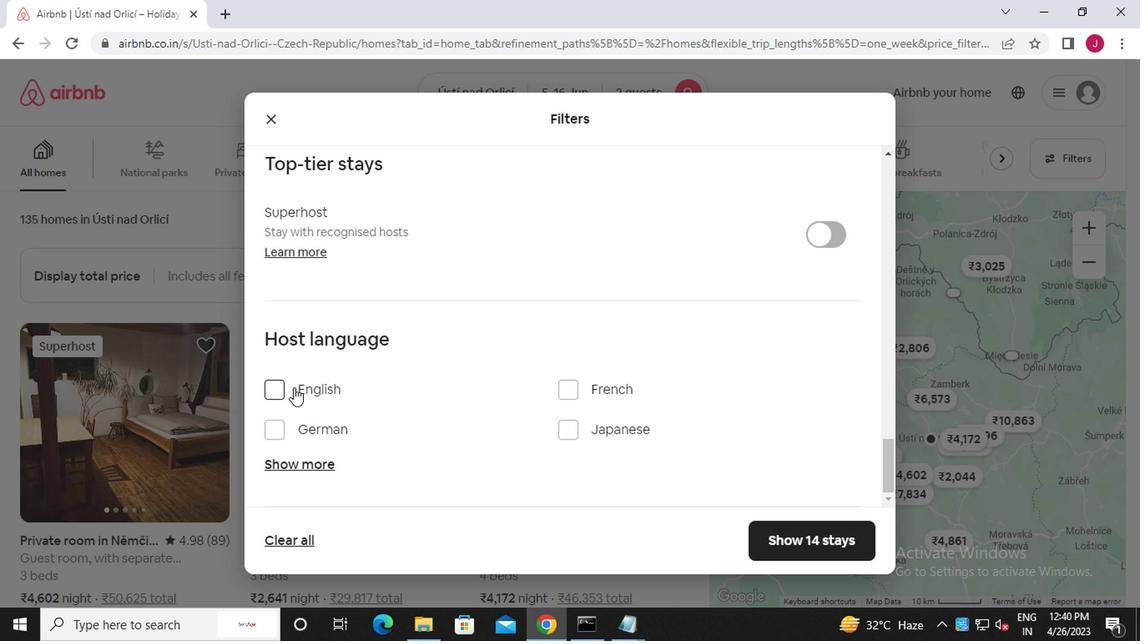 
Action: Mouse pressed left at (283, 392)
Screenshot: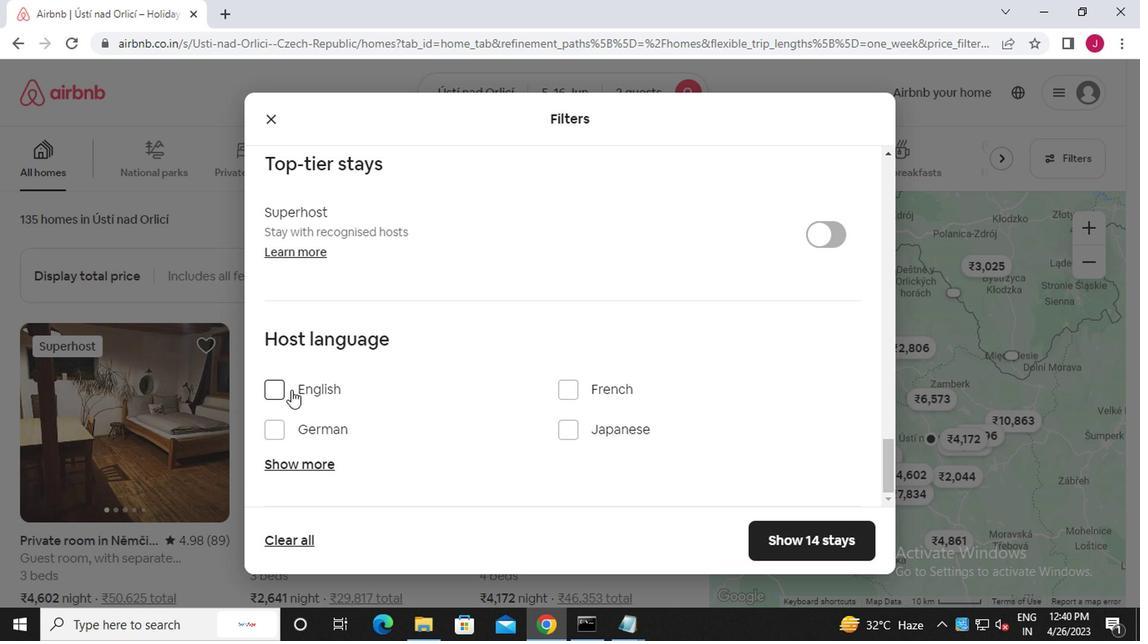 
Action: Mouse moved to (811, 548)
Screenshot: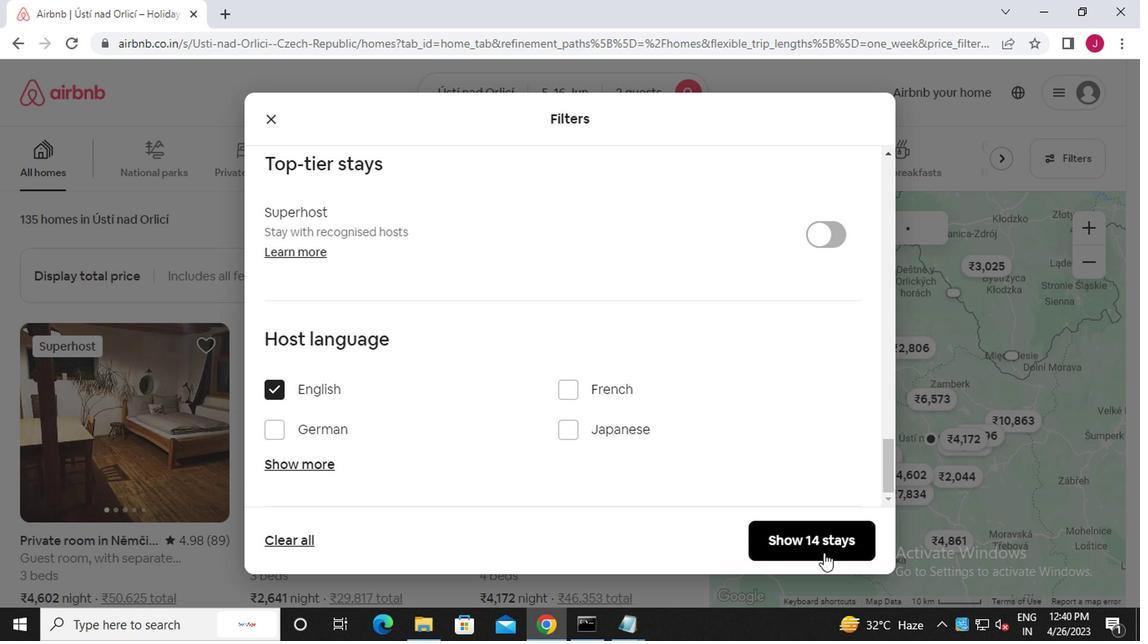 
Action: Mouse pressed left at (811, 548)
Screenshot: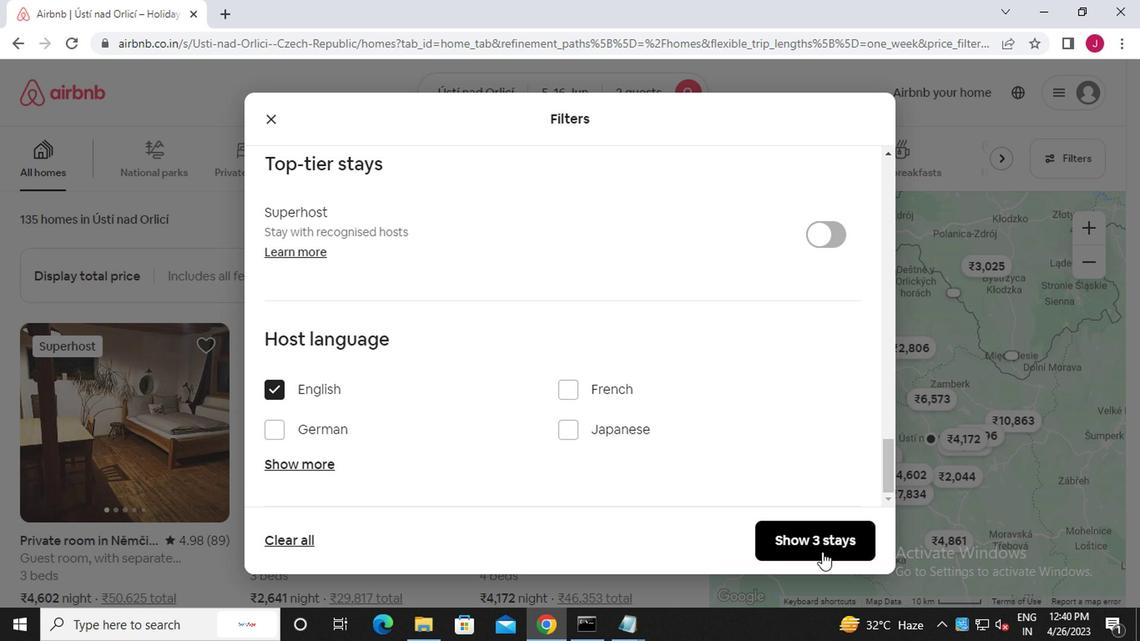 
